 Task: Find connections with filter location Nanjangūd with filter topic #homebuyers with filter profile language Spanish with filter current company MSN Laboratories with filter school Veer Kunwar Singh University, Arrah with filter industry Mental Health Care with filter service category Financial Reporting with filter keywords title Virtual Assistant
Action: Mouse moved to (607, 98)
Screenshot: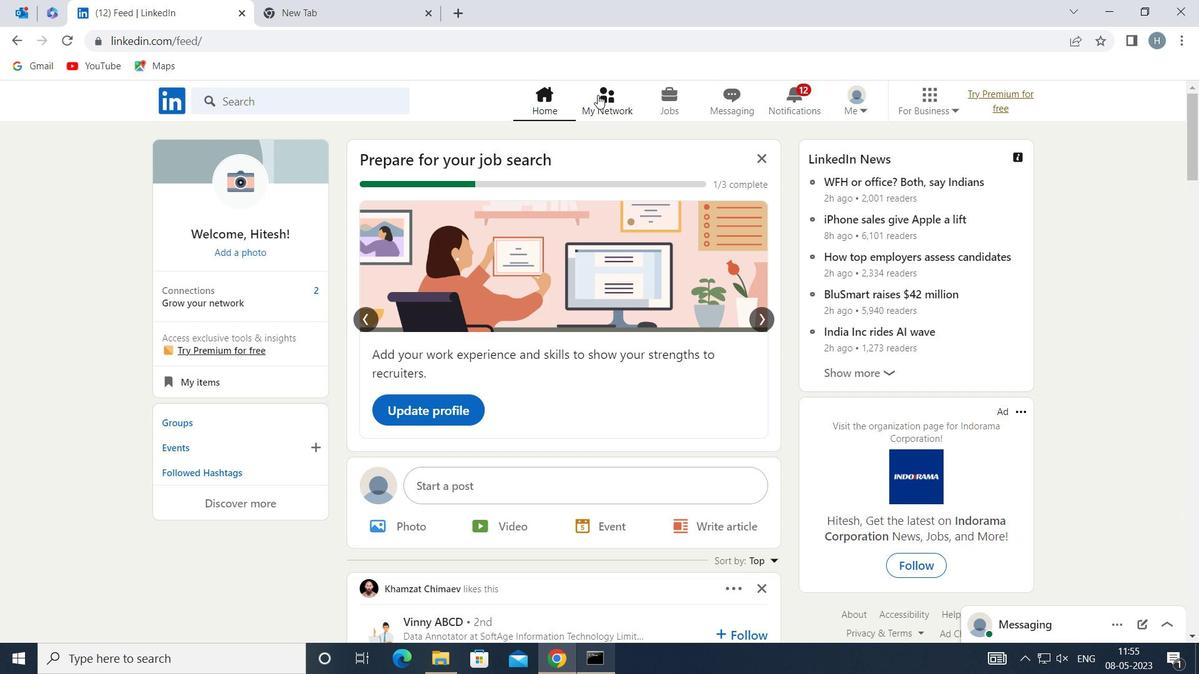 
Action: Mouse pressed left at (607, 98)
Screenshot: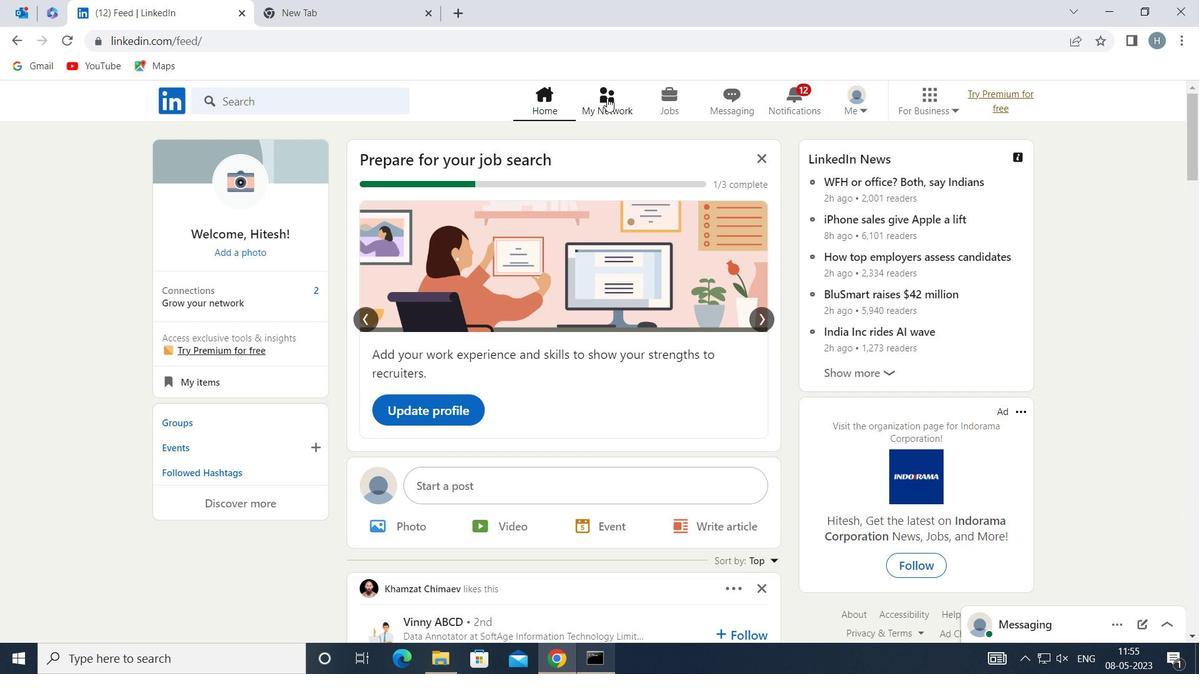
Action: Mouse moved to (346, 188)
Screenshot: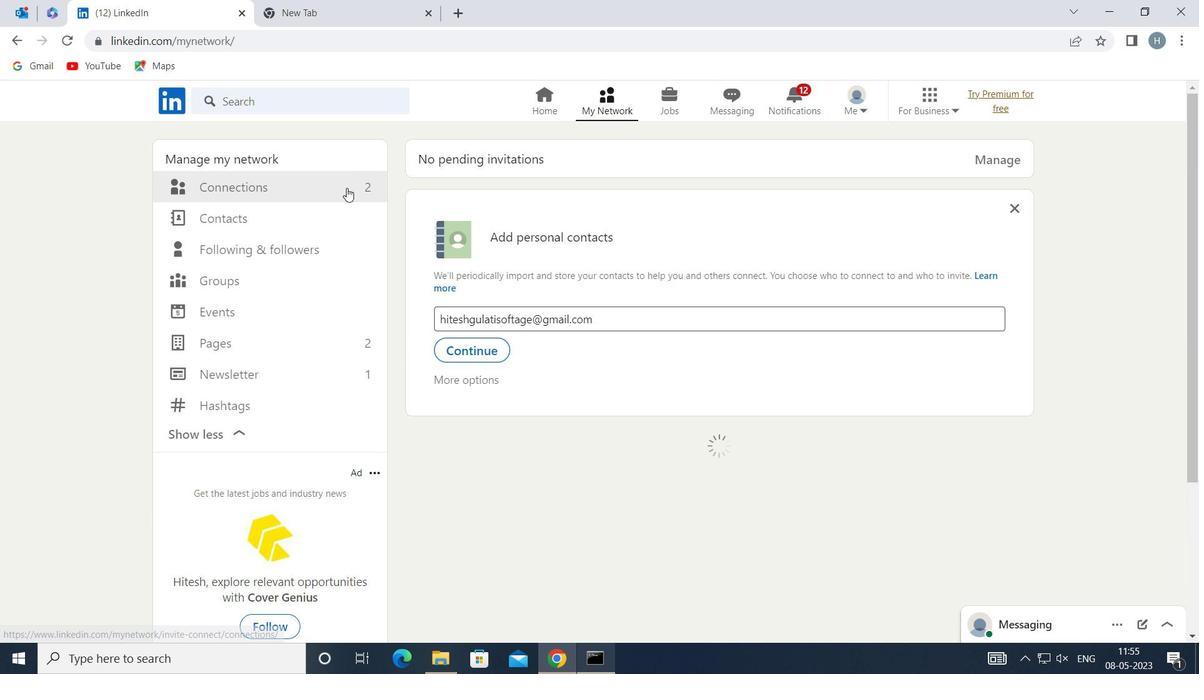 
Action: Mouse pressed left at (346, 188)
Screenshot: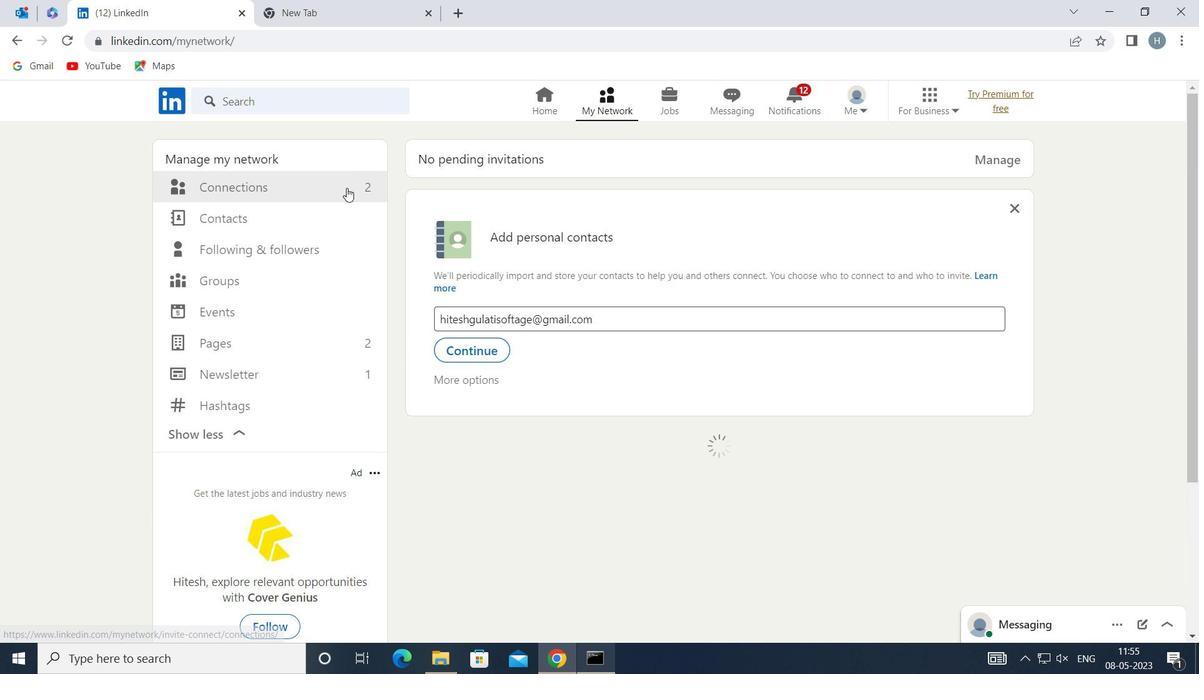 
Action: Mouse moved to (709, 189)
Screenshot: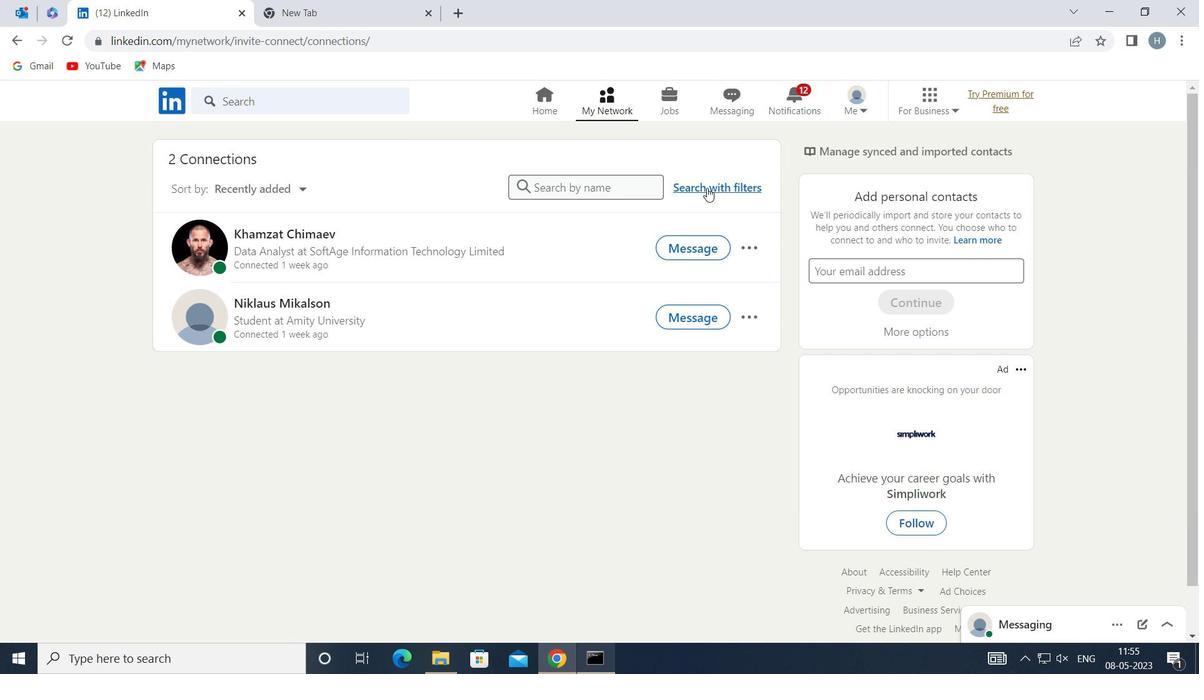 
Action: Mouse pressed left at (709, 189)
Screenshot: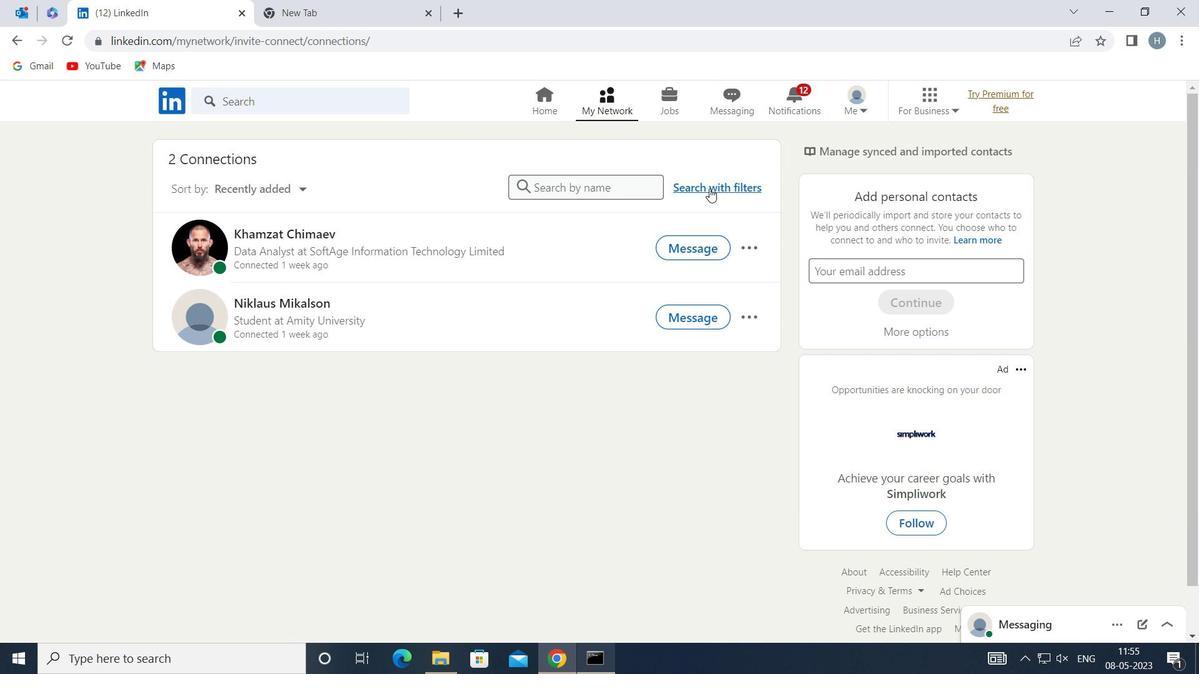 
Action: Mouse moved to (657, 144)
Screenshot: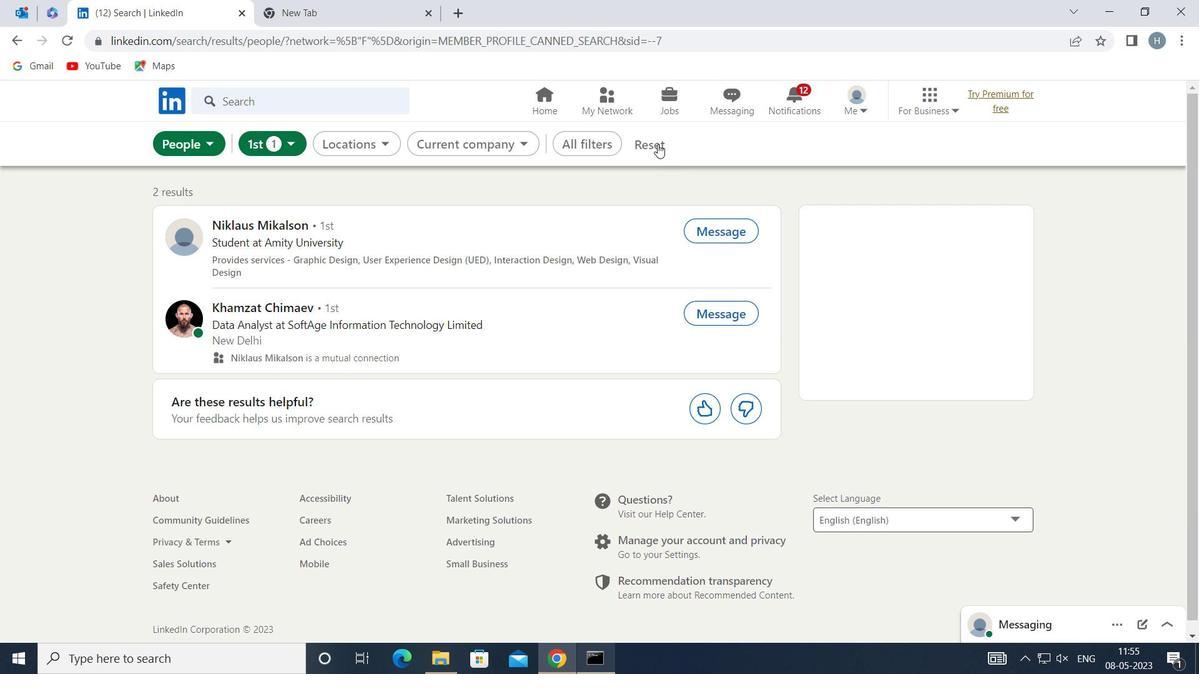 
Action: Mouse pressed left at (657, 144)
Screenshot: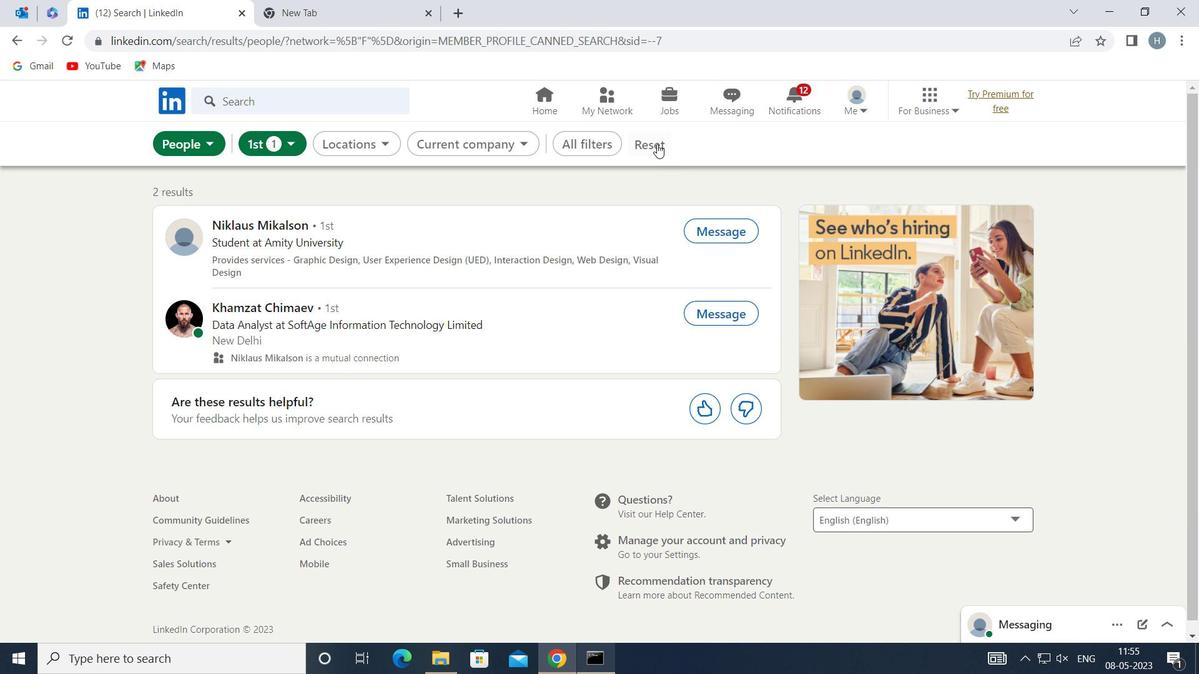 
Action: Mouse moved to (642, 143)
Screenshot: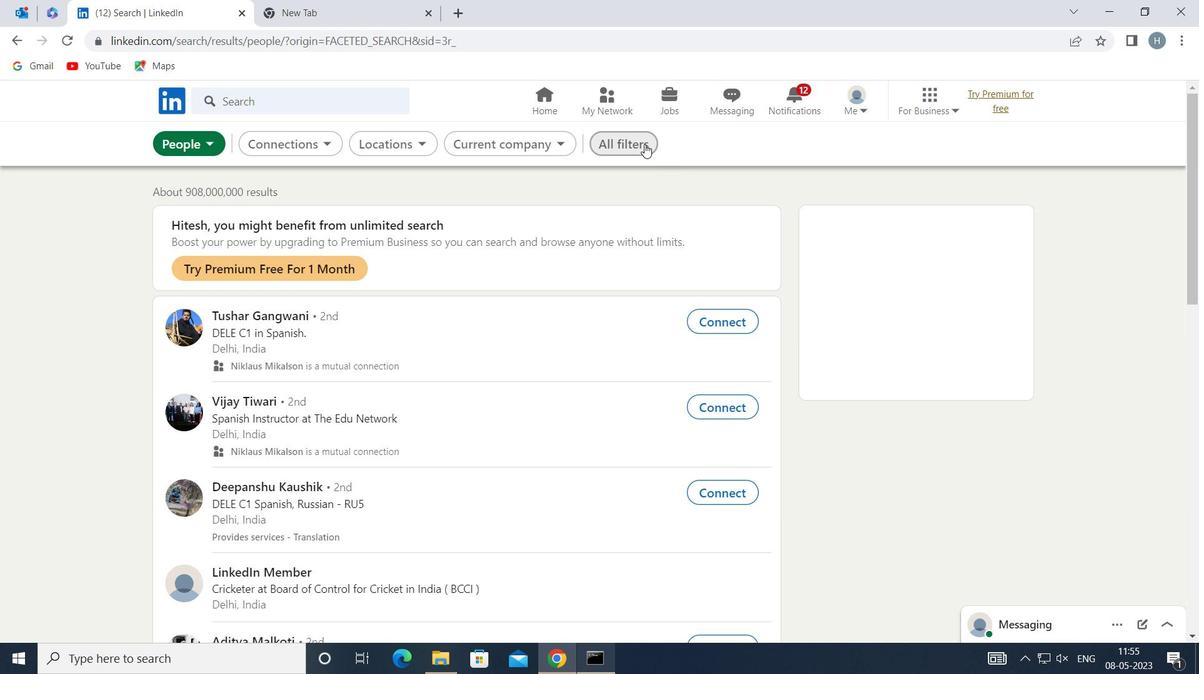 
Action: Mouse pressed left at (642, 143)
Screenshot: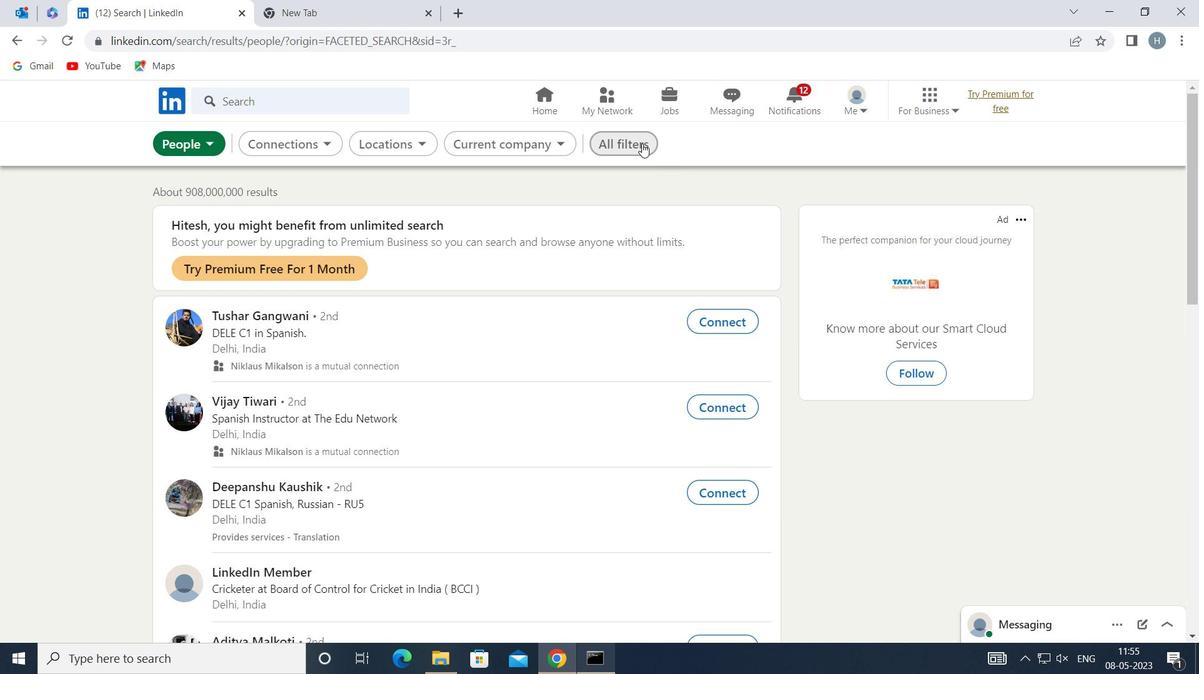 
Action: Mouse moved to (998, 340)
Screenshot: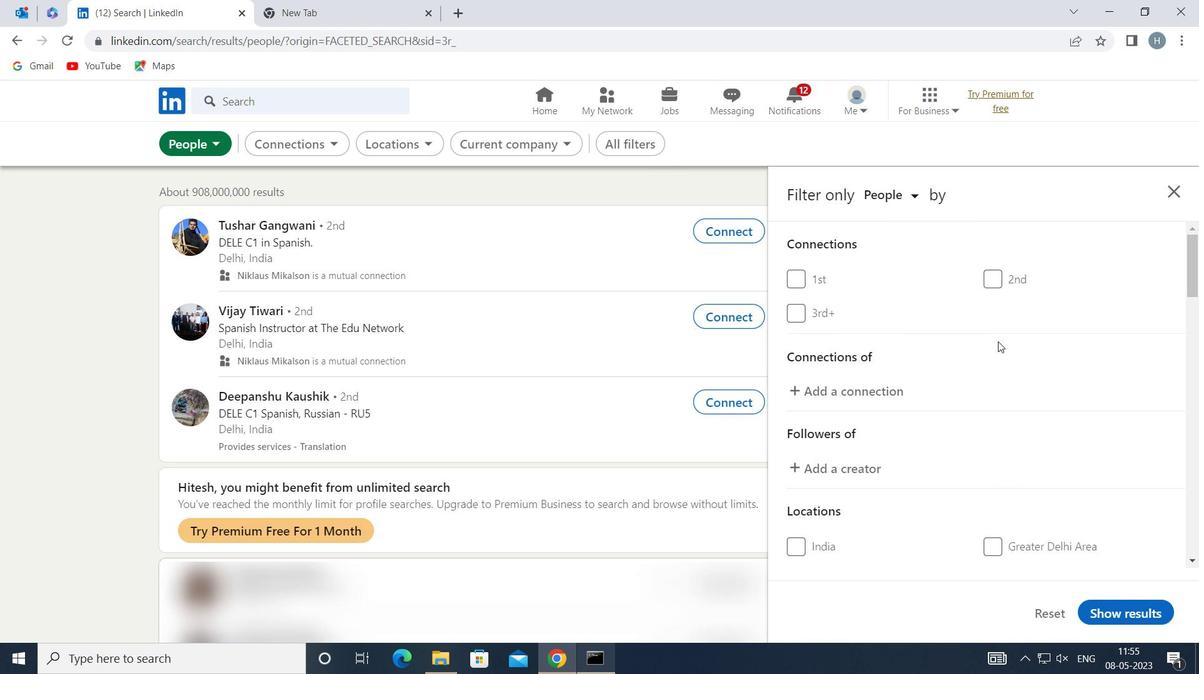 
Action: Mouse scrolled (998, 339) with delta (0, 0)
Screenshot: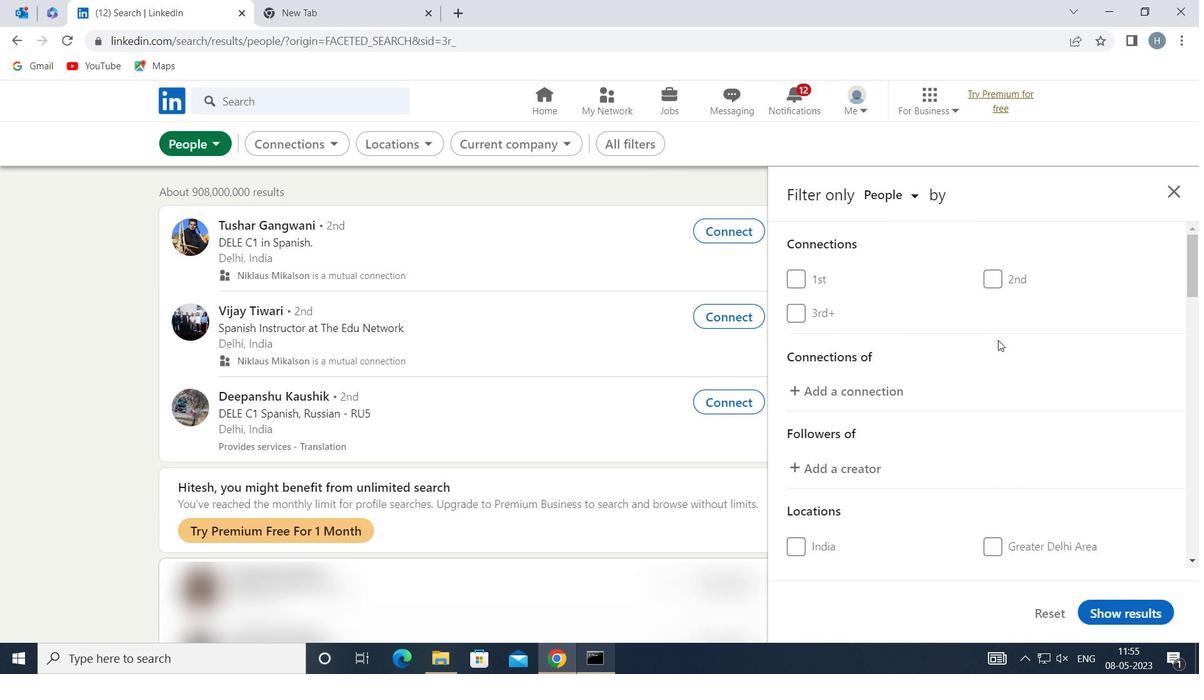 
Action: Mouse scrolled (998, 339) with delta (0, 0)
Screenshot: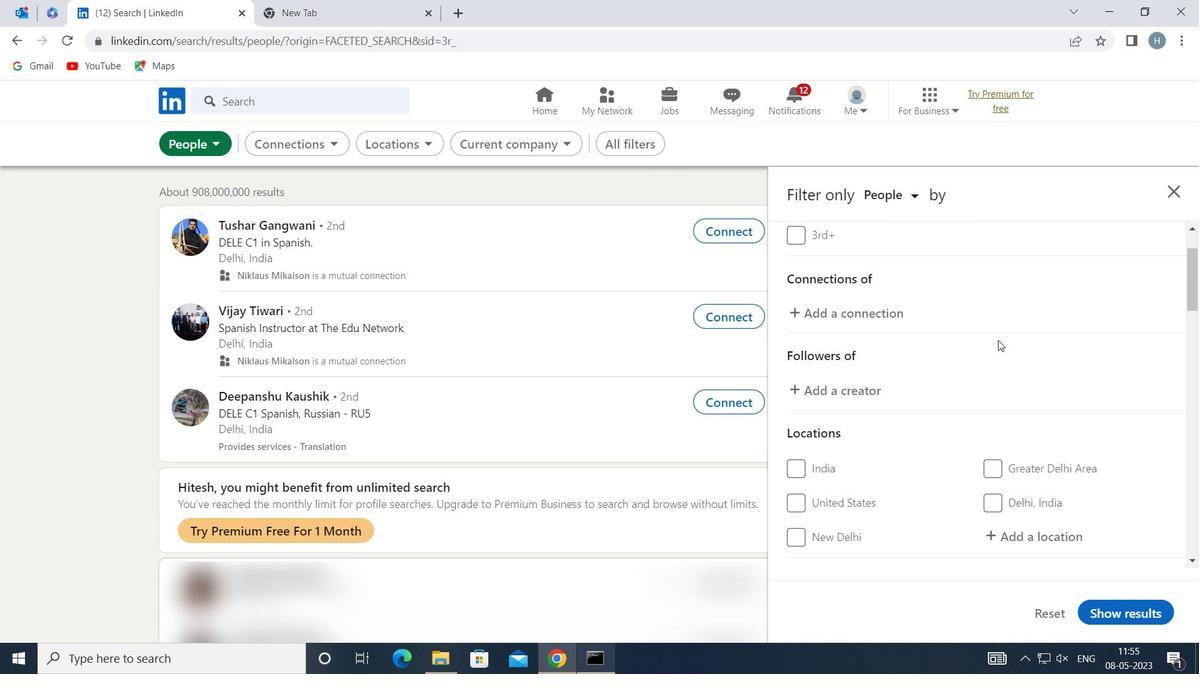 
Action: Mouse scrolled (998, 339) with delta (0, 0)
Screenshot: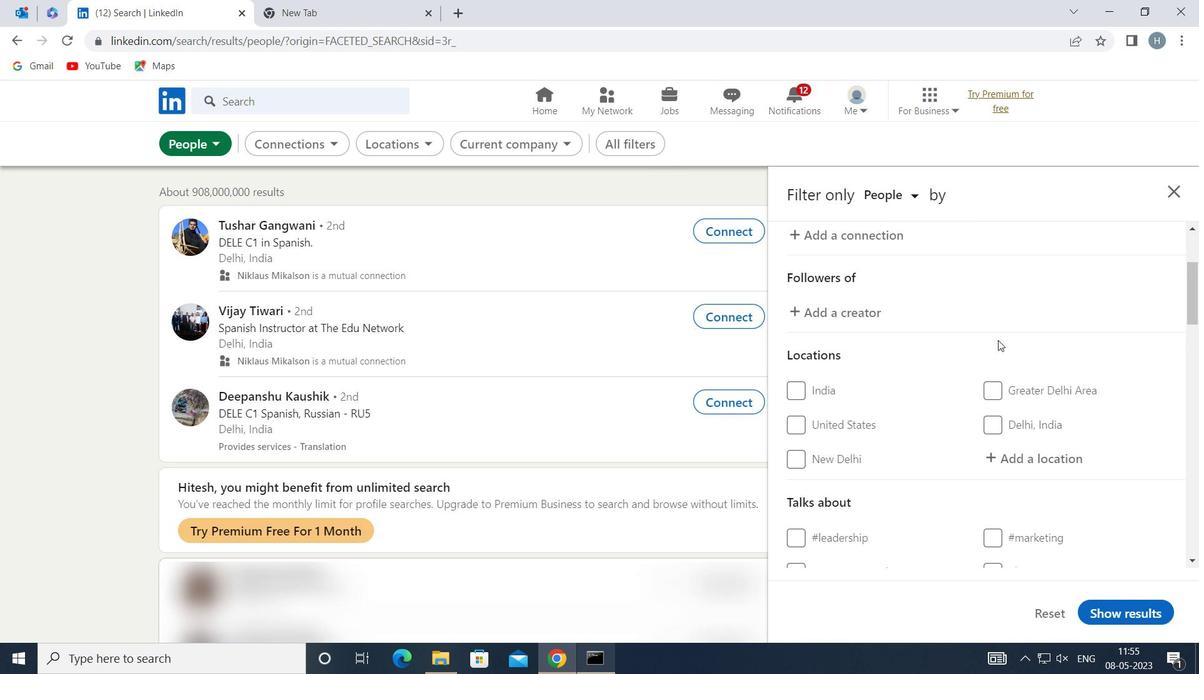 
Action: Mouse moved to (1037, 378)
Screenshot: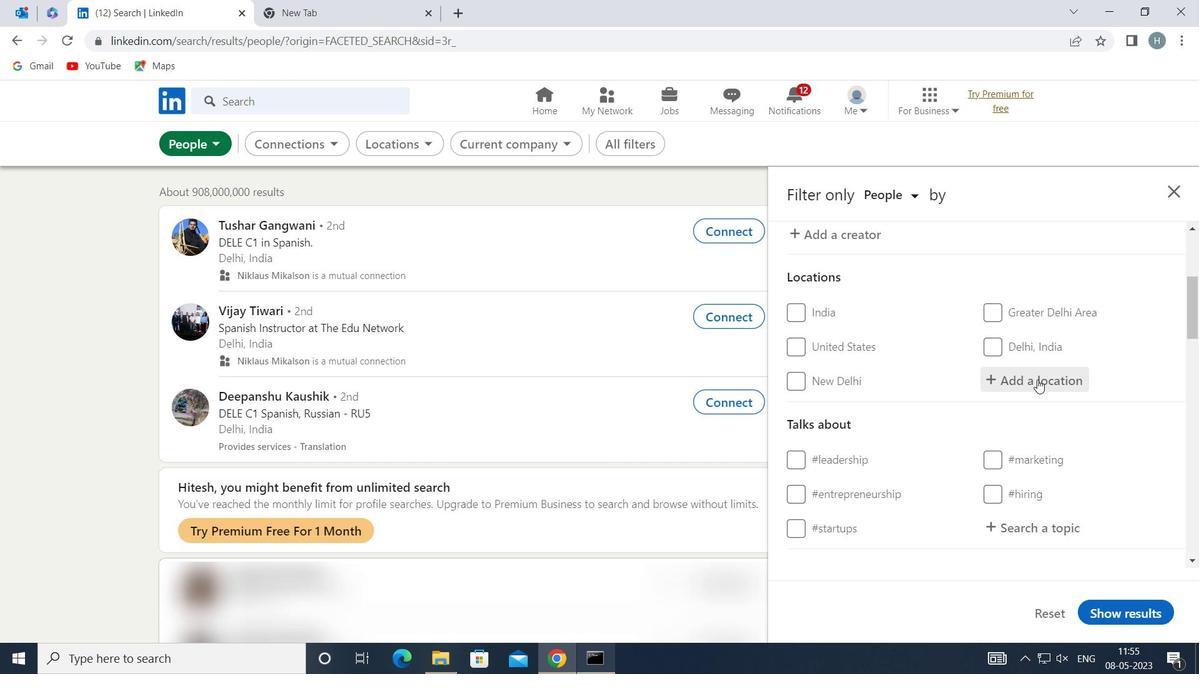 
Action: Mouse pressed left at (1037, 378)
Screenshot: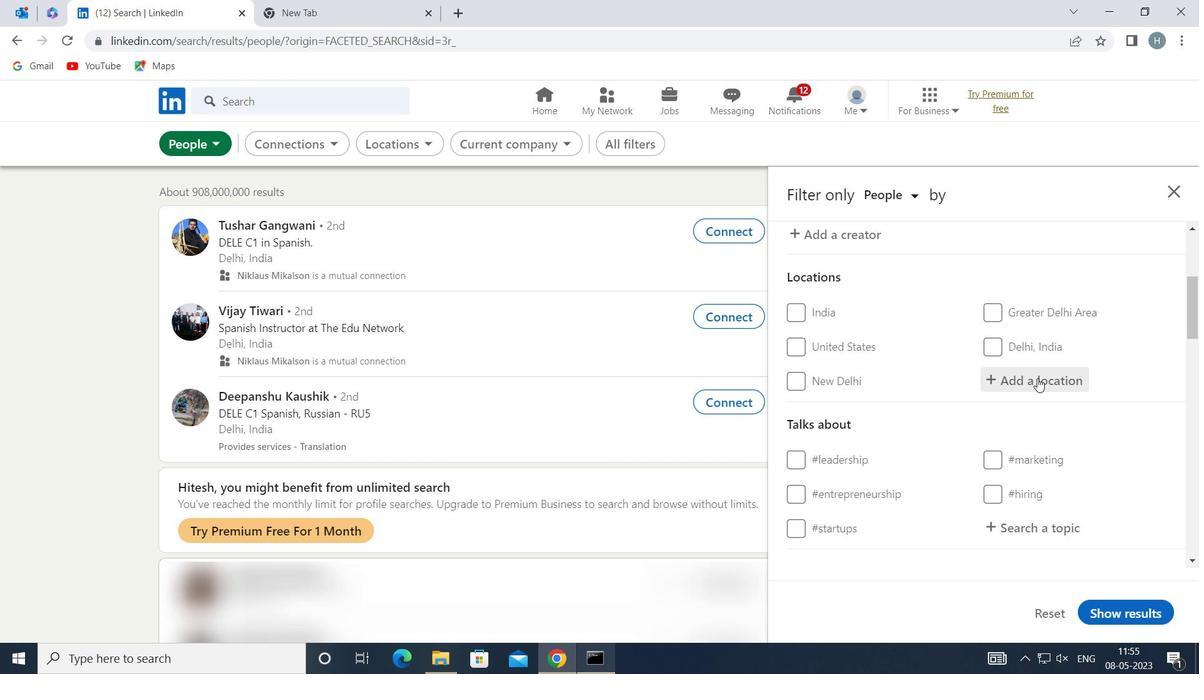 
Action: Key pressed <Key.shift>NANJANGUD
Screenshot: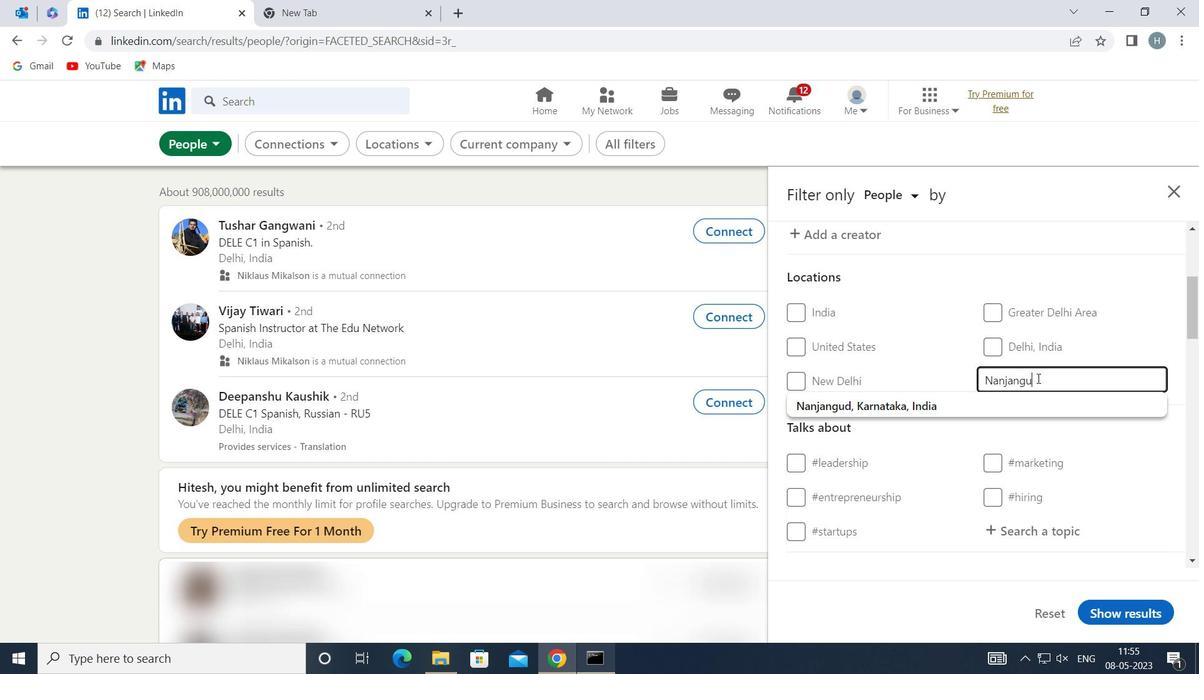 
Action: Mouse moved to (1030, 397)
Screenshot: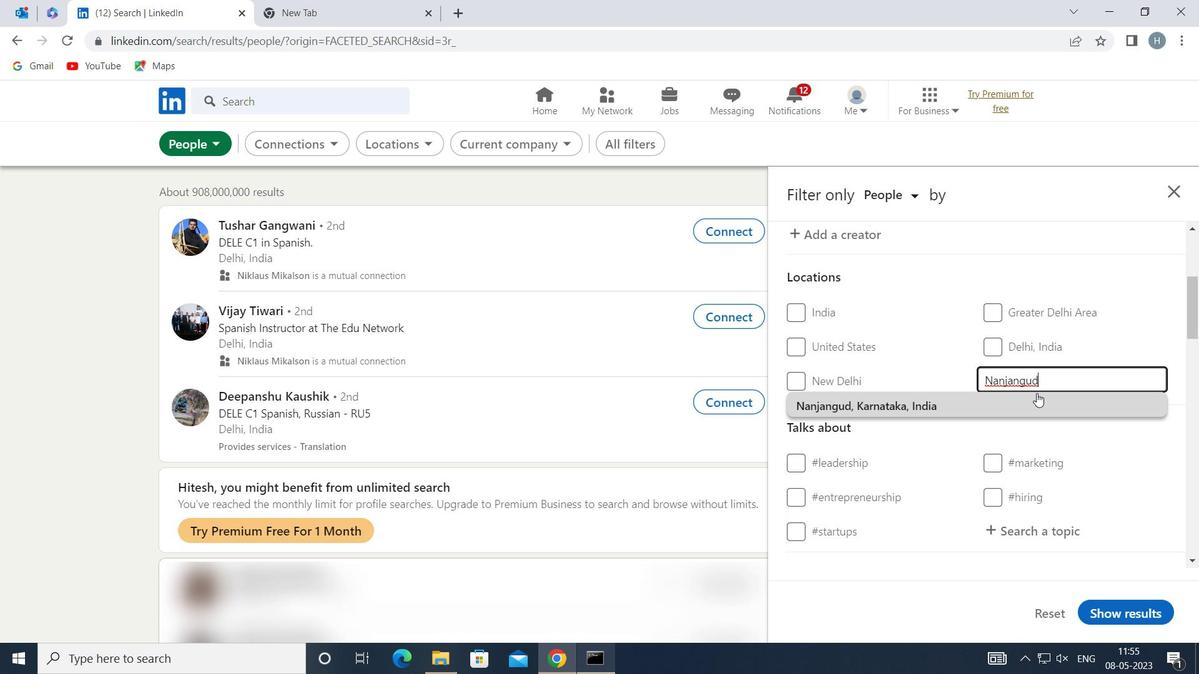 
Action: Mouse pressed left at (1030, 397)
Screenshot: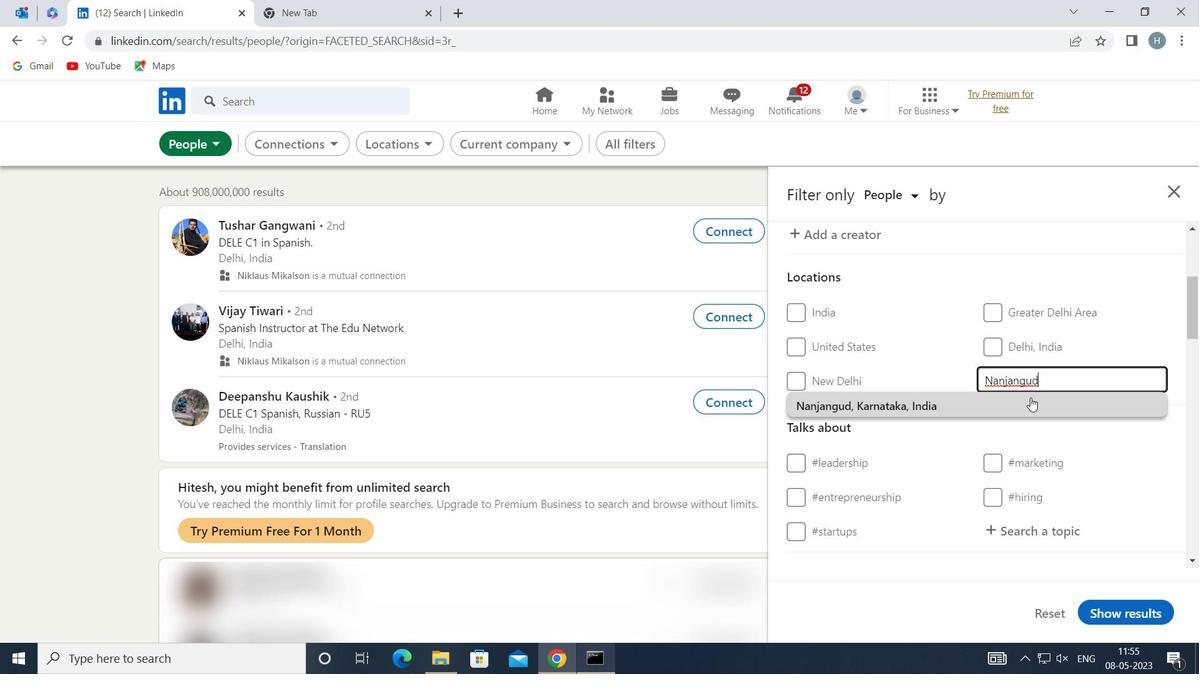 
Action: Mouse moved to (1022, 410)
Screenshot: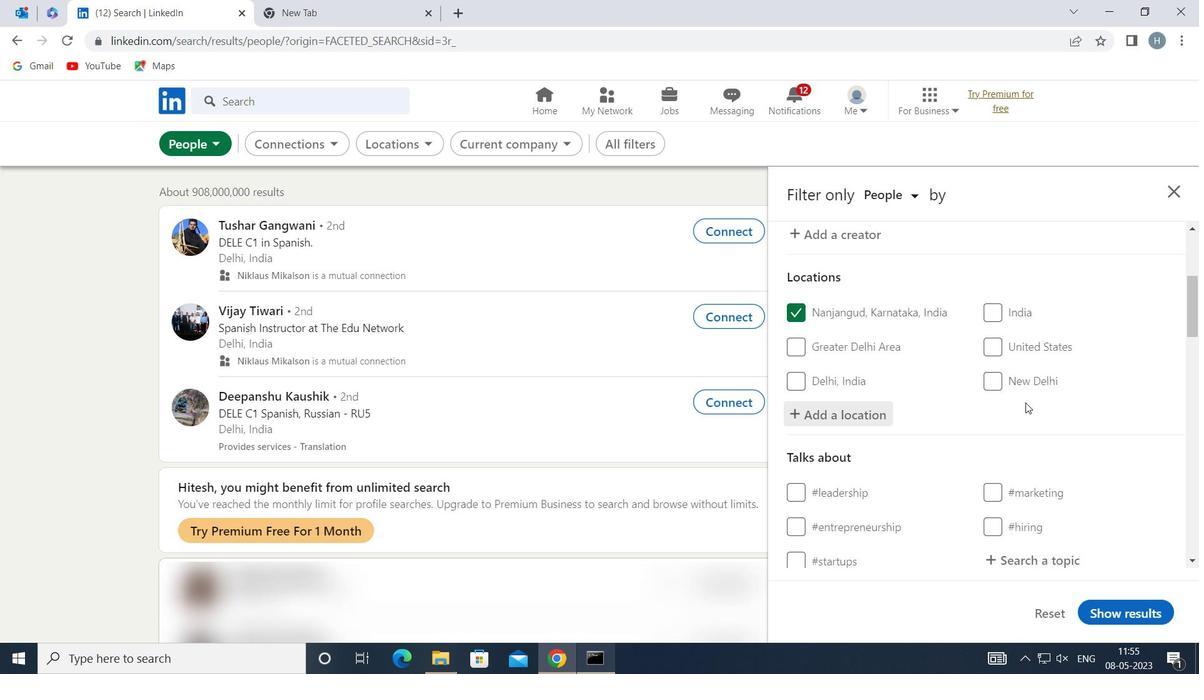 
Action: Mouse scrolled (1022, 410) with delta (0, 0)
Screenshot: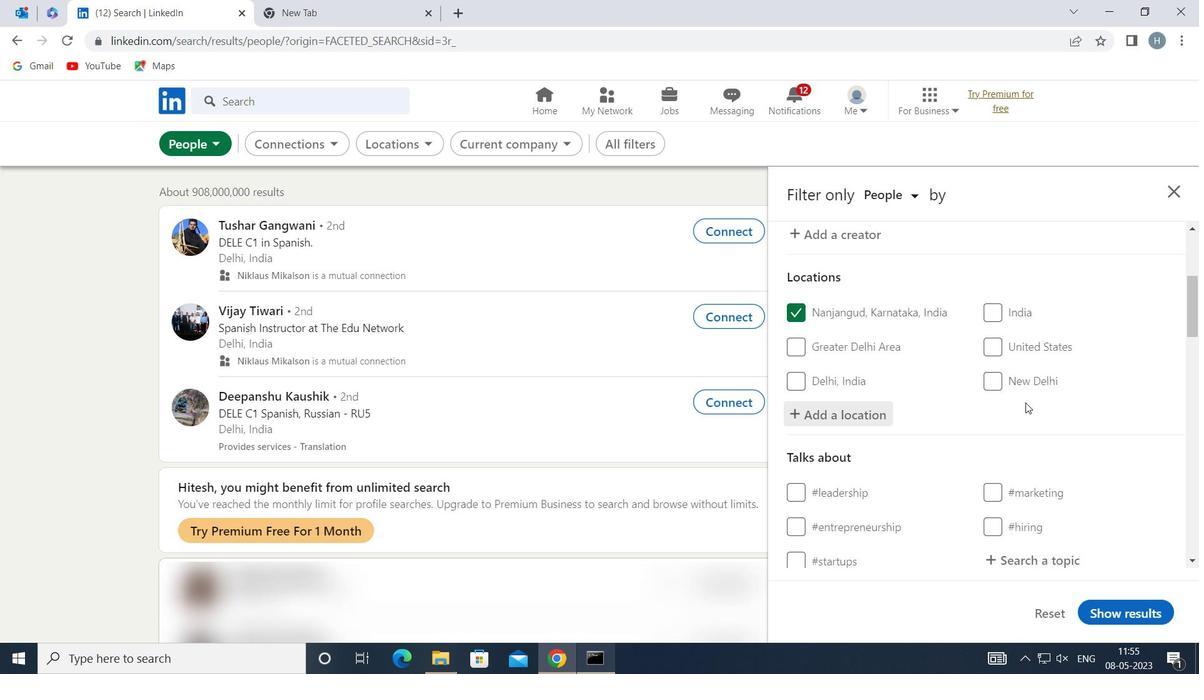 
Action: Mouse moved to (1021, 412)
Screenshot: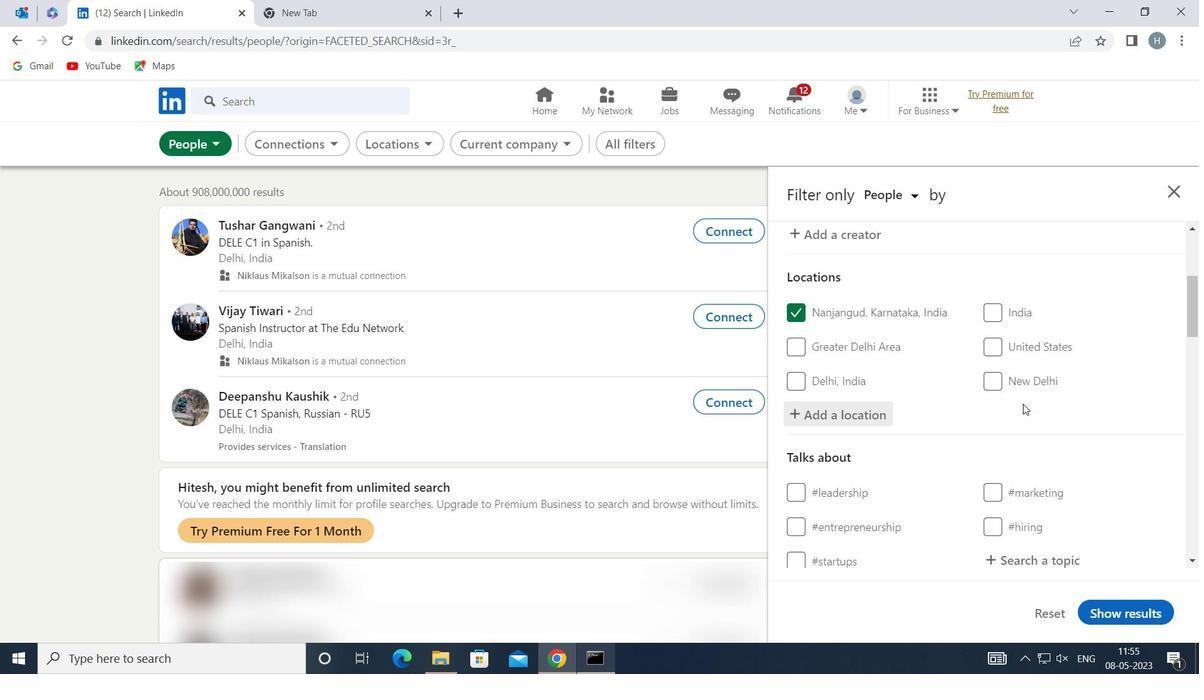 
Action: Mouse scrolled (1021, 411) with delta (0, 0)
Screenshot: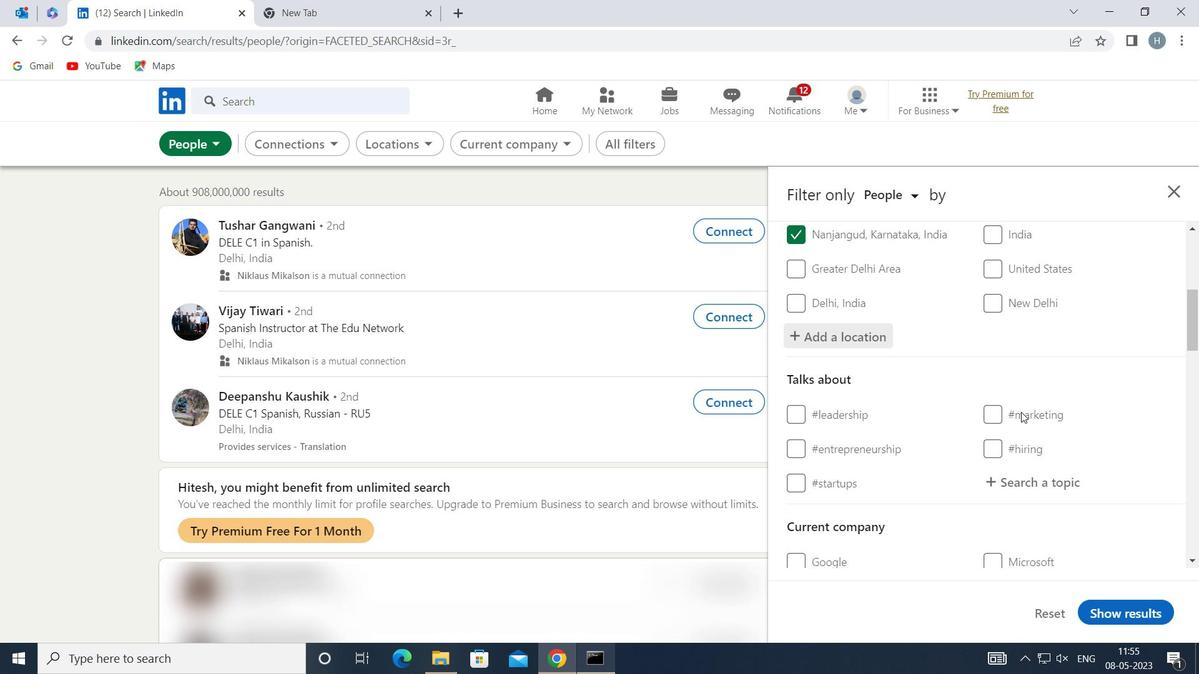 
Action: Mouse moved to (1029, 400)
Screenshot: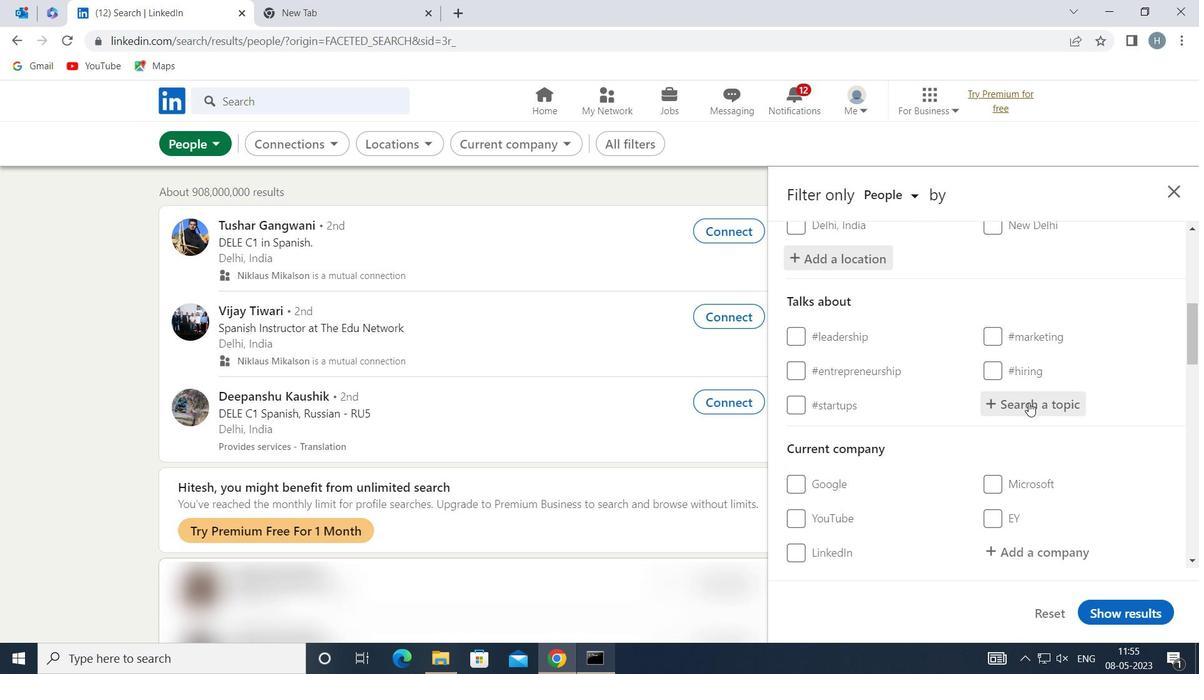 
Action: Mouse pressed left at (1029, 400)
Screenshot: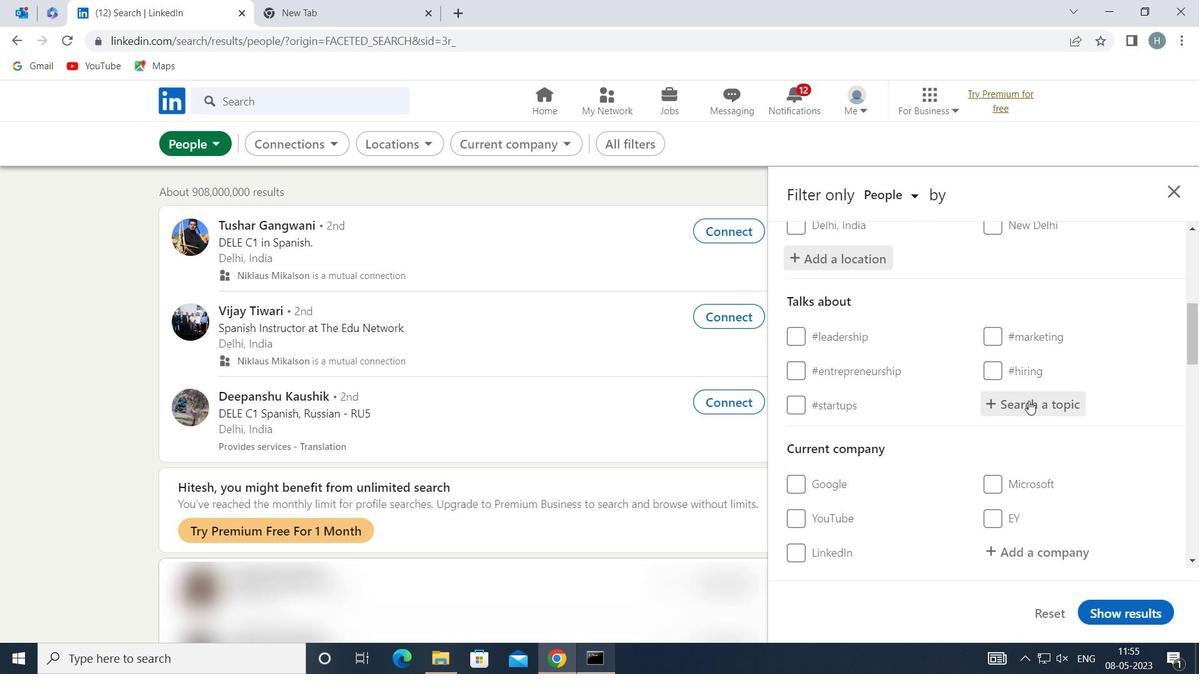 
Action: Key pressed HOMEBUYERS
Screenshot: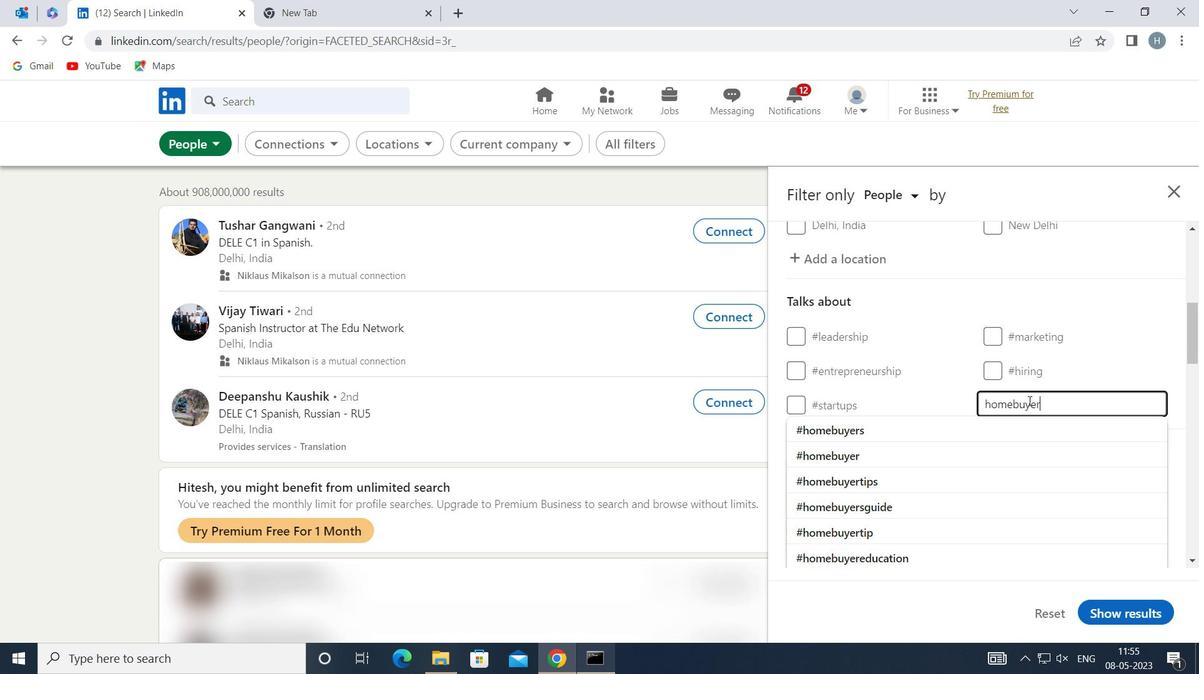 
Action: Mouse moved to (984, 425)
Screenshot: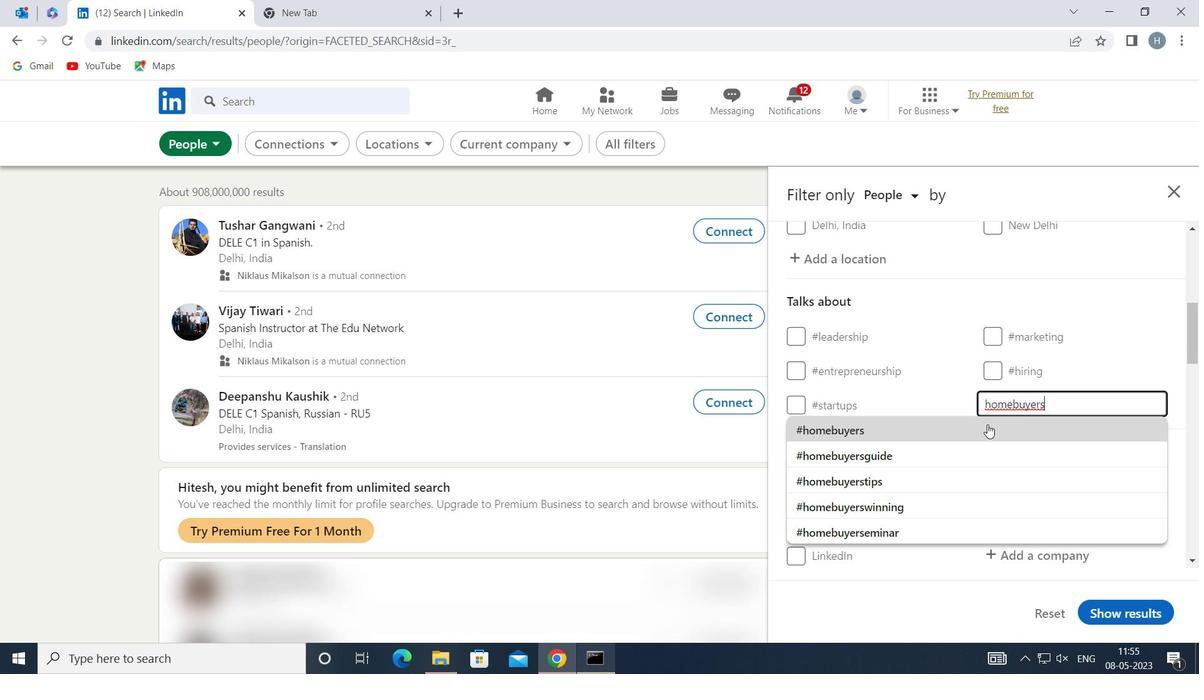 
Action: Mouse pressed left at (984, 425)
Screenshot: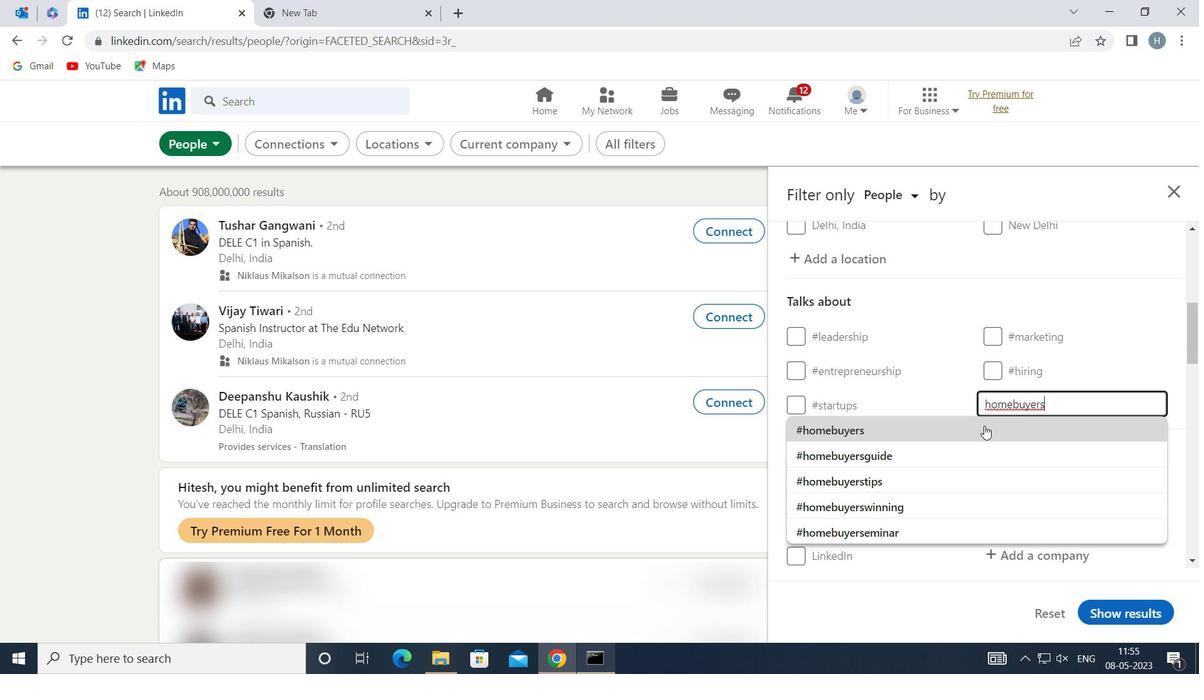 
Action: Mouse moved to (961, 429)
Screenshot: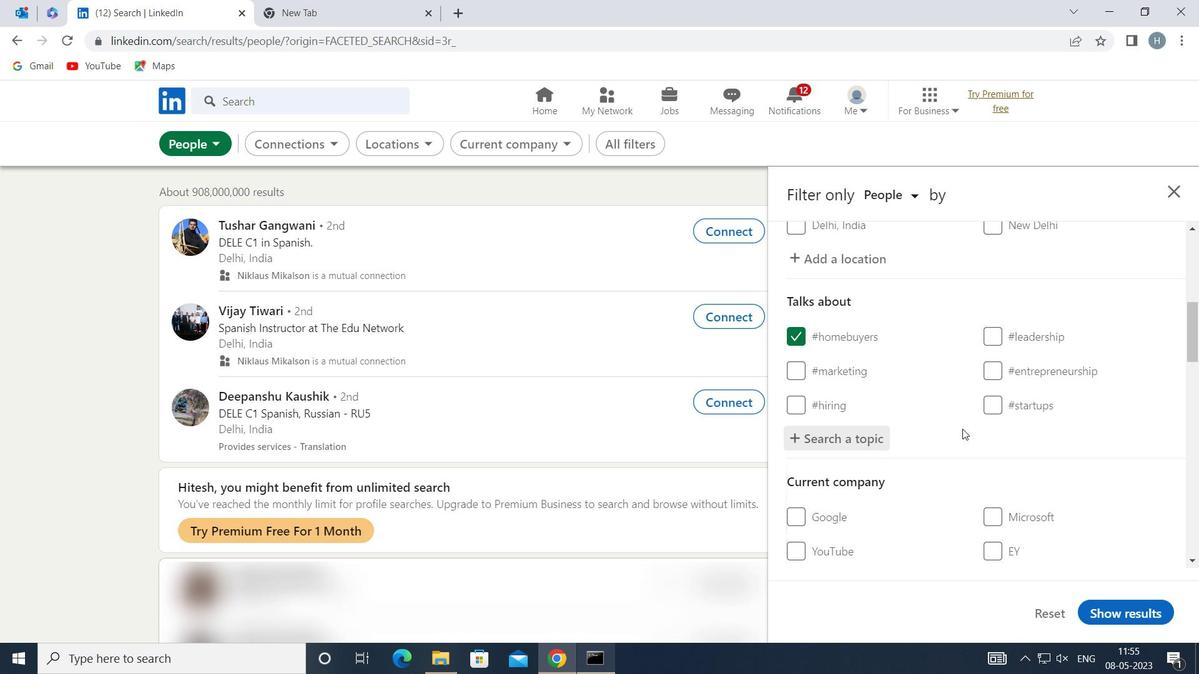 
Action: Mouse scrolled (961, 429) with delta (0, 0)
Screenshot: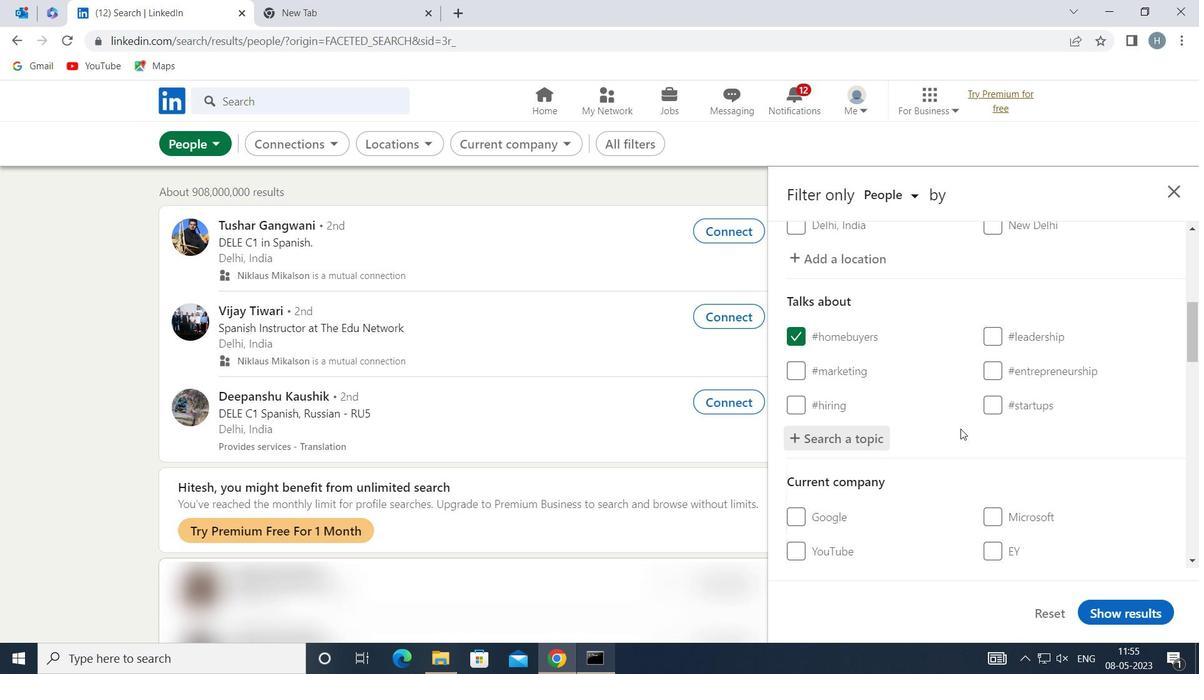 
Action: Mouse moved to (960, 429)
Screenshot: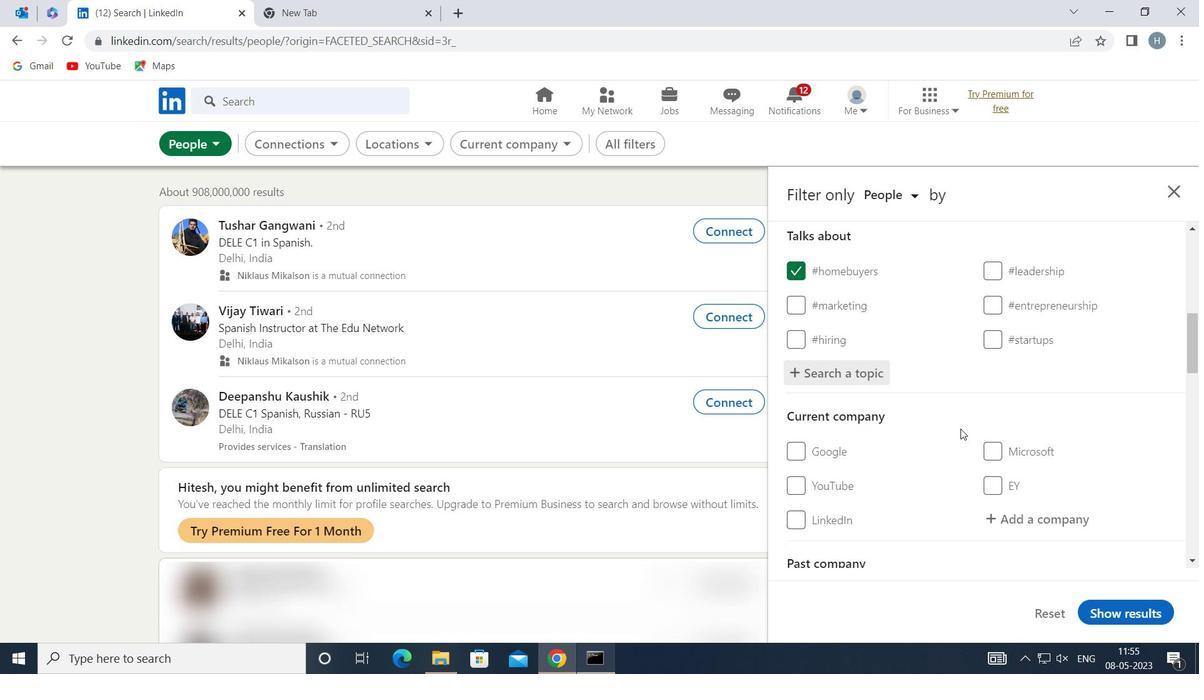 
Action: Mouse scrolled (960, 429) with delta (0, 0)
Screenshot: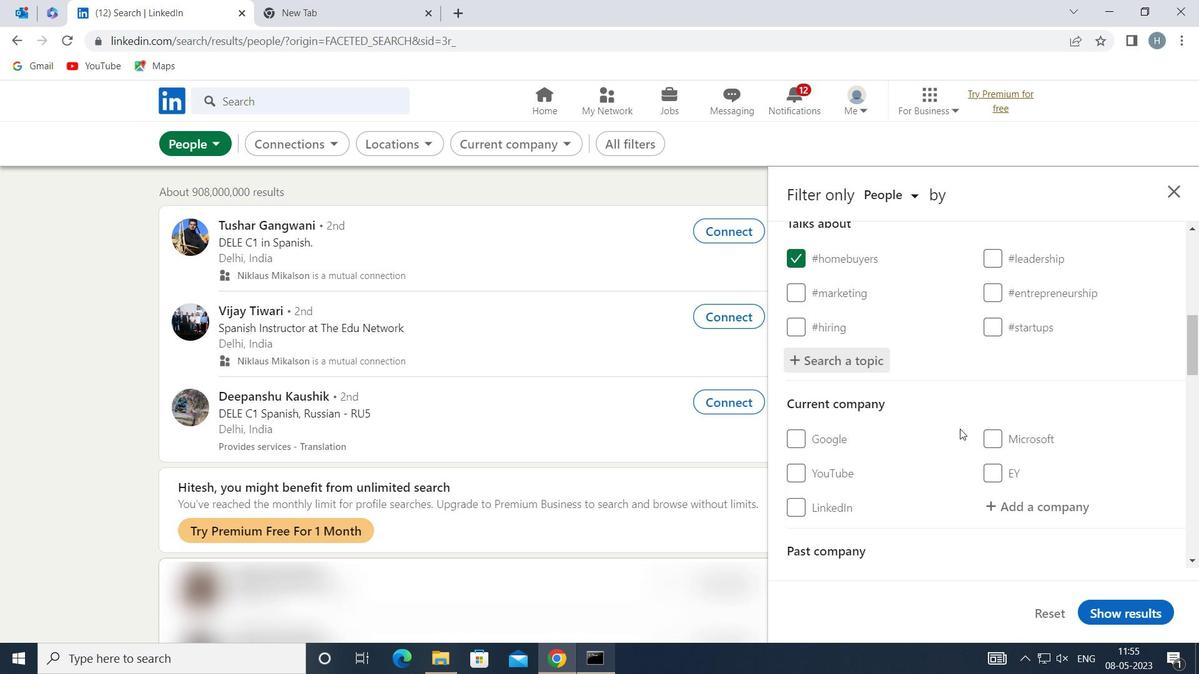
Action: Mouse scrolled (960, 429) with delta (0, 0)
Screenshot: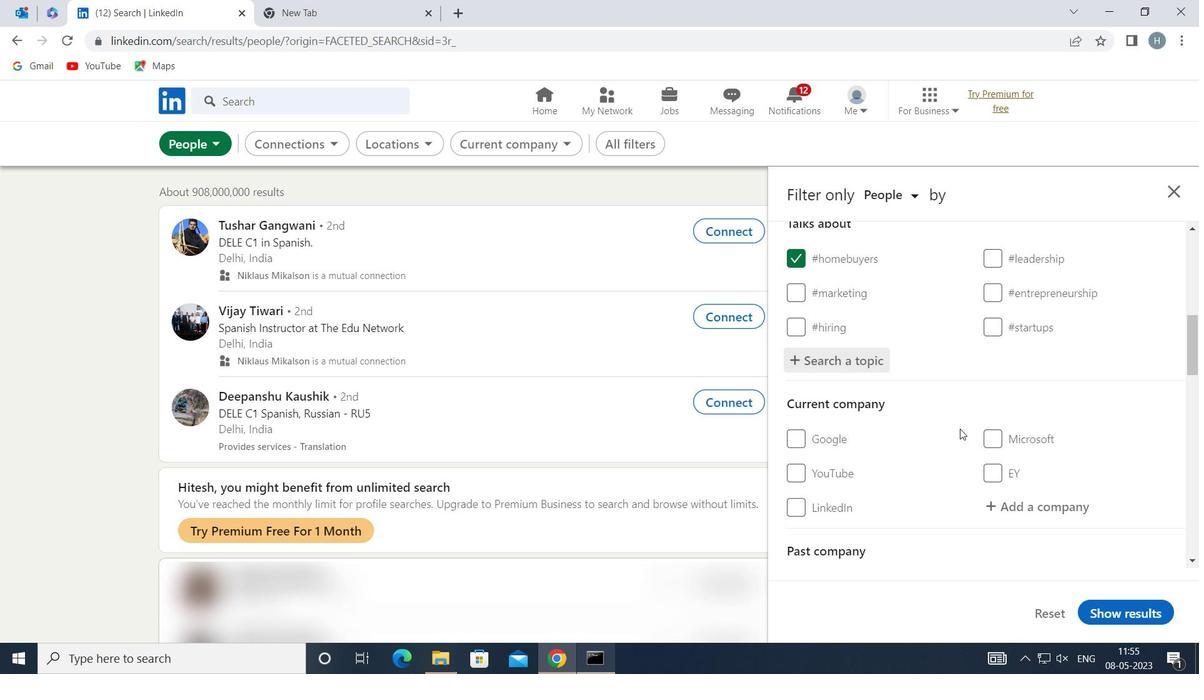 
Action: Mouse moved to (959, 429)
Screenshot: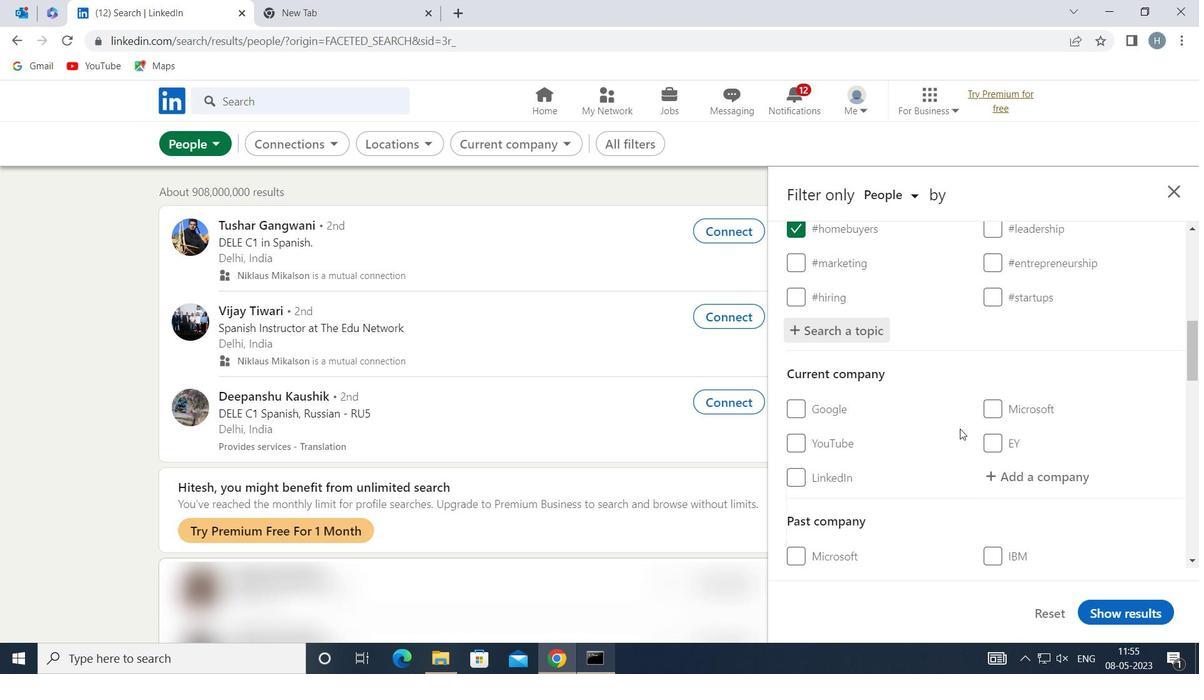 
Action: Mouse scrolled (959, 428) with delta (0, 0)
Screenshot: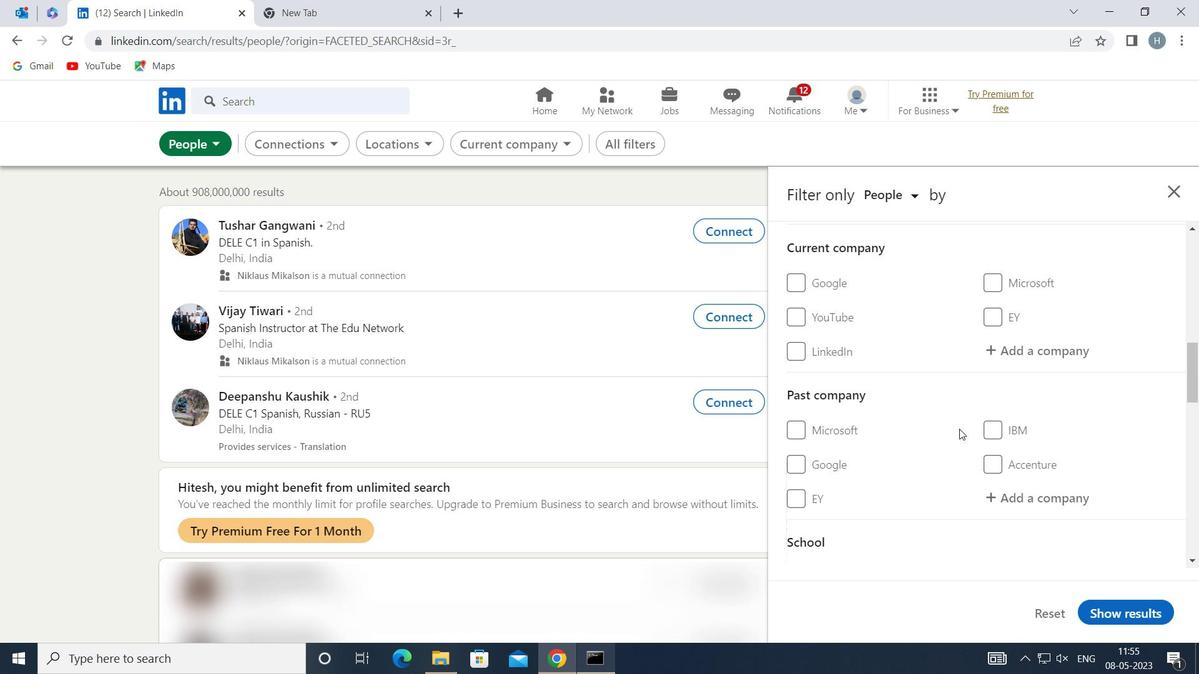 
Action: Mouse scrolled (959, 428) with delta (0, 0)
Screenshot: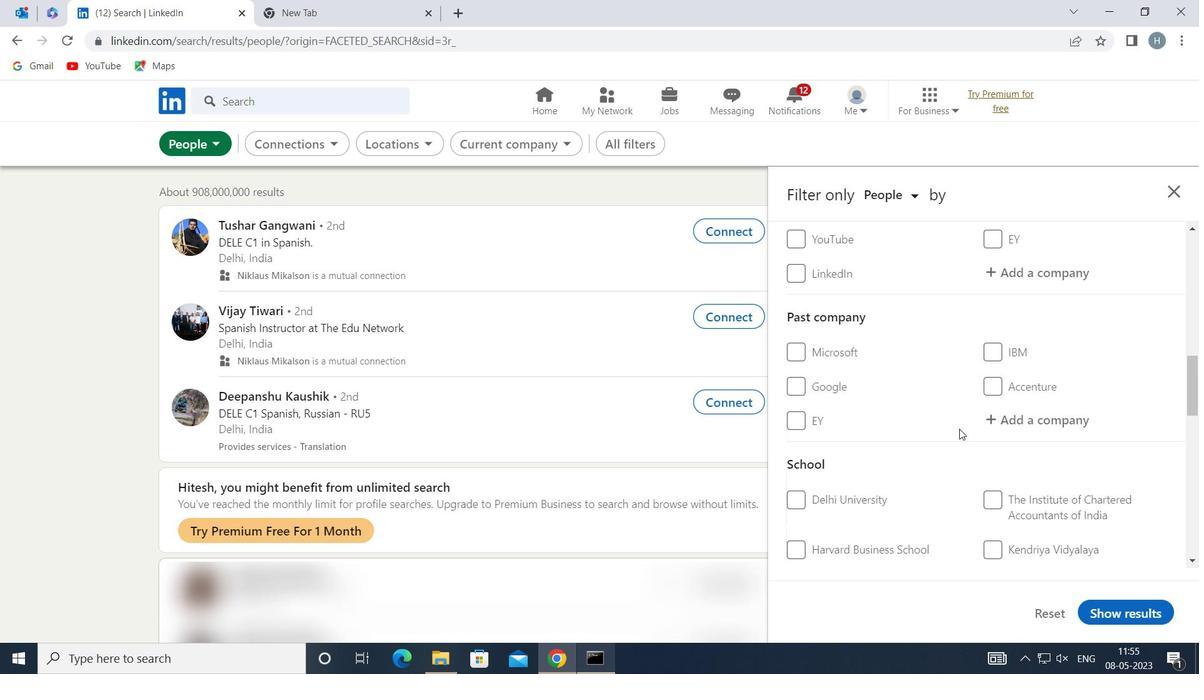 
Action: Mouse scrolled (959, 428) with delta (0, 0)
Screenshot: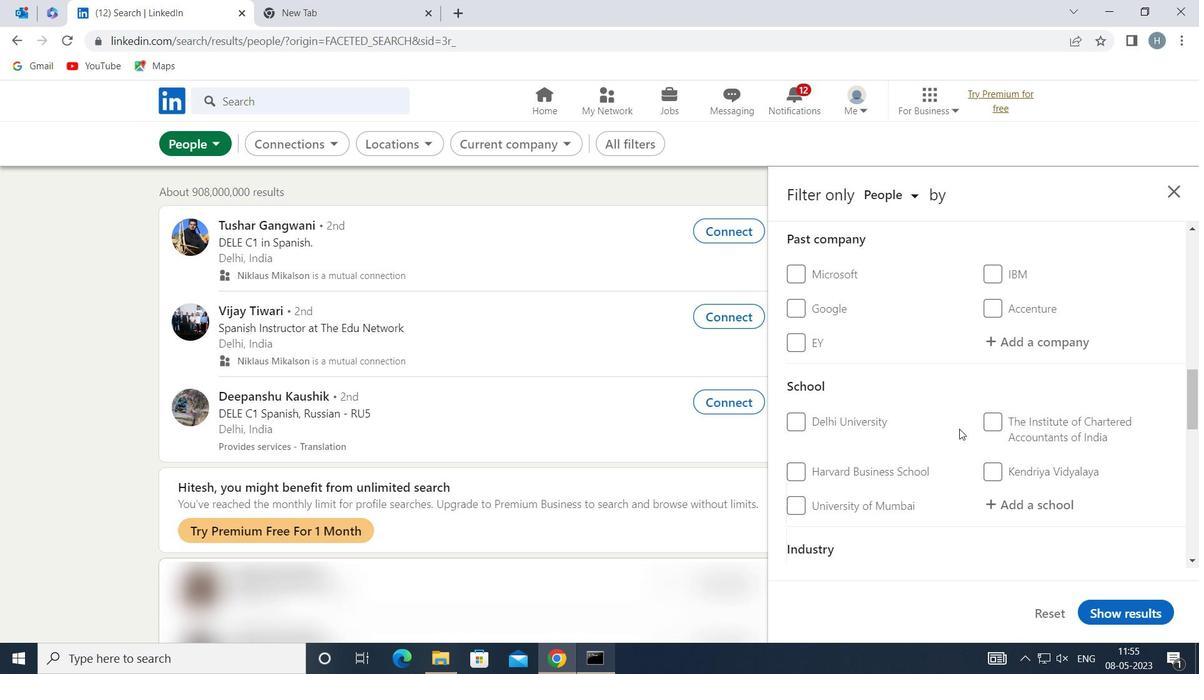 
Action: Mouse scrolled (959, 428) with delta (0, 0)
Screenshot: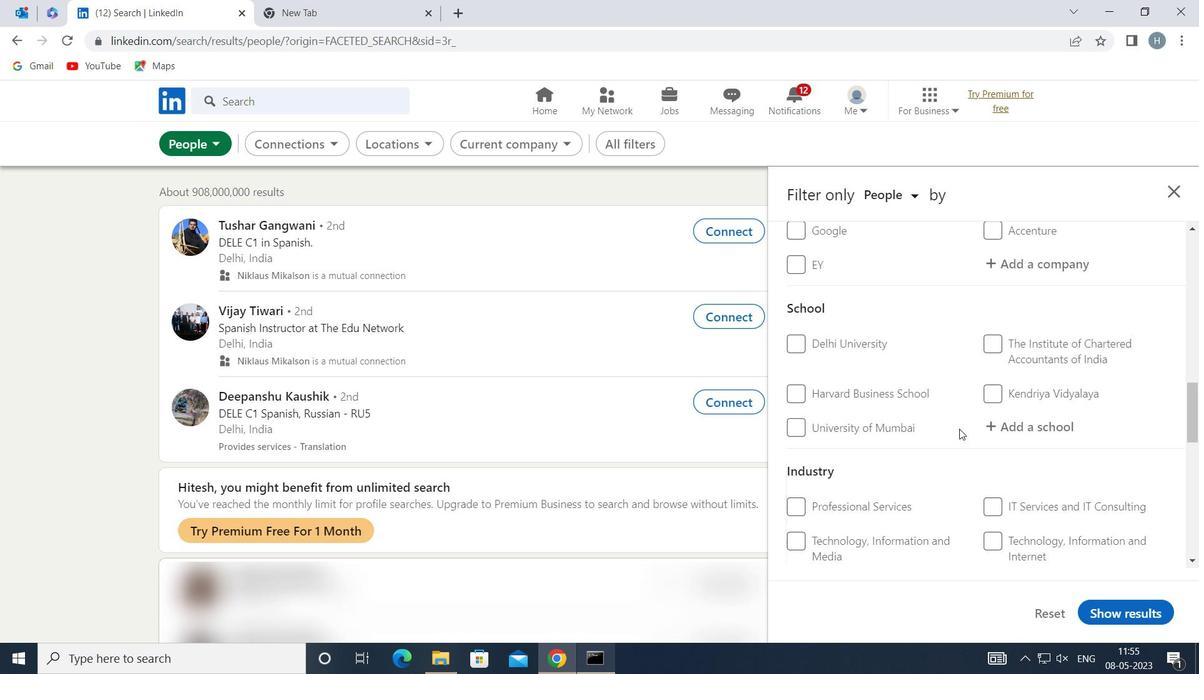 
Action: Mouse scrolled (959, 428) with delta (0, 0)
Screenshot: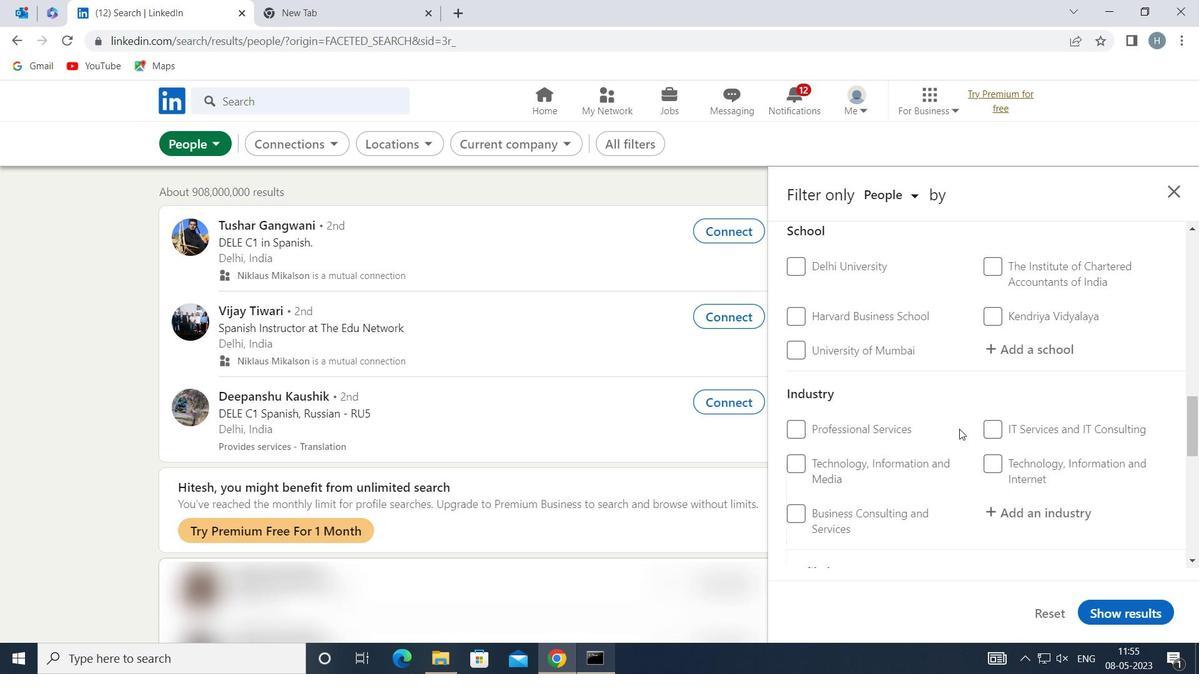 
Action: Mouse scrolled (959, 428) with delta (0, 0)
Screenshot: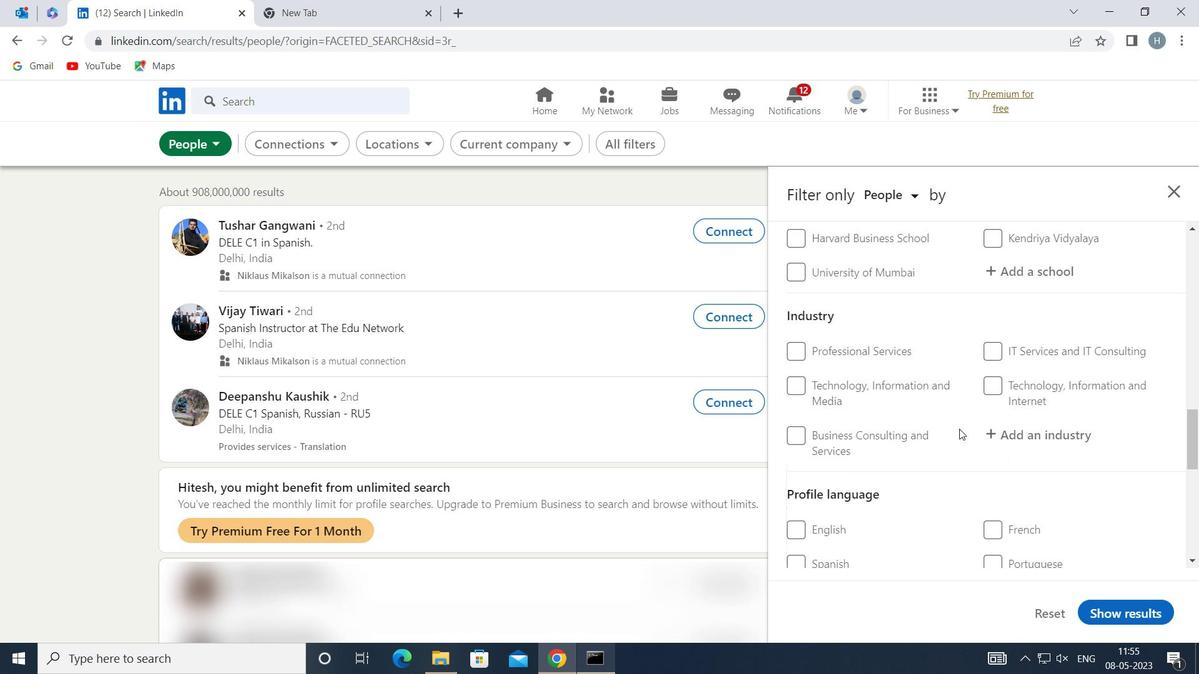 
Action: Mouse moved to (835, 482)
Screenshot: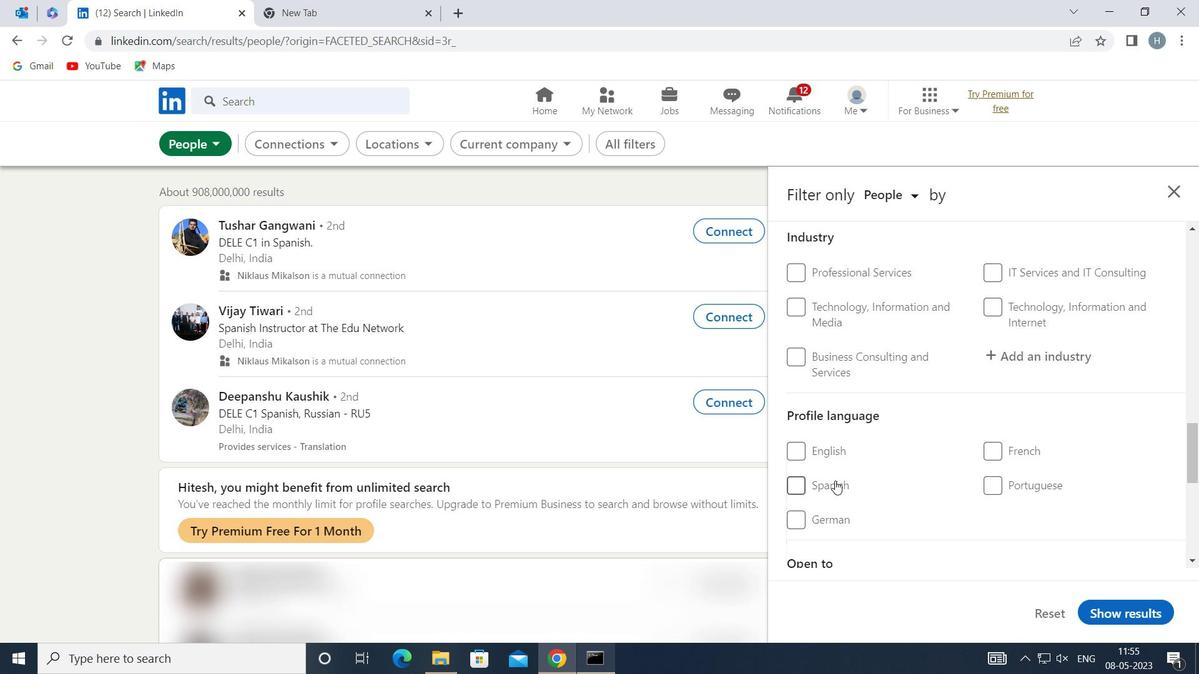 
Action: Mouse pressed left at (835, 482)
Screenshot: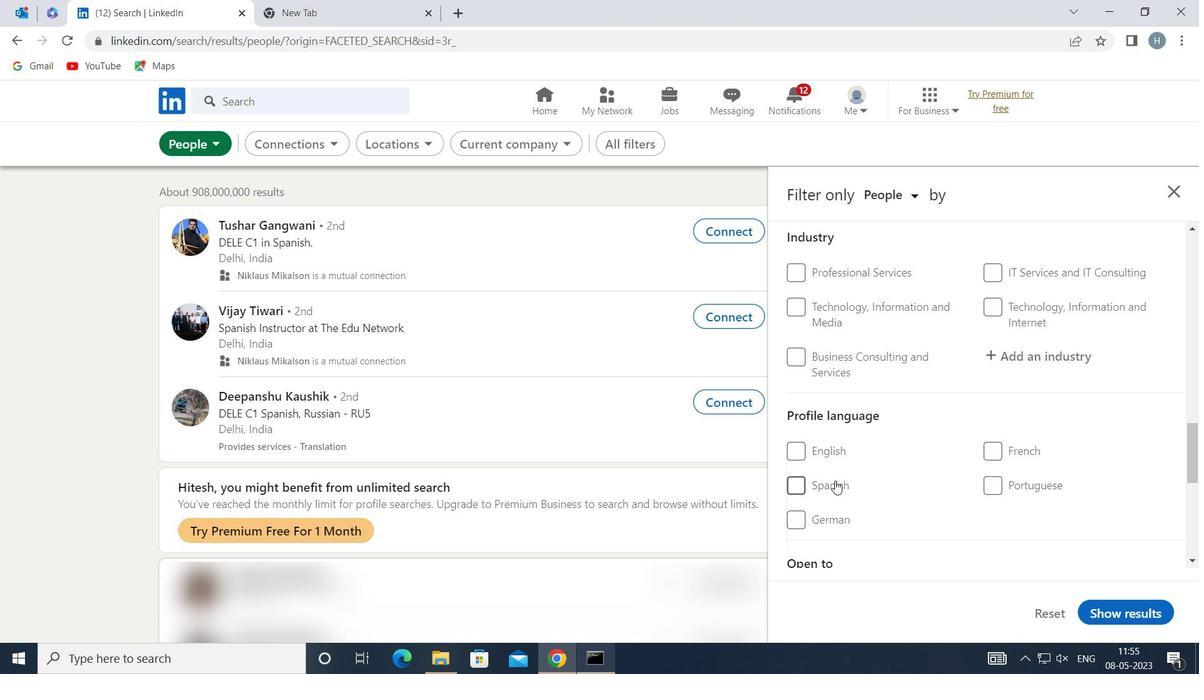 
Action: Mouse moved to (915, 468)
Screenshot: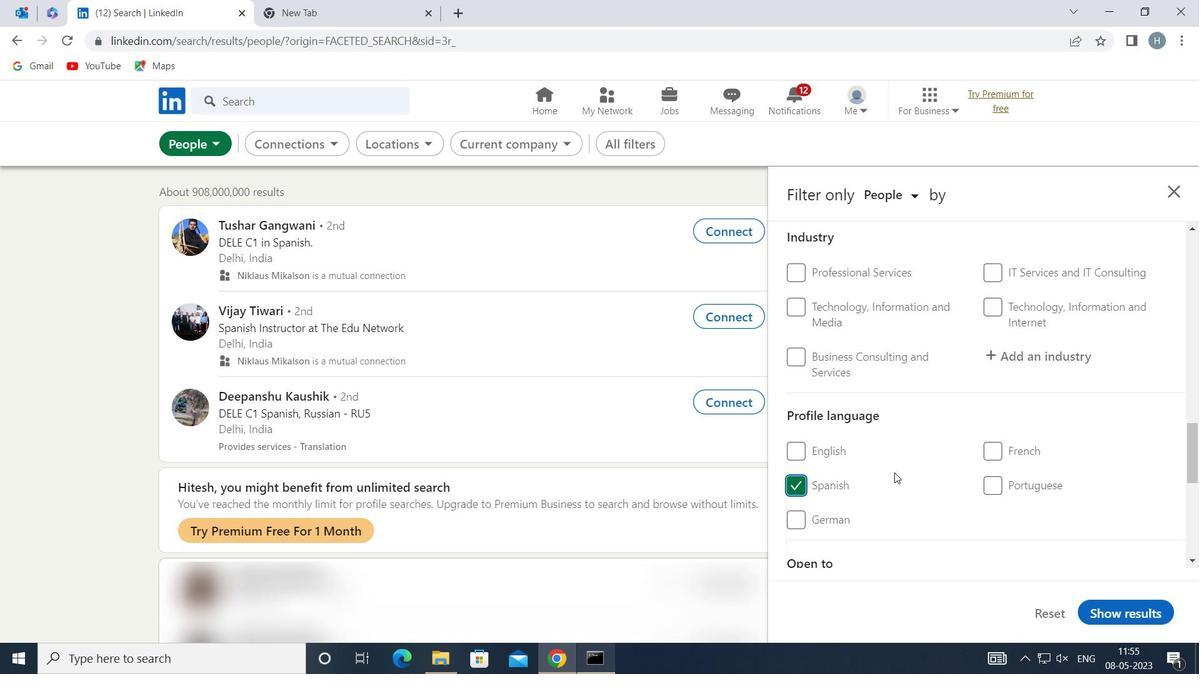 
Action: Mouse scrolled (915, 469) with delta (0, 0)
Screenshot: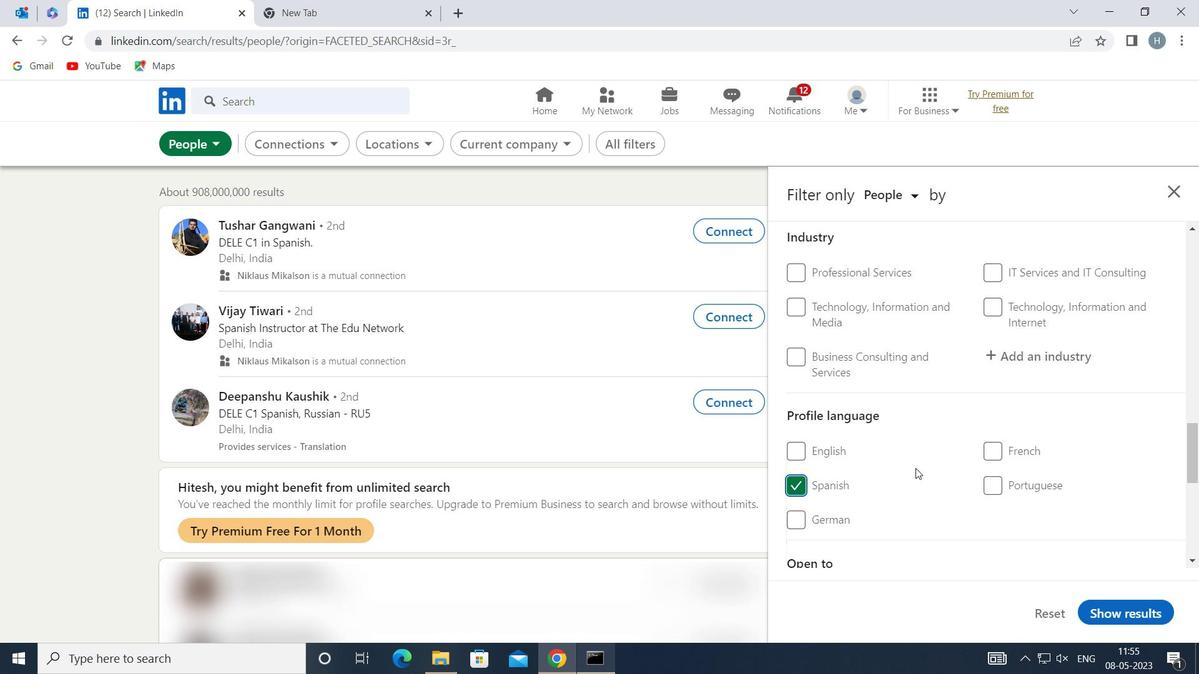 
Action: Mouse scrolled (915, 469) with delta (0, 0)
Screenshot: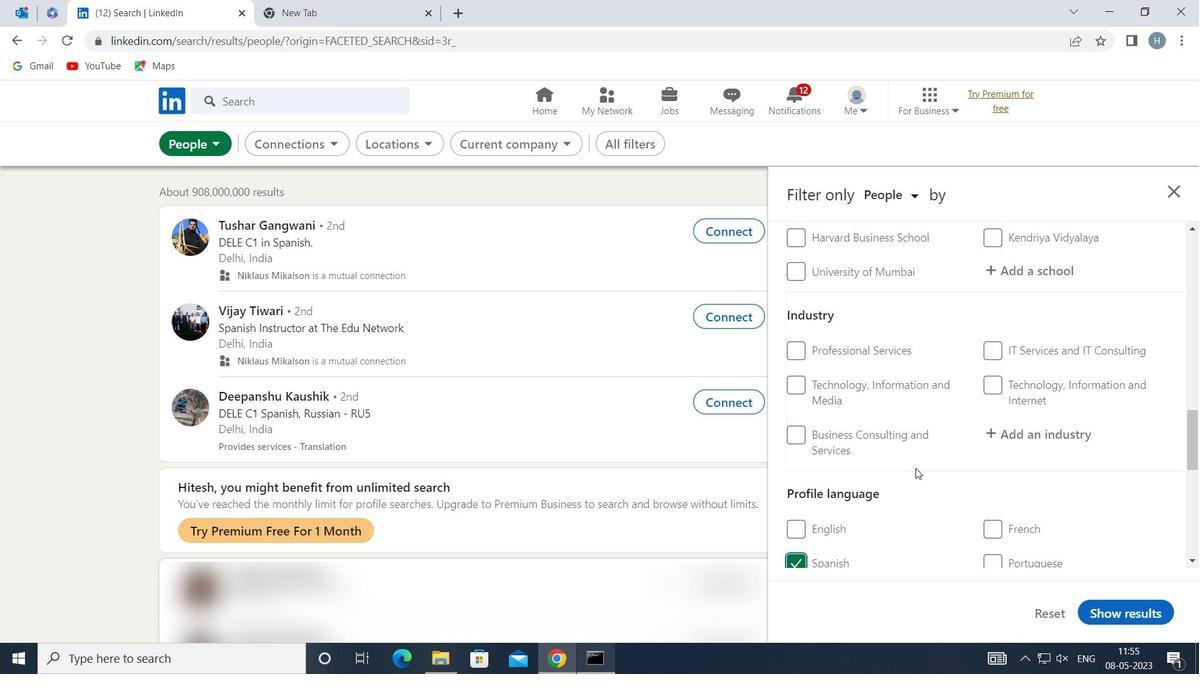 
Action: Mouse scrolled (915, 469) with delta (0, 0)
Screenshot: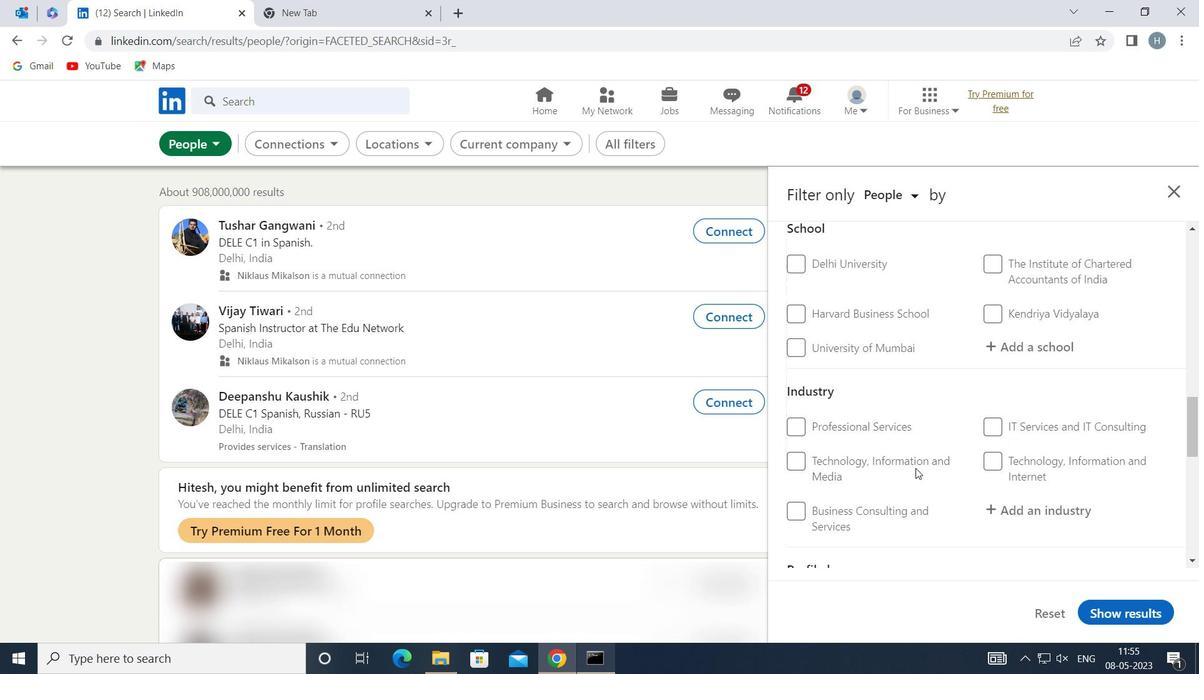 
Action: Mouse scrolled (915, 469) with delta (0, 0)
Screenshot: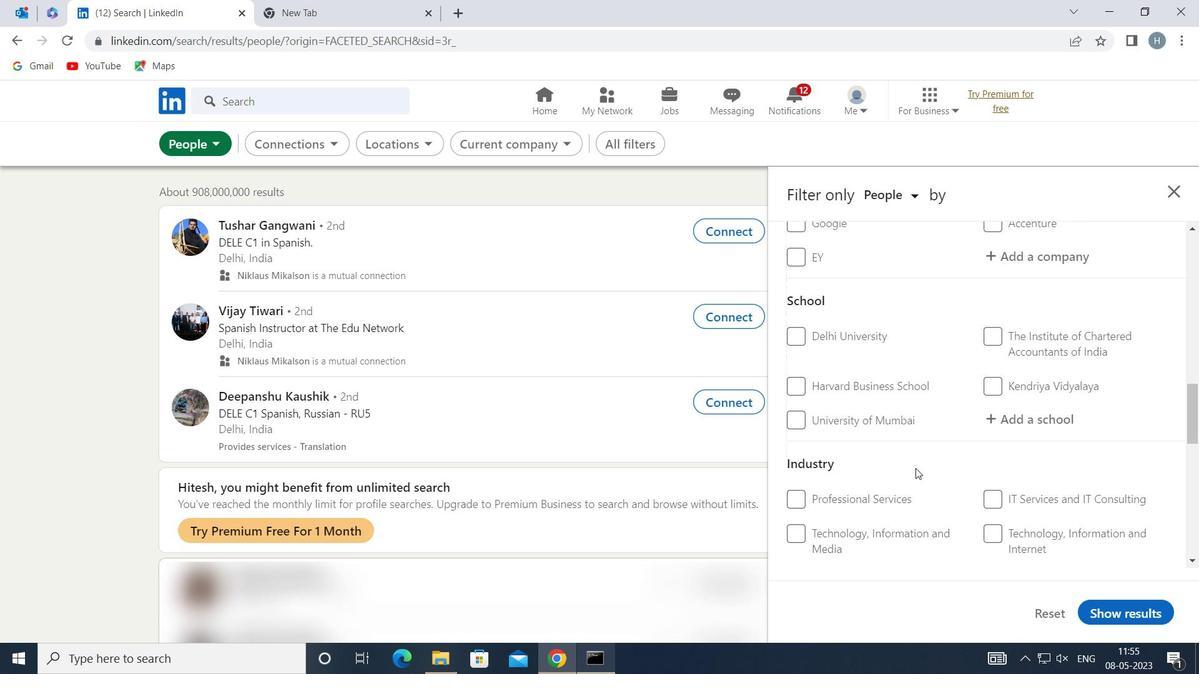 
Action: Mouse scrolled (915, 469) with delta (0, 0)
Screenshot: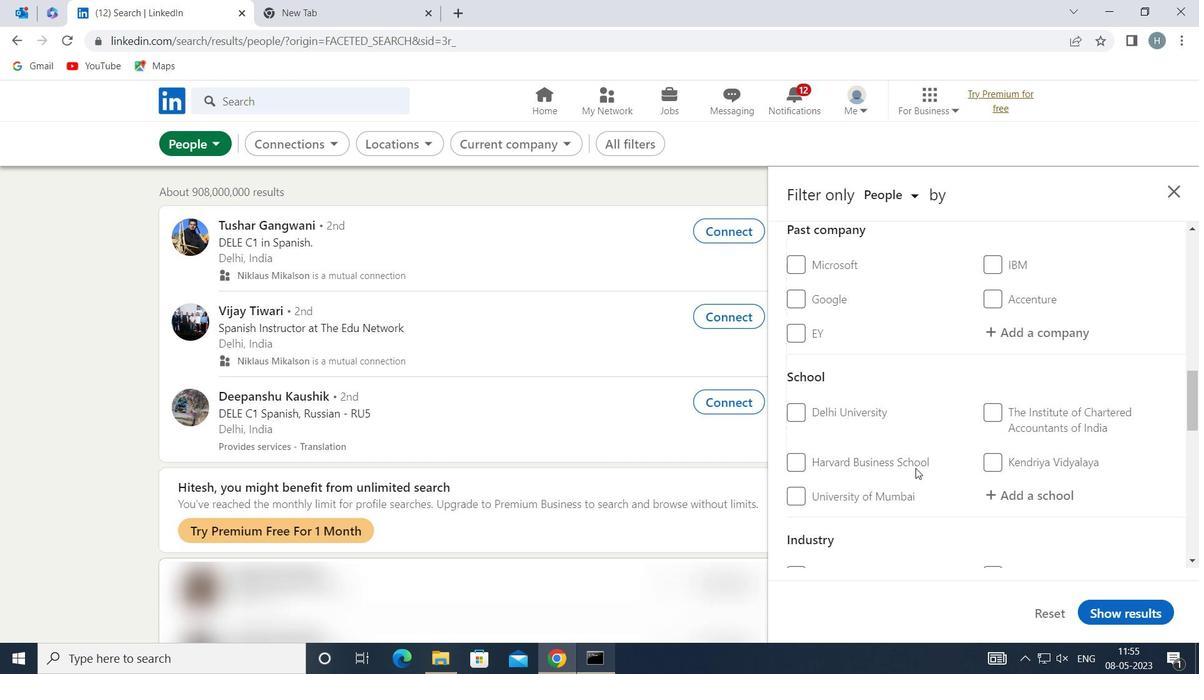 
Action: Mouse scrolled (915, 469) with delta (0, 0)
Screenshot: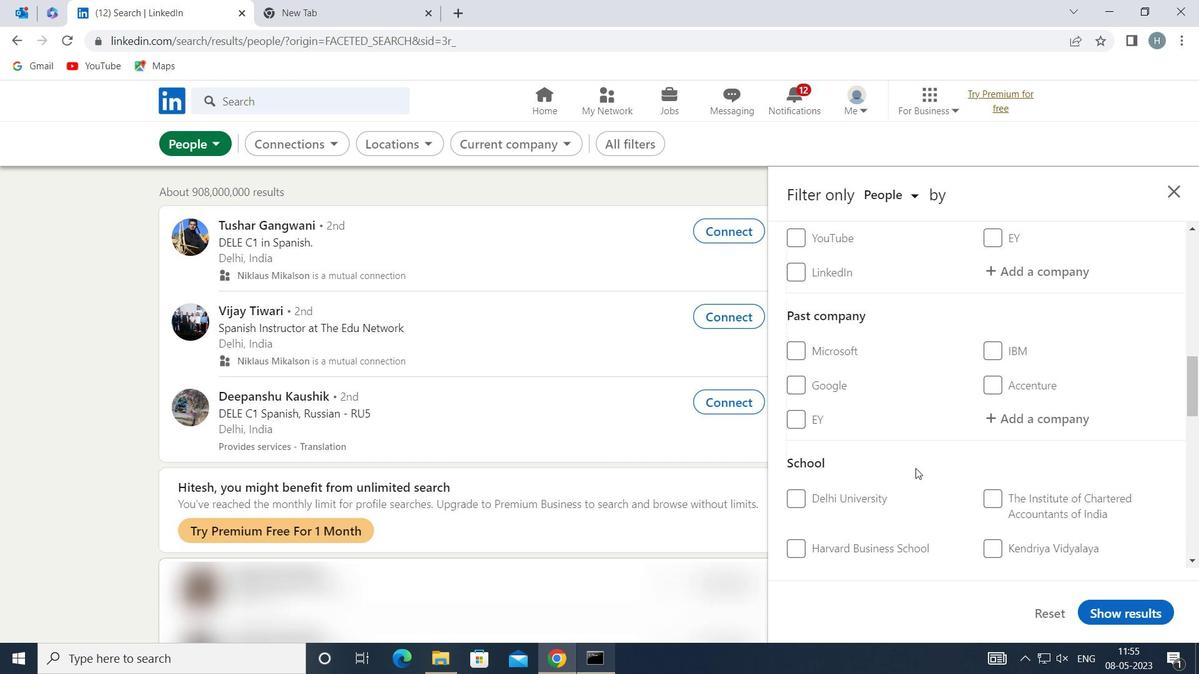 
Action: Mouse scrolled (915, 469) with delta (0, 0)
Screenshot: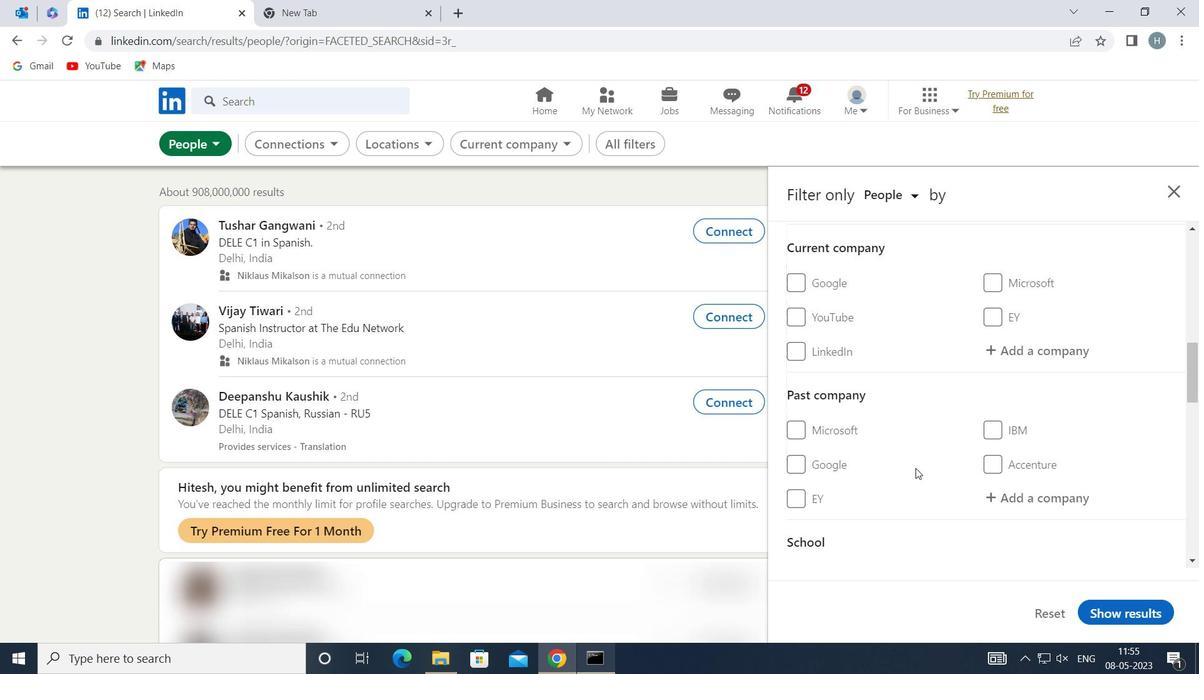 
Action: Mouse moved to (1034, 424)
Screenshot: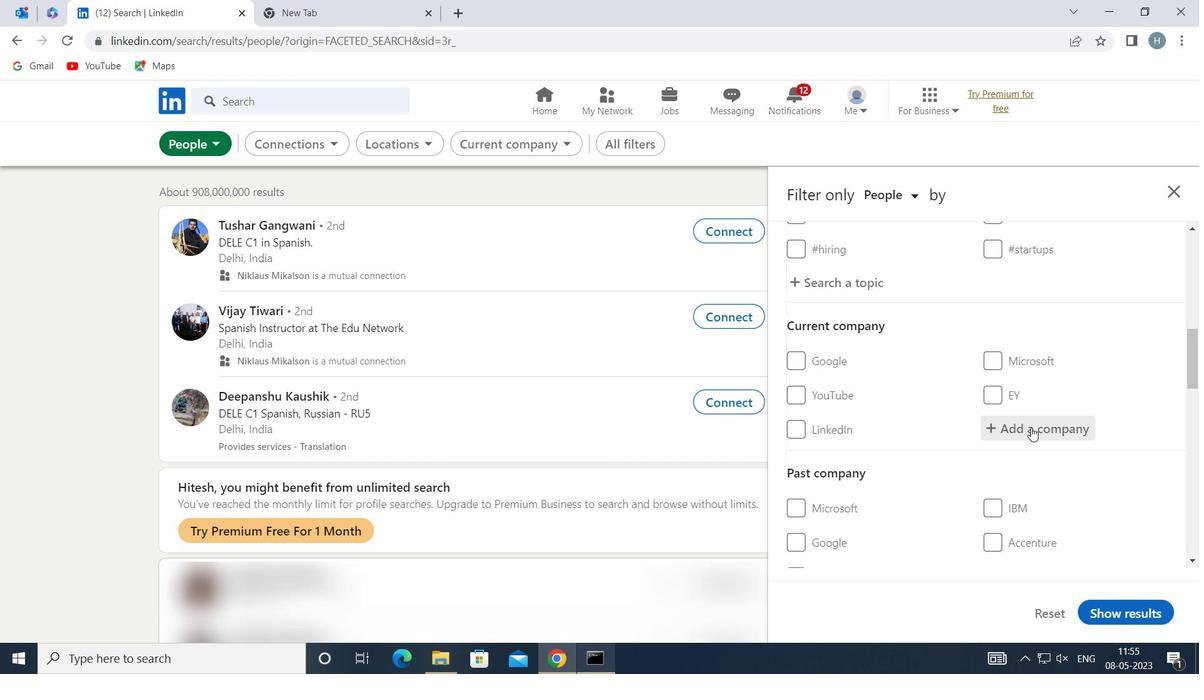 
Action: Mouse pressed left at (1034, 424)
Screenshot: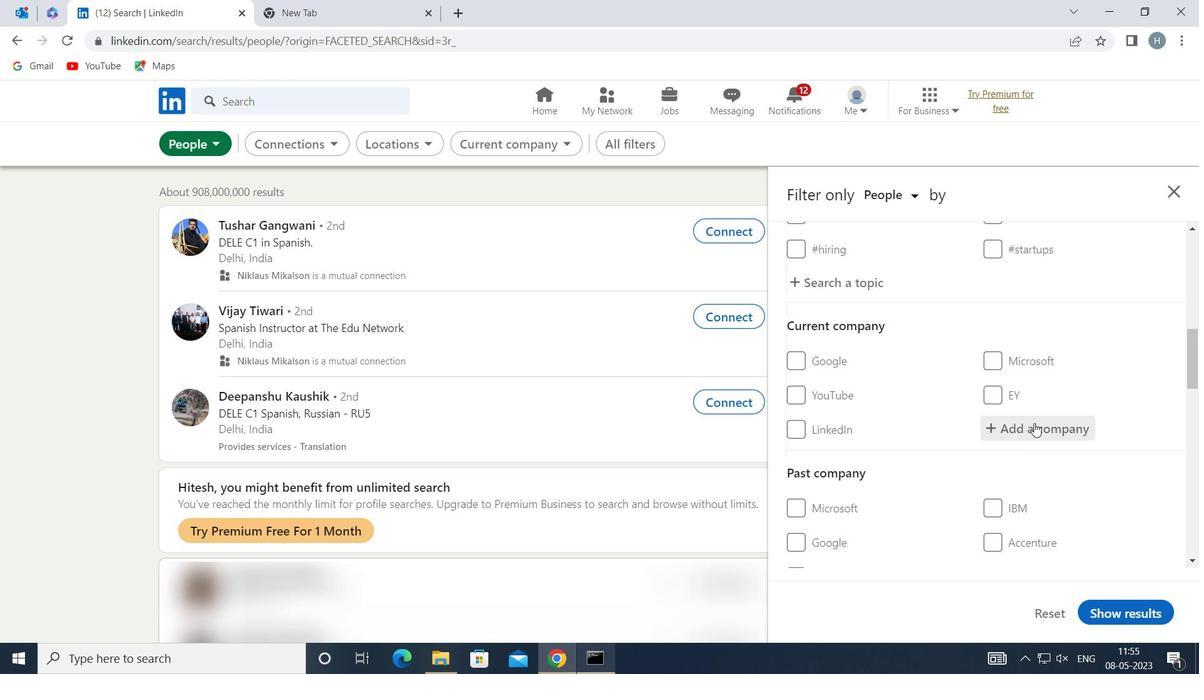 
Action: Mouse moved to (1034, 423)
Screenshot: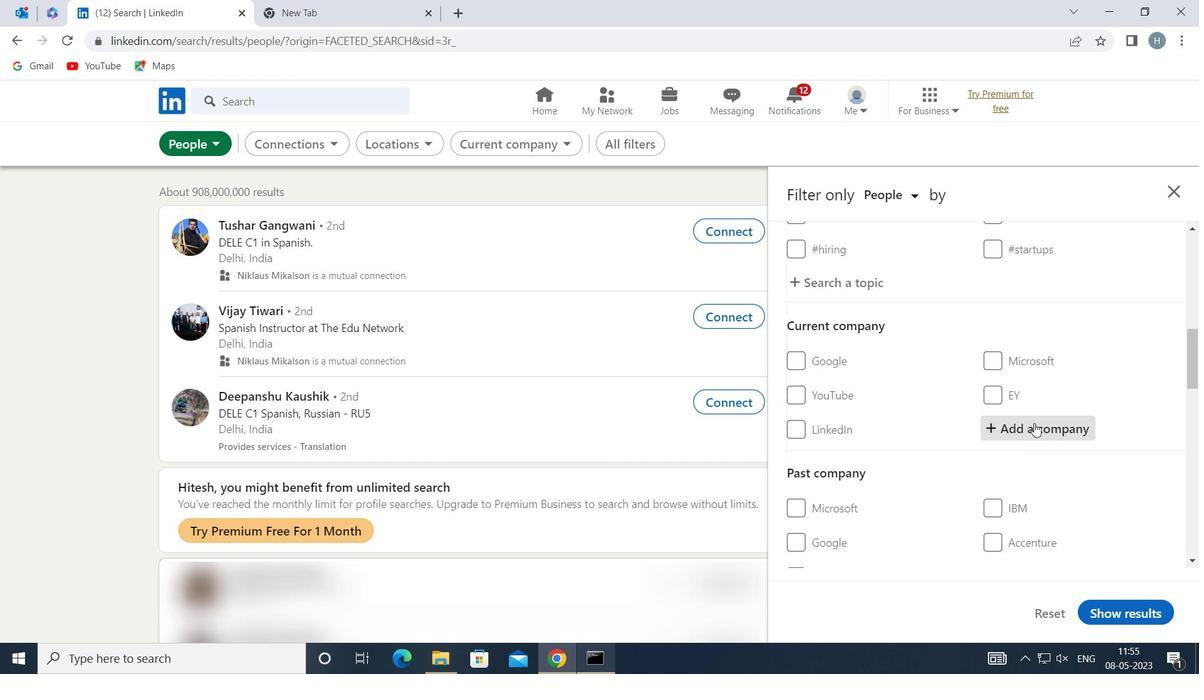 
Action: Key pressed <Key.shift><Key.shift><Key.shift><Key.shift><Key.shift><Key.shift><Key.shift><Key.shift><Key.shift><Key.shift><Key.shift><Key.shift><Key.shift><Key.shift><Key.shift><Key.shift><Key.shift><Key.shift><Key.shift><Key.shift><Key.shift><Key.shift><Key.shift><Key.shift><Key.shift><Key.shift>MSN<Key.space>LABORA
Screenshot: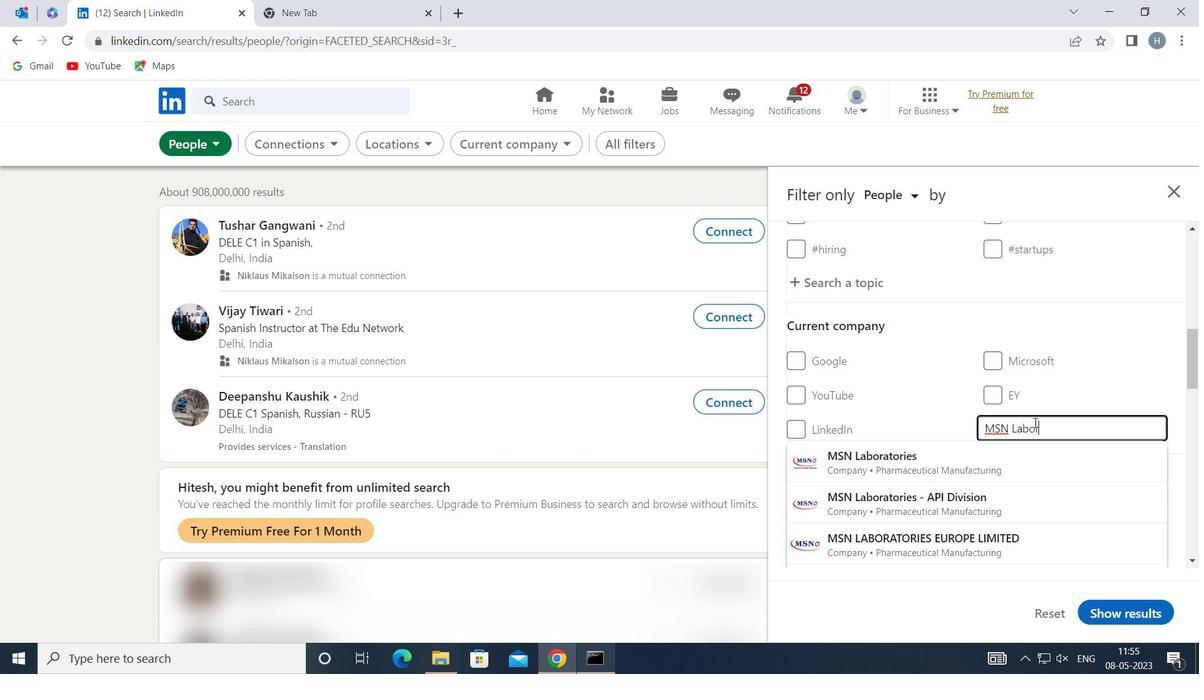 
Action: Mouse moved to (1007, 455)
Screenshot: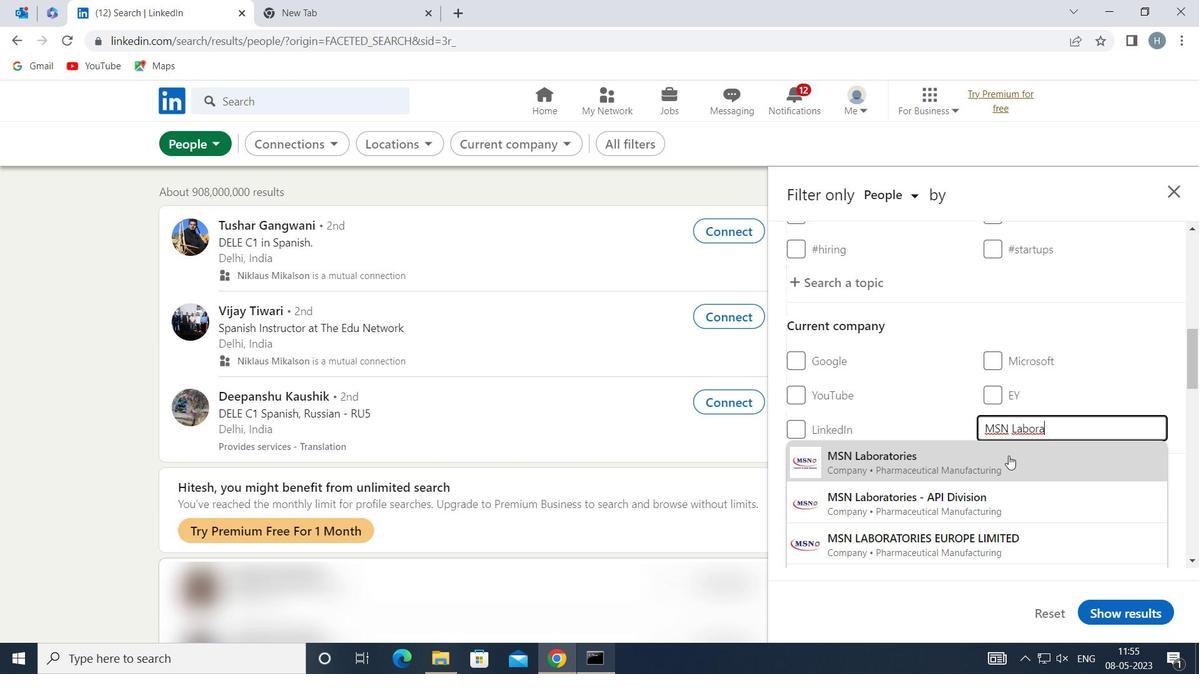 
Action: Mouse pressed left at (1007, 455)
Screenshot: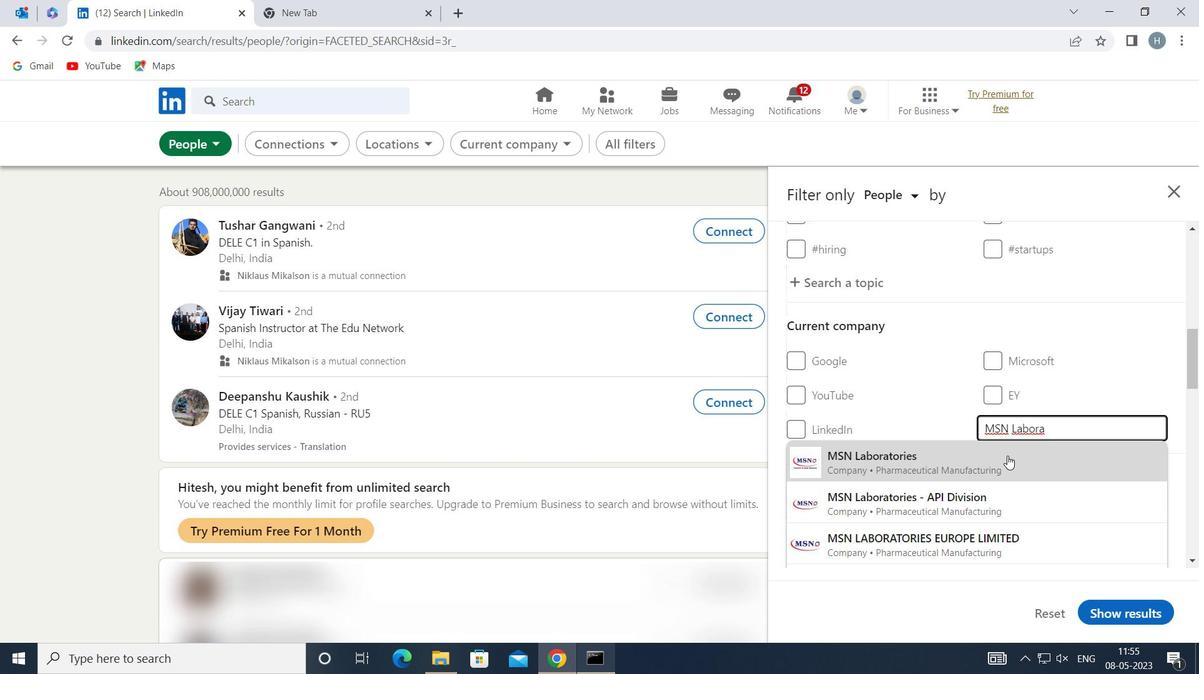 
Action: Mouse moved to (955, 442)
Screenshot: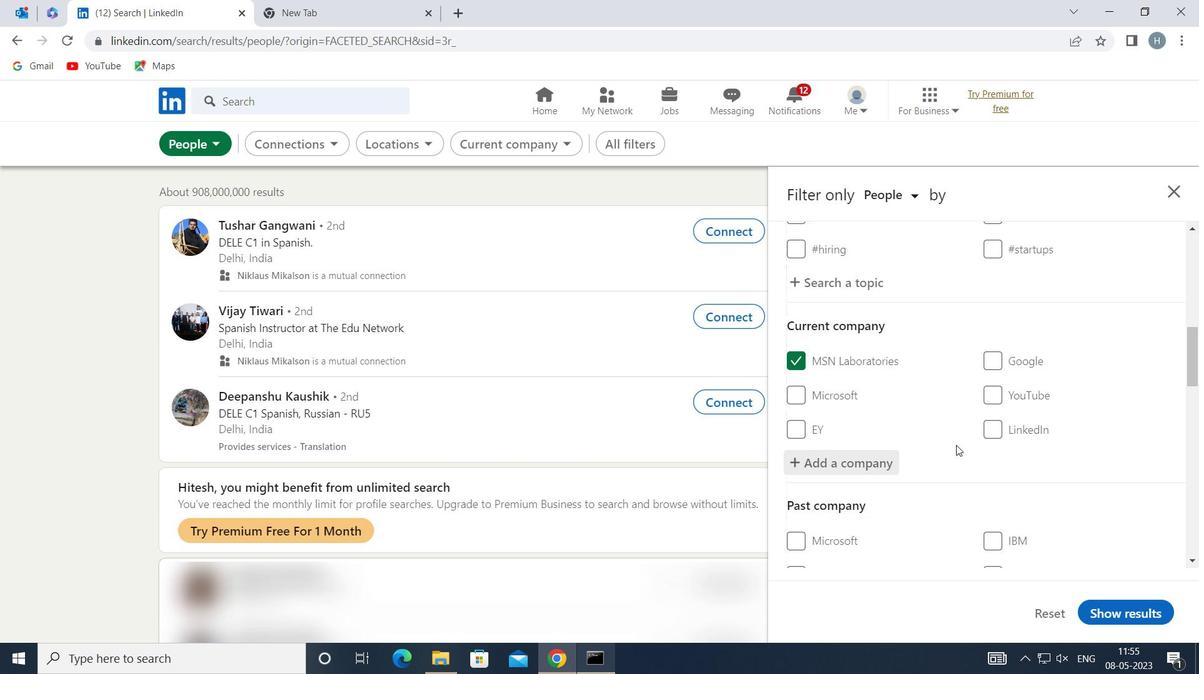 
Action: Mouse scrolled (955, 441) with delta (0, 0)
Screenshot: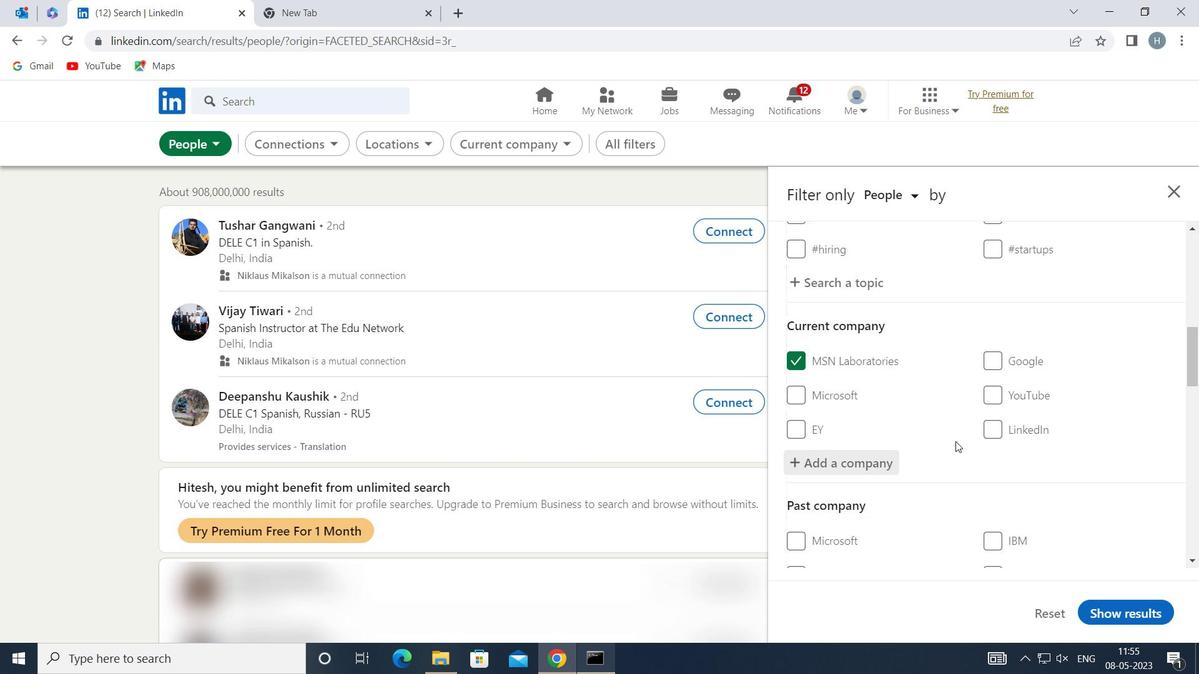 
Action: Mouse moved to (955, 439)
Screenshot: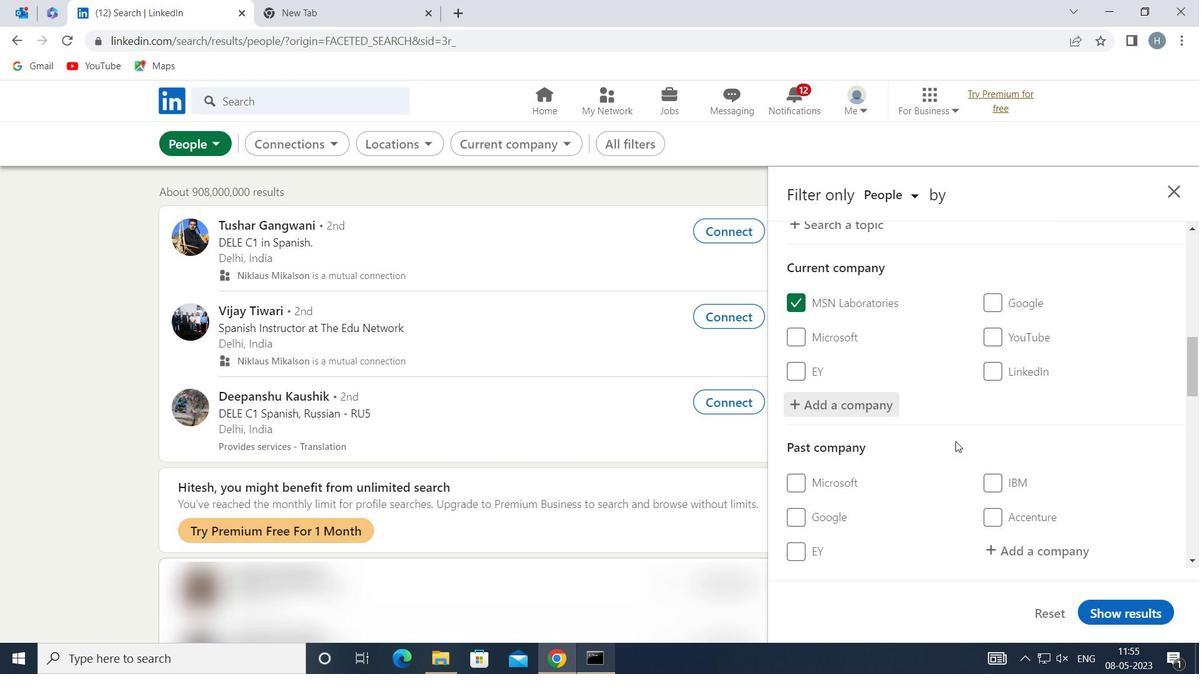 
Action: Mouse scrolled (955, 438) with delta (0, 0)
Screenshot: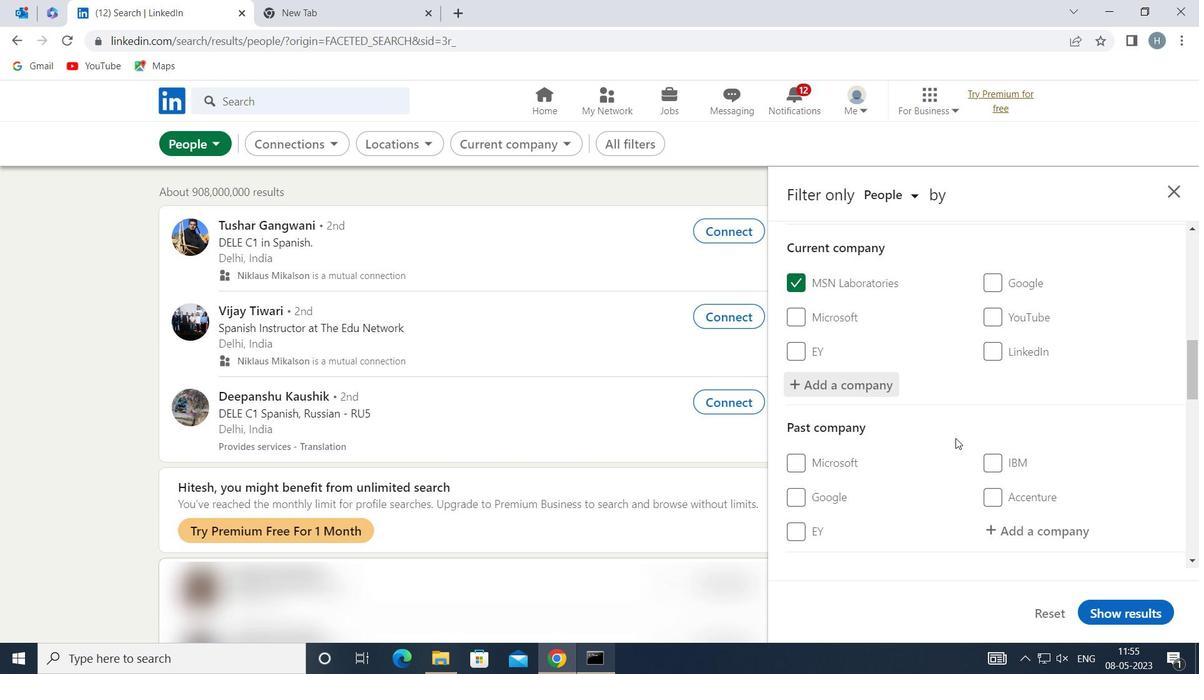 
Action: Mouse scrolled (955, 438) with delta (0, 0)
Screenshot: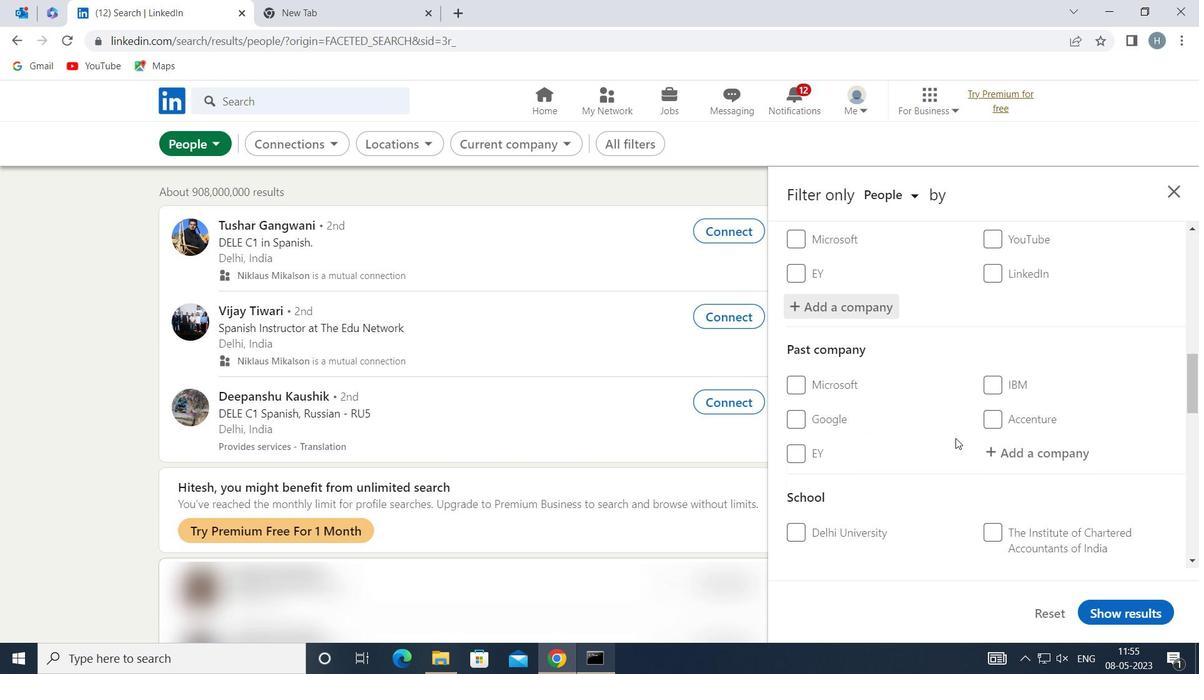 
Action: Mouse scrolled (955, 438) with delta (0, 0)
Screenshot: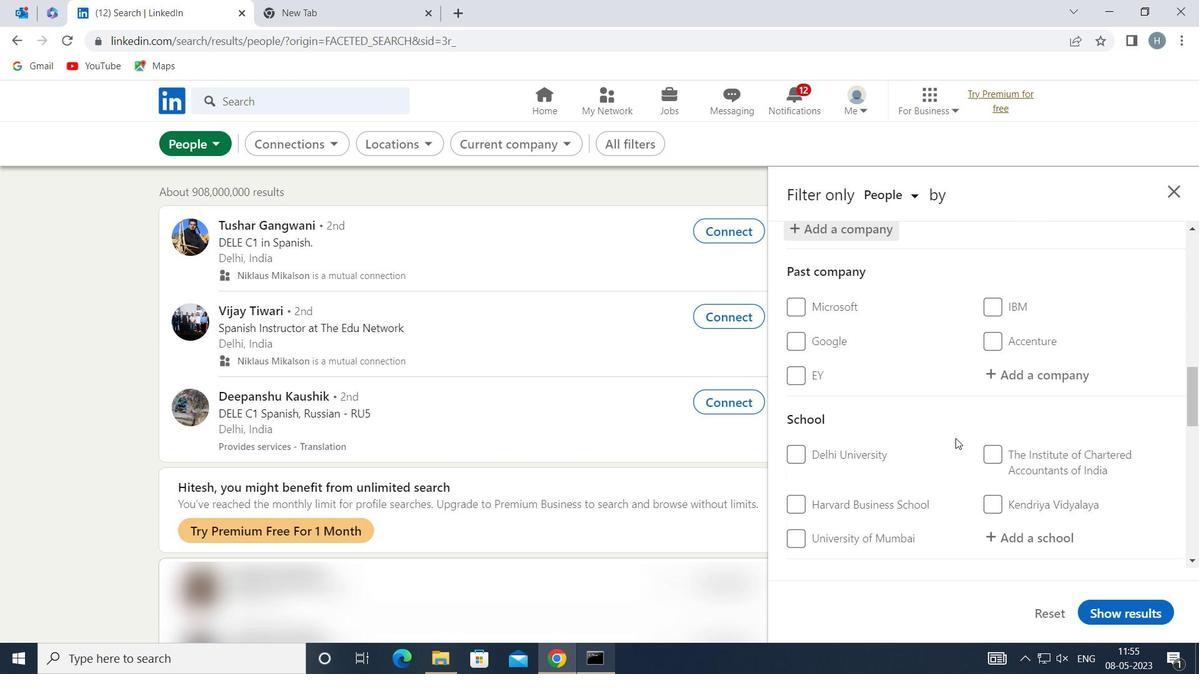 
Action: Mouse moved to (1038, 449)
Screenshot: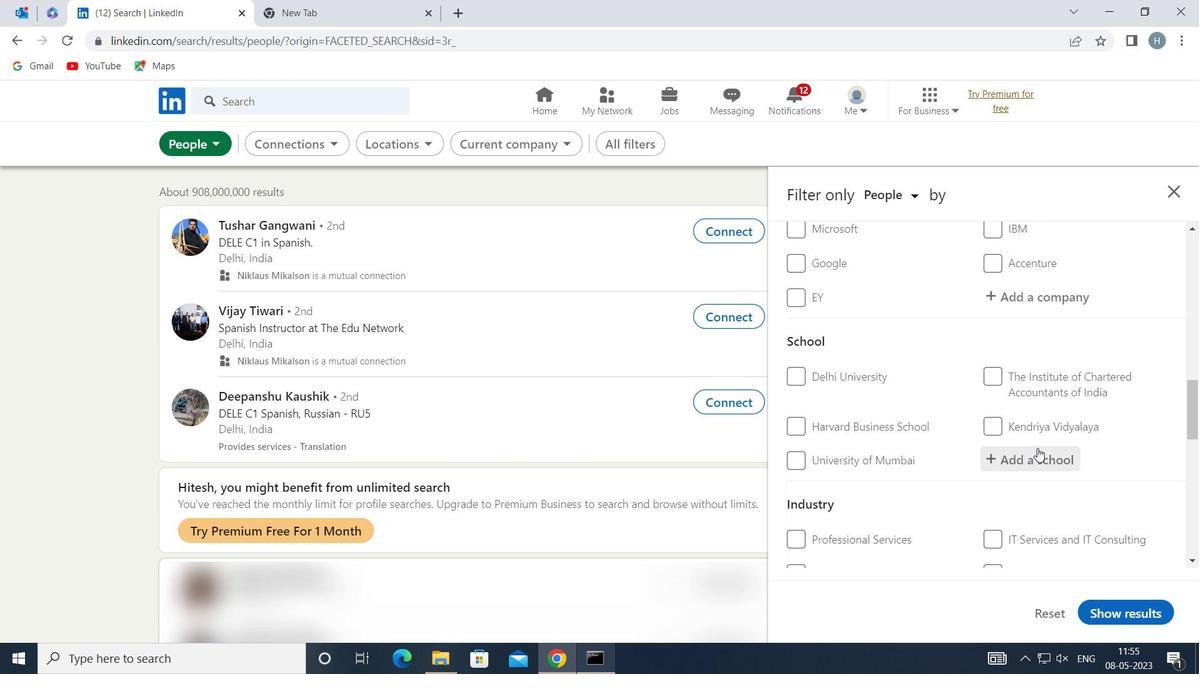 
Action: Mouse pressed left at (1038, 449)
Screenshot: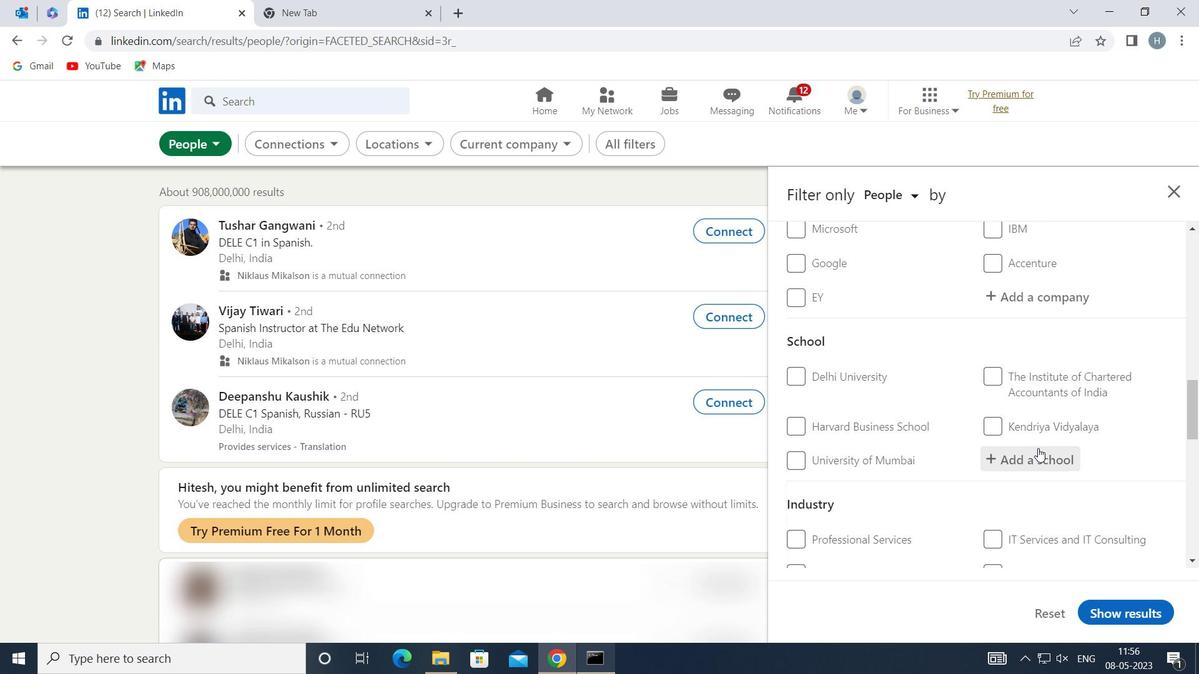 
Action: Mouse moved to (1038, 449)
Screenshot: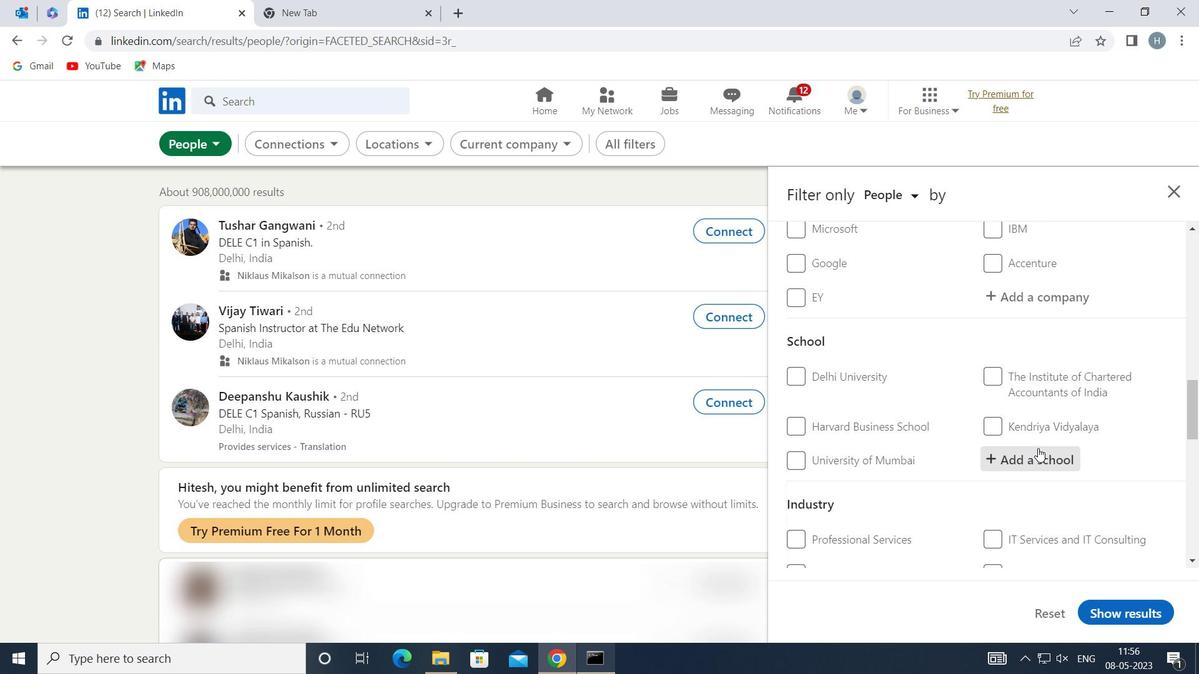 
Action: Key pressed <Key.shift><Key.shift><Key.shift><Key.shift>VEET<Key.backspace>R<Key.space><Key.shift>KUNWAR
Screenshot: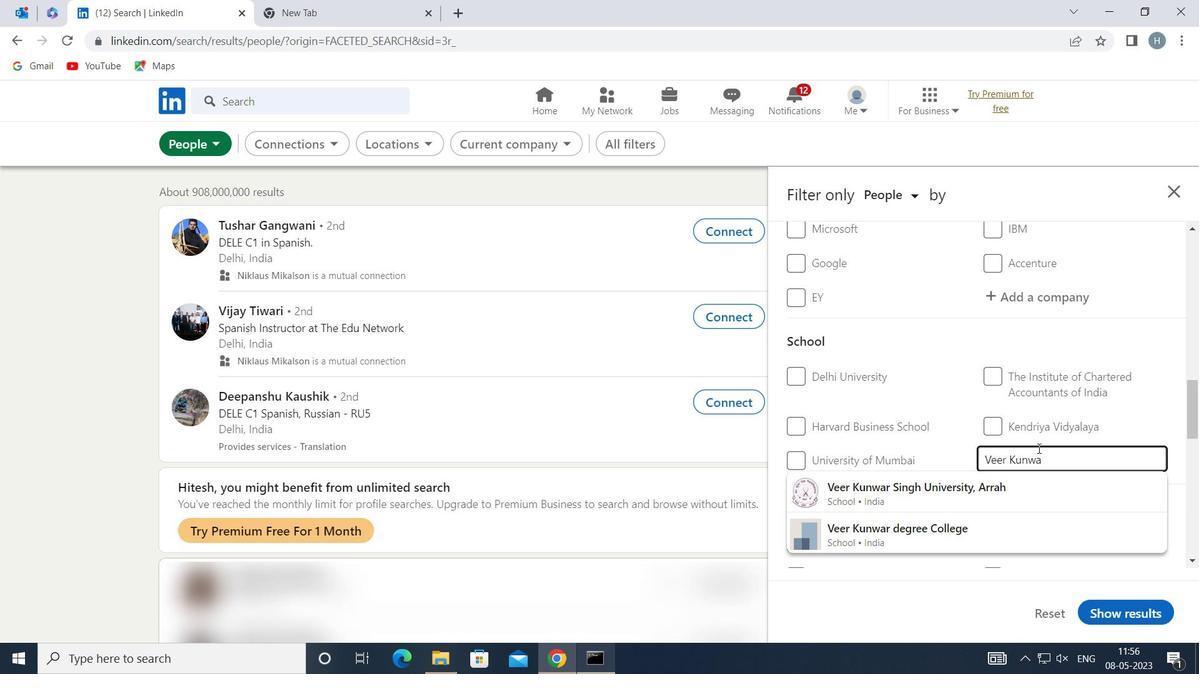 
Action: Mouse moved to (1013, 489)
Screenshot: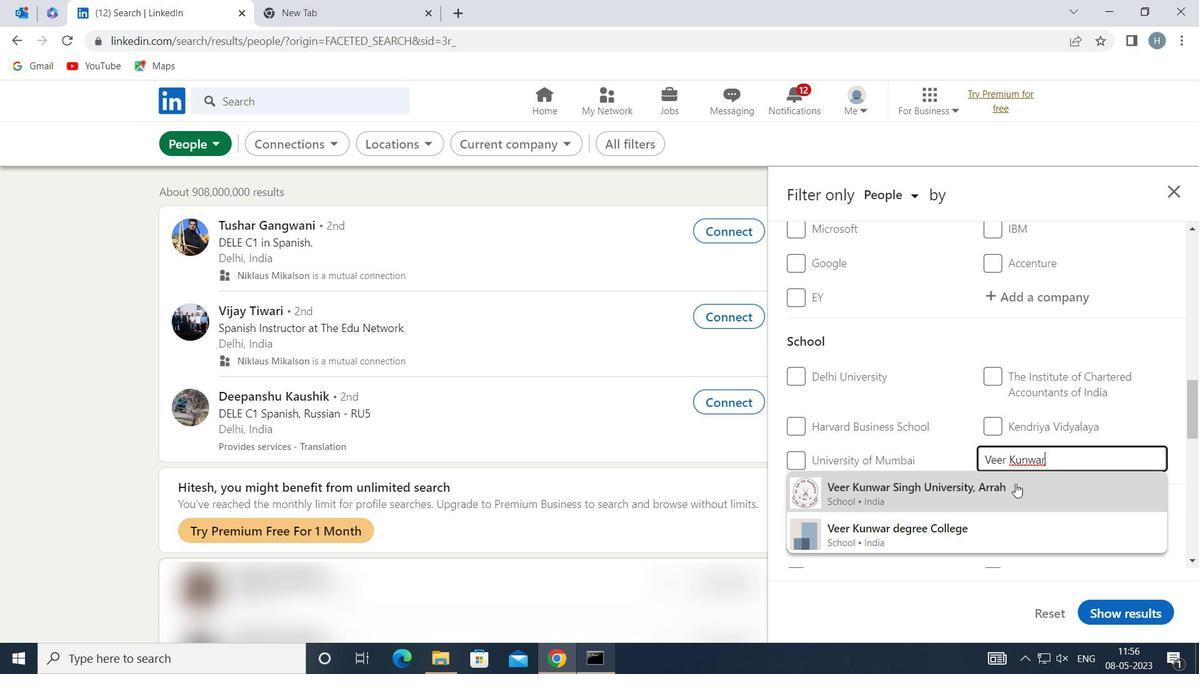 
Action: Mouse pressed left at (1013, 489)
Screenshot: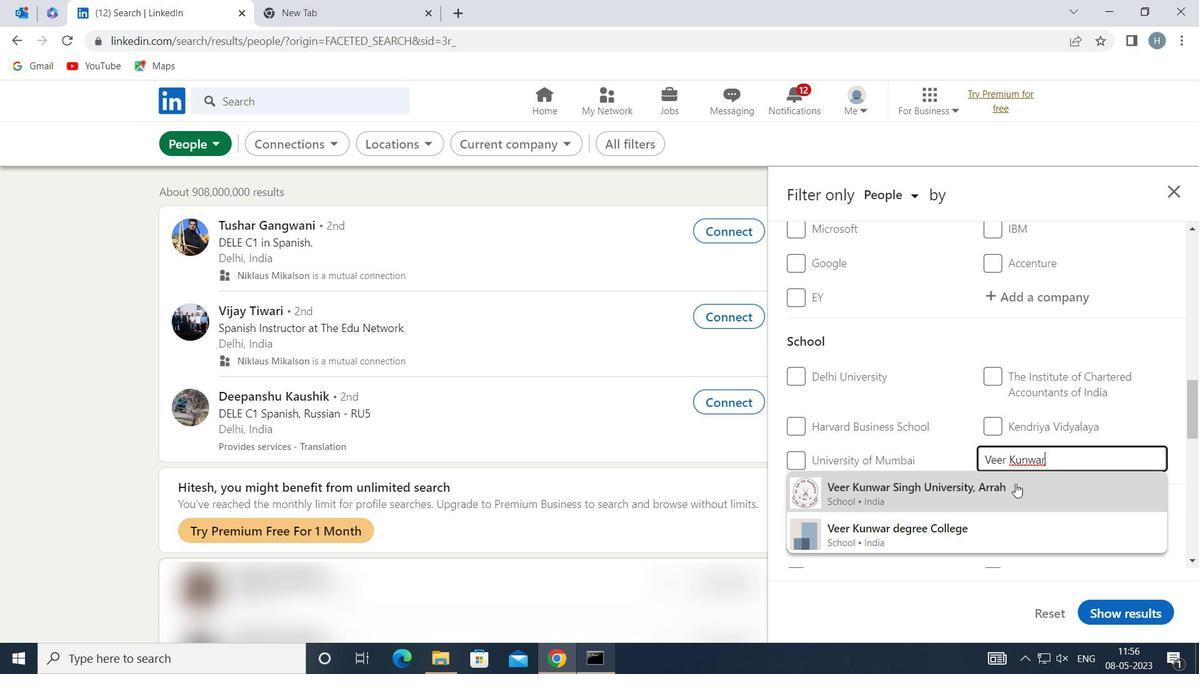 
Action: Mouse moved to (968, 452)
Screenshot: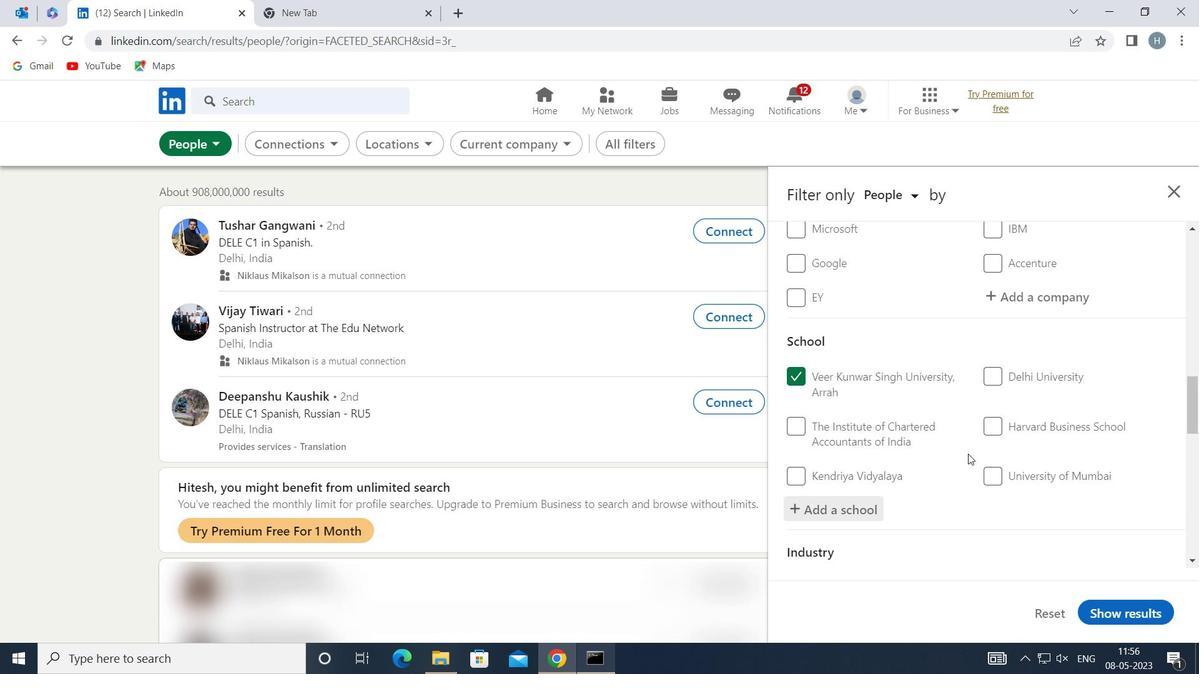 
Action: Mouse scrolled (968, 452) with delta (0, 0)
Screenshot: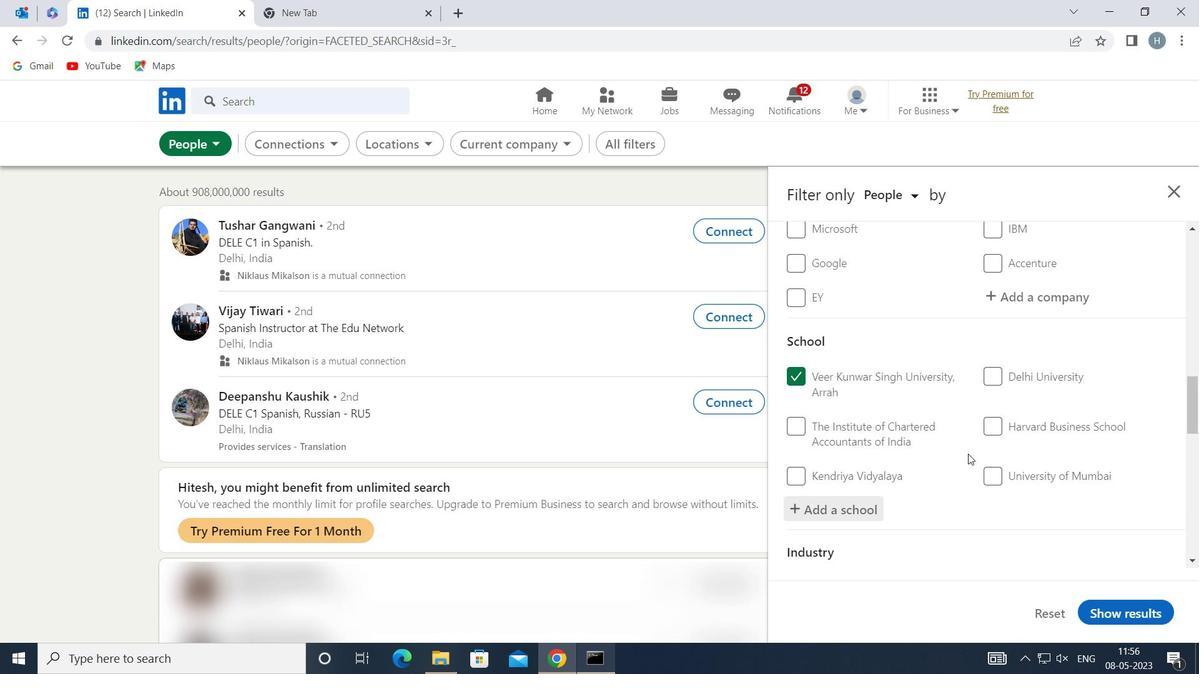 
Action: Mouse moved to (968, 447)
Screenshot: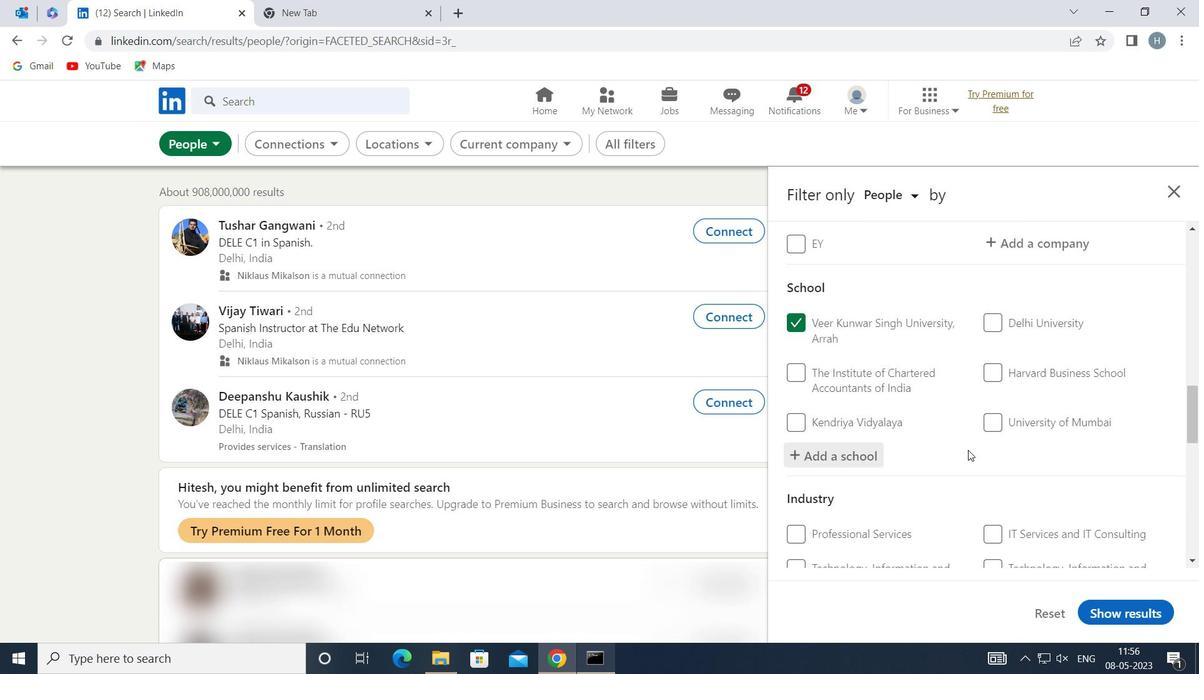 
Action: Mouse scrolled (968, 447) with delta (0, 0)
Screenshot: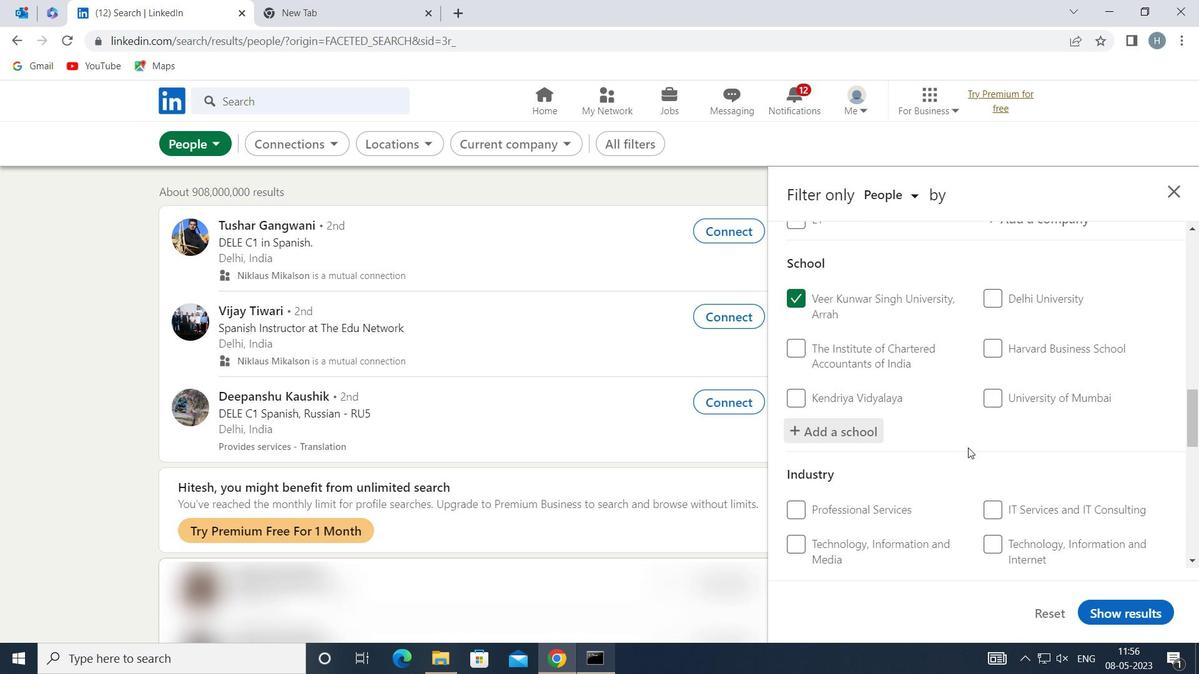
Action: Mouse moved to (966, 445)
Screenshot: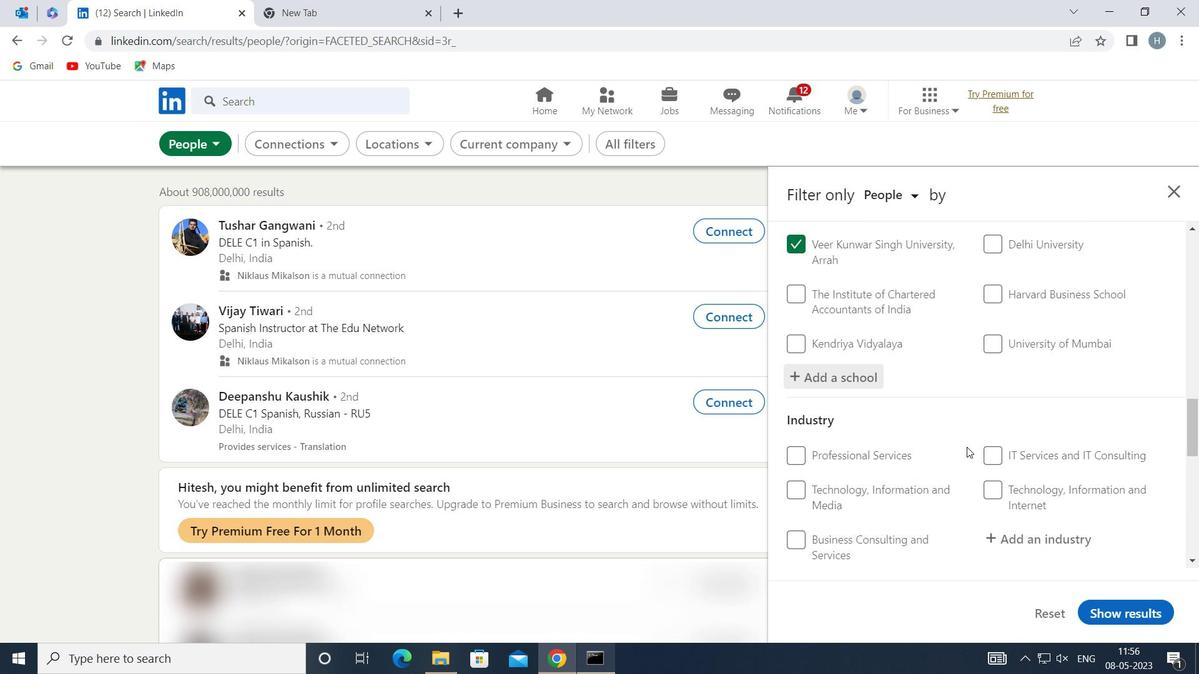 
Action: Mouse scrolled (966, 445) with delta (0, 0)
Screenshot: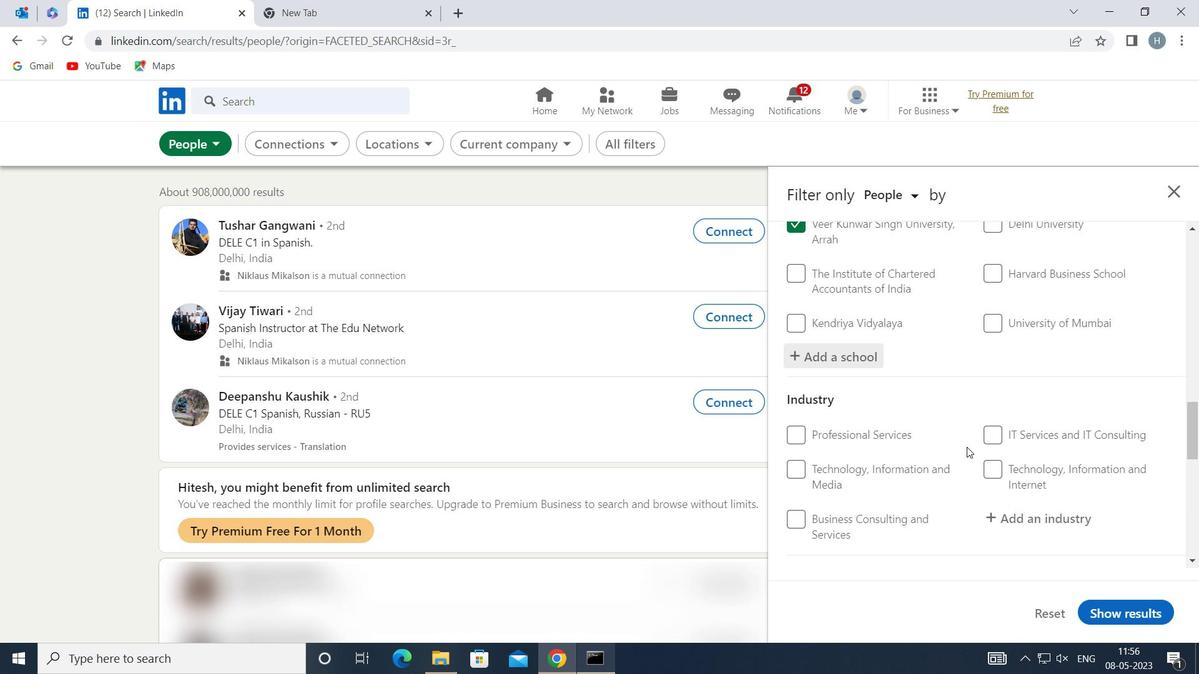 
Action: Mouse moved to (1046, 435)
Screenshot: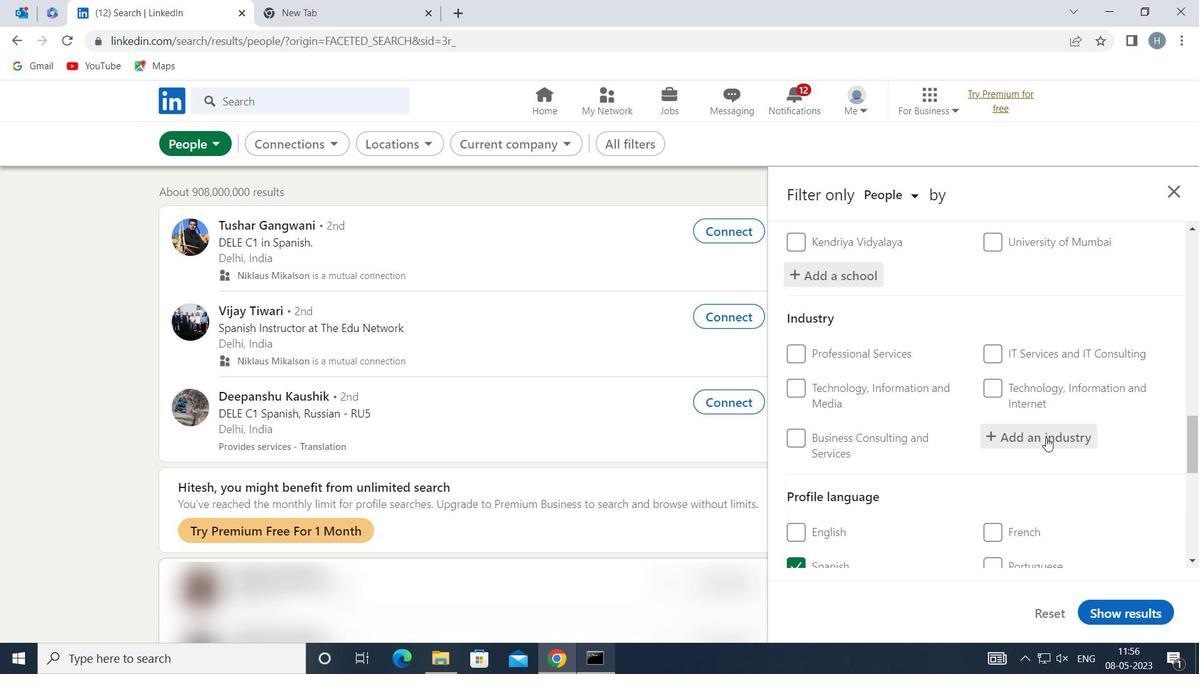 
Action: Mouse pressed left at (1046, 435)
Screenshot: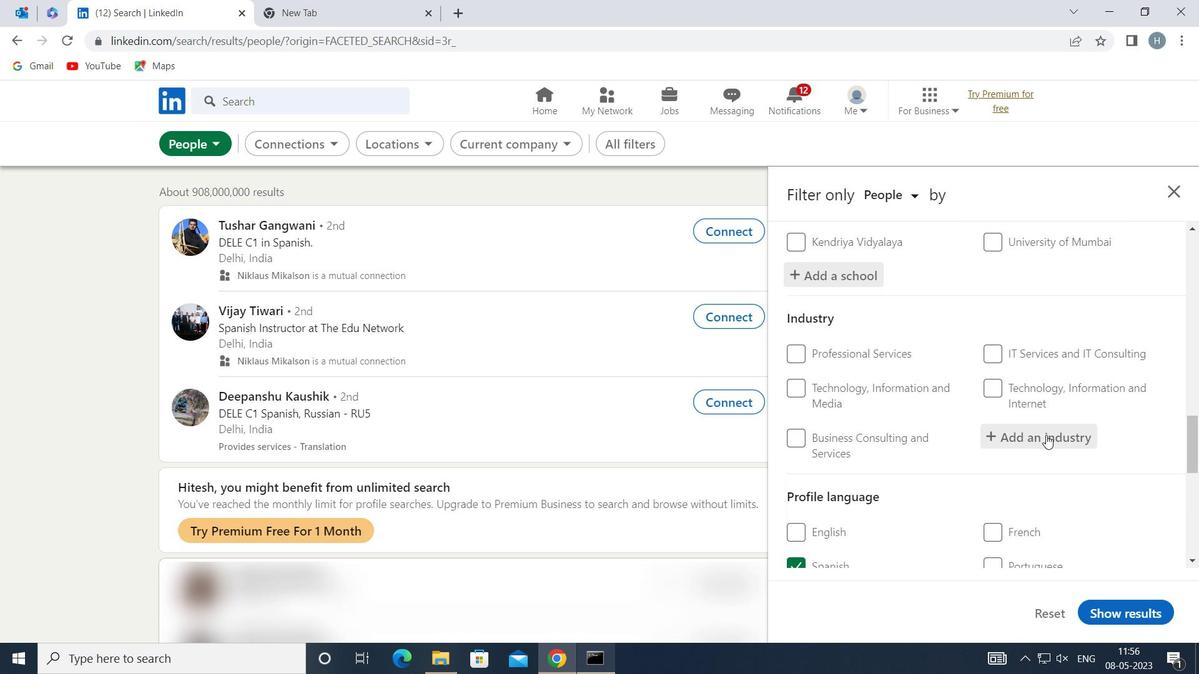 
Action: Key pressed <Key.shift>MENTAL<Key.space><Key.shift>HEALTH<Key.space><Key.shift>C
Screenshot: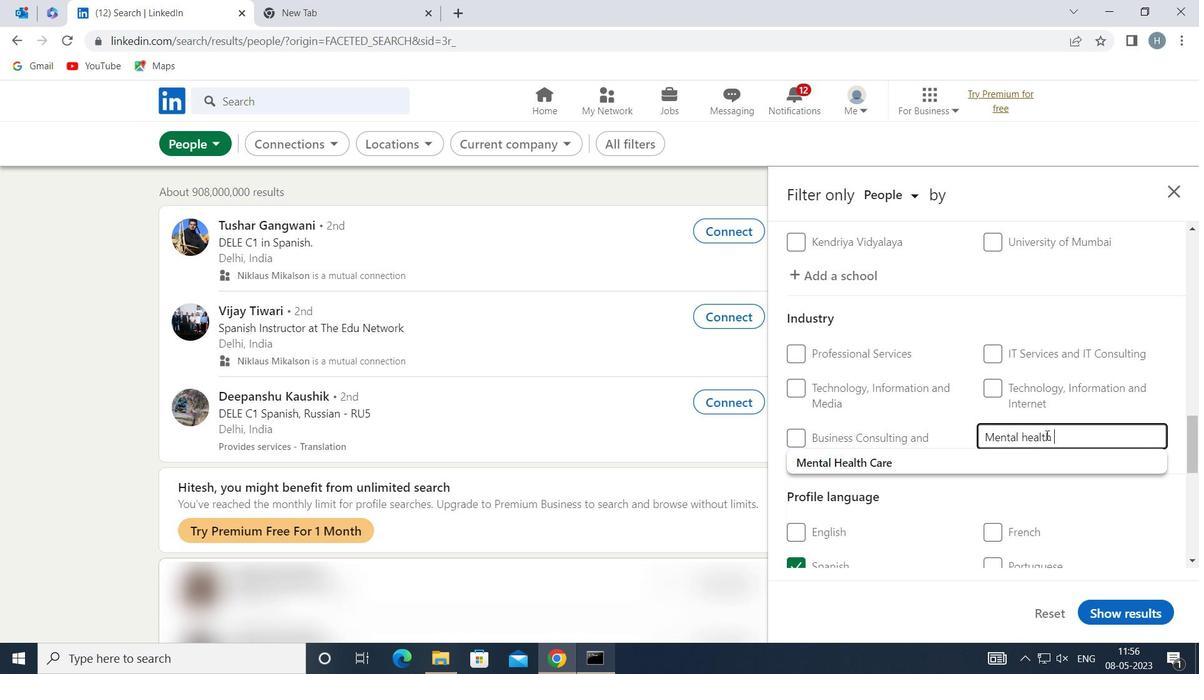 
Action: Mouse moved to (1023, 455)
Screenshot: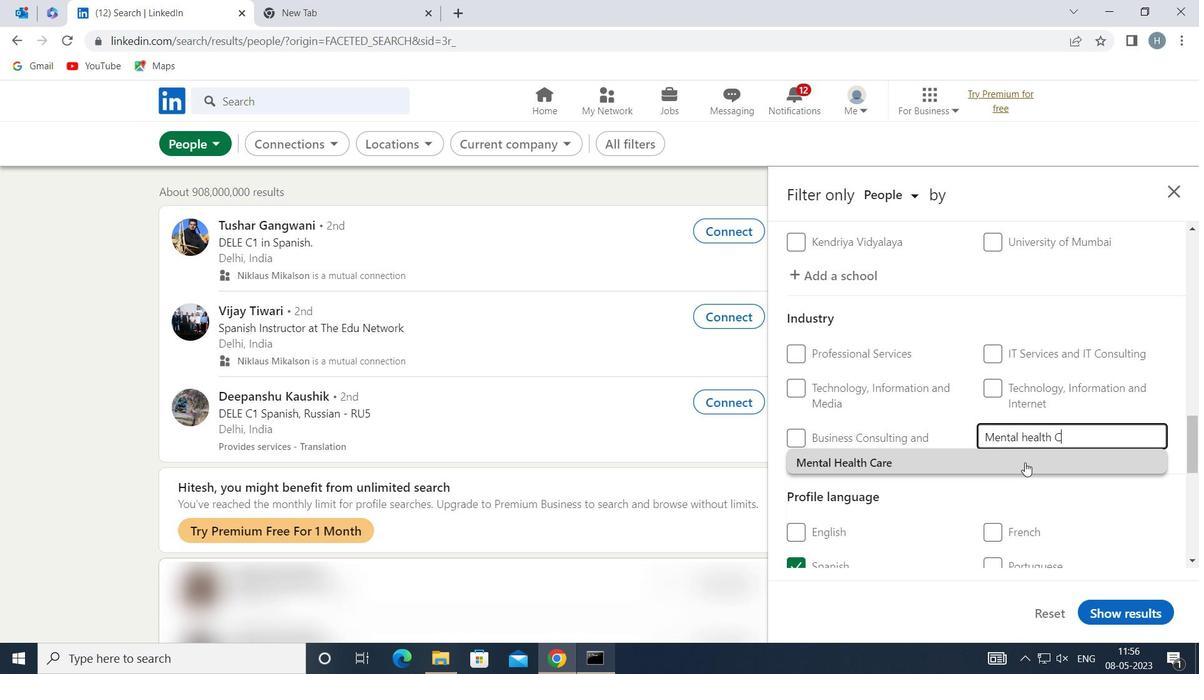 
Action: Mouse pressed left at (1023, 455)
Screenshot: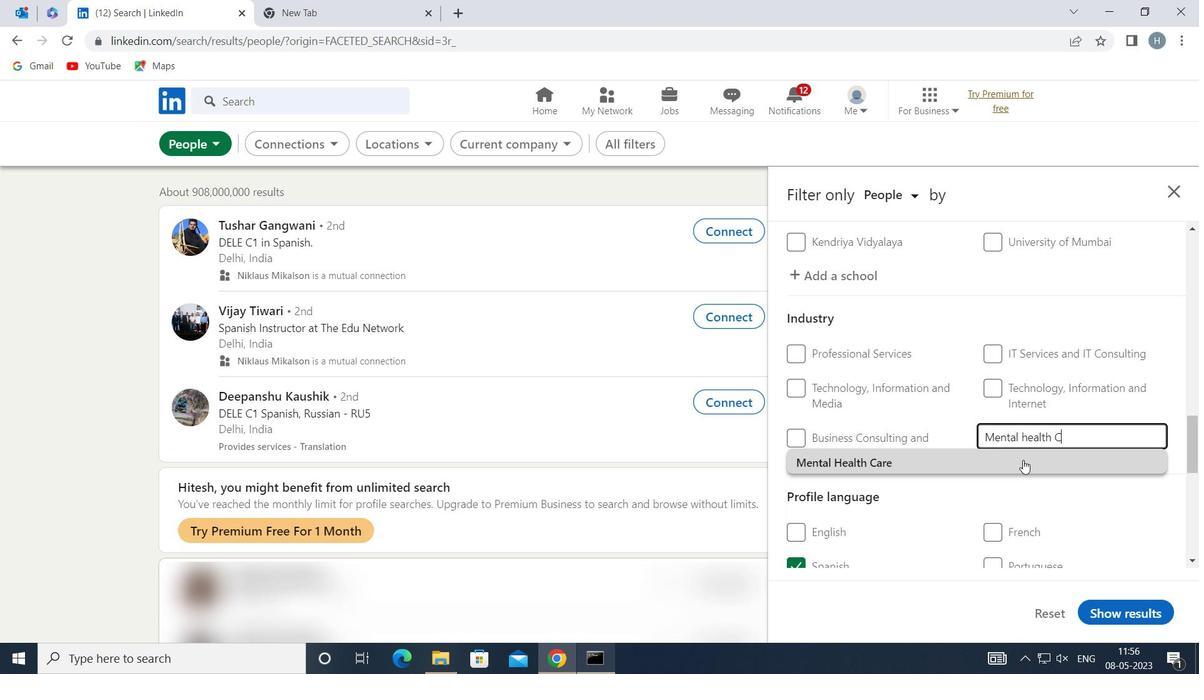 
Action: Mouse moved to (995, 463)
Screenshot: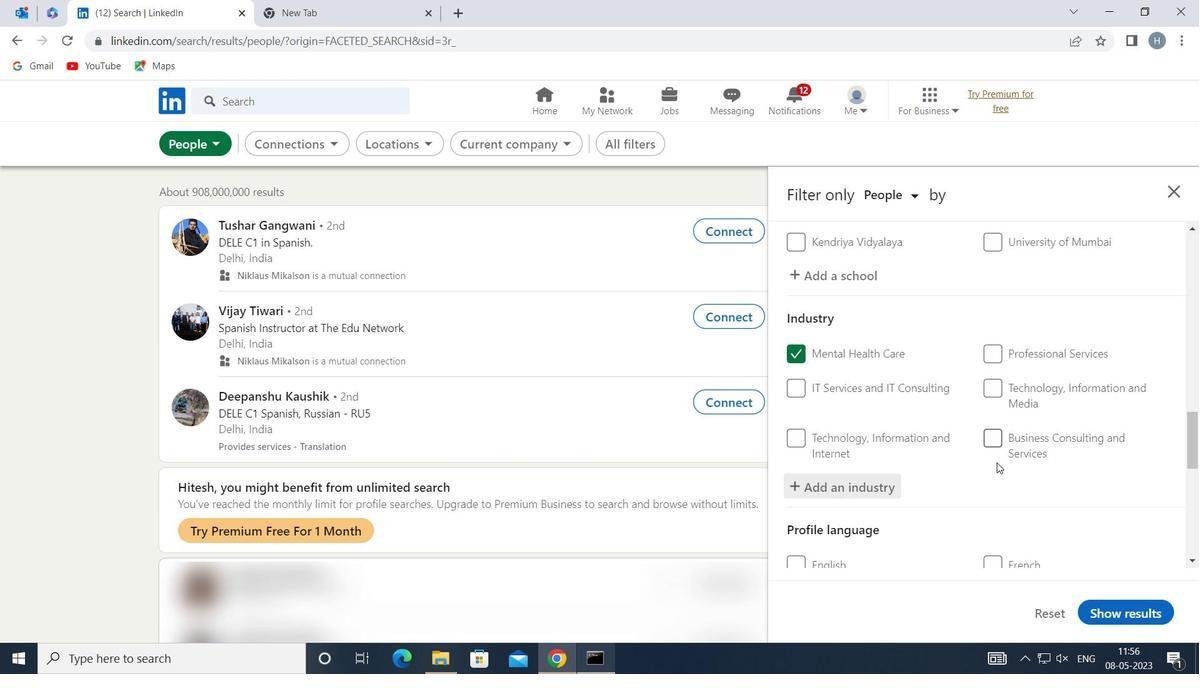 
Action: Mouse scrolled (995, 462) with delta (0, 0)
Screenshot: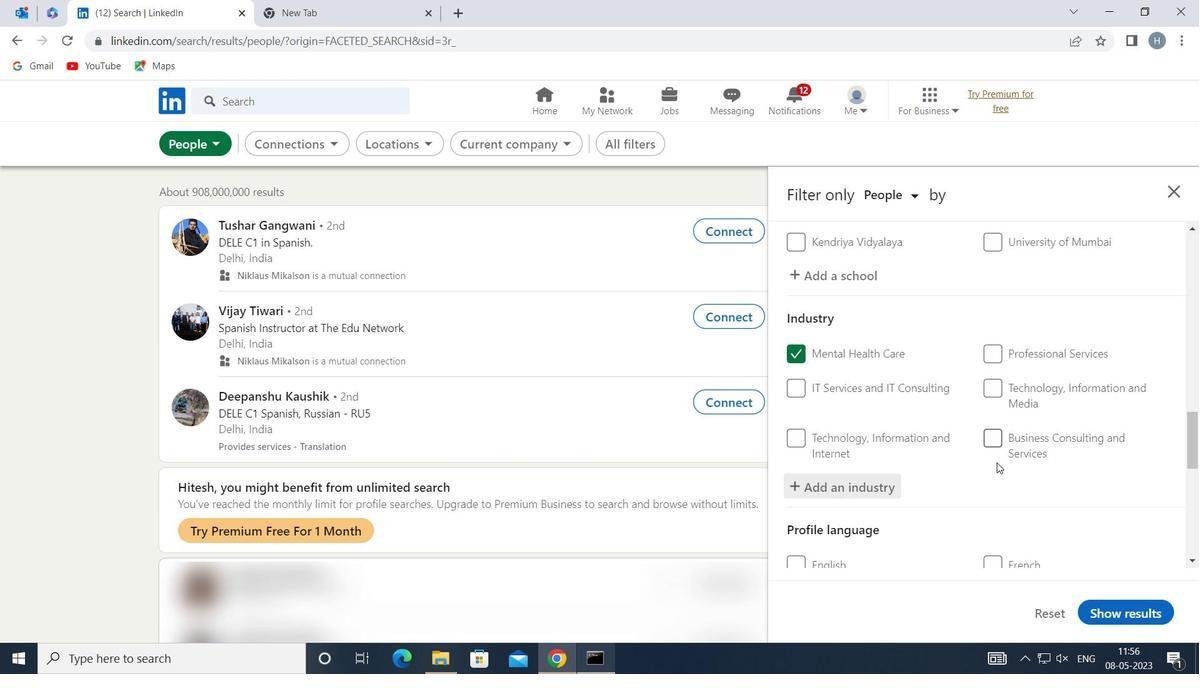 
Action: Mouse scrolled (995, 462) with delta (0, 0)
Screenshot: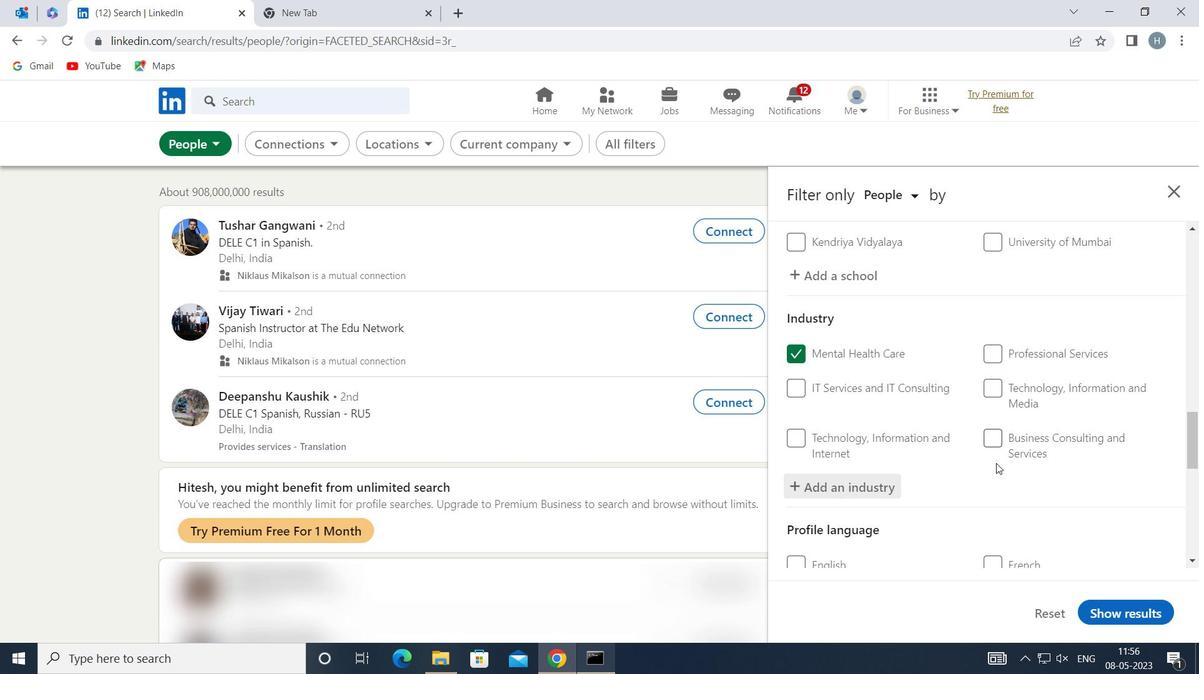
Action: Mouse moved to (992, 462)
Screenshot: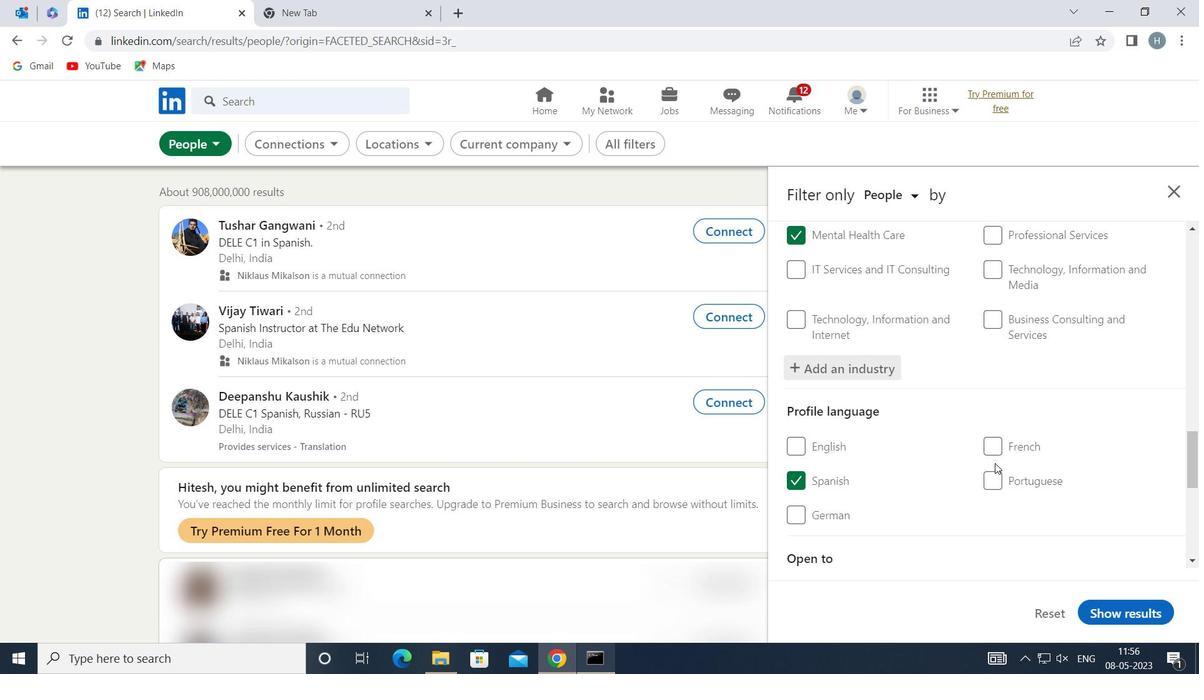 
Action: Mouse scrolled (992, 462) with delta (0, 0)
Screenshot: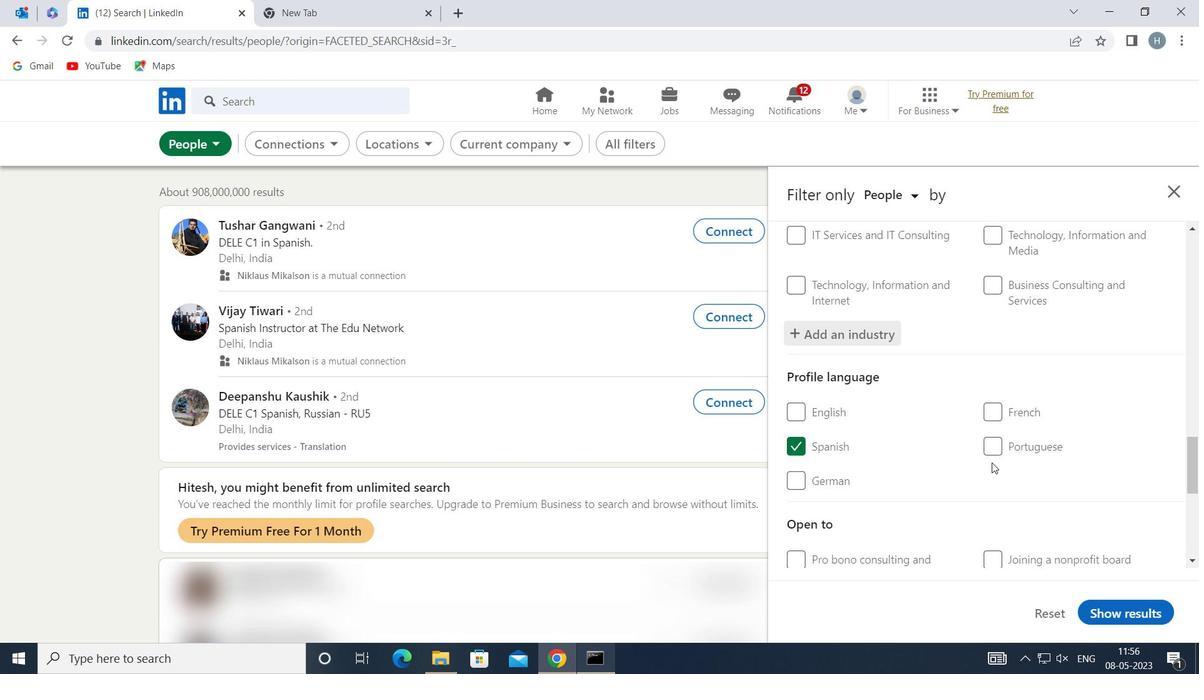 
Action: Mouse moved to (991, 460)
Screenshot: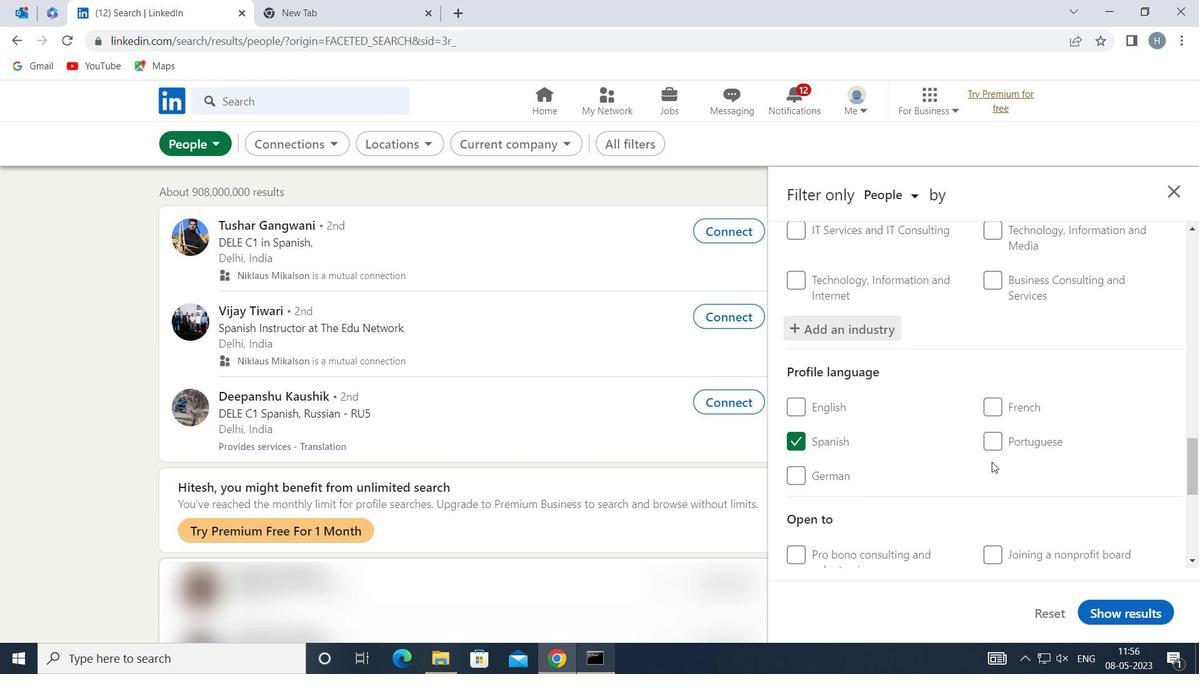 
Action: Mouse scrolled (991, 460) with delta (0, 0)
Screenshot: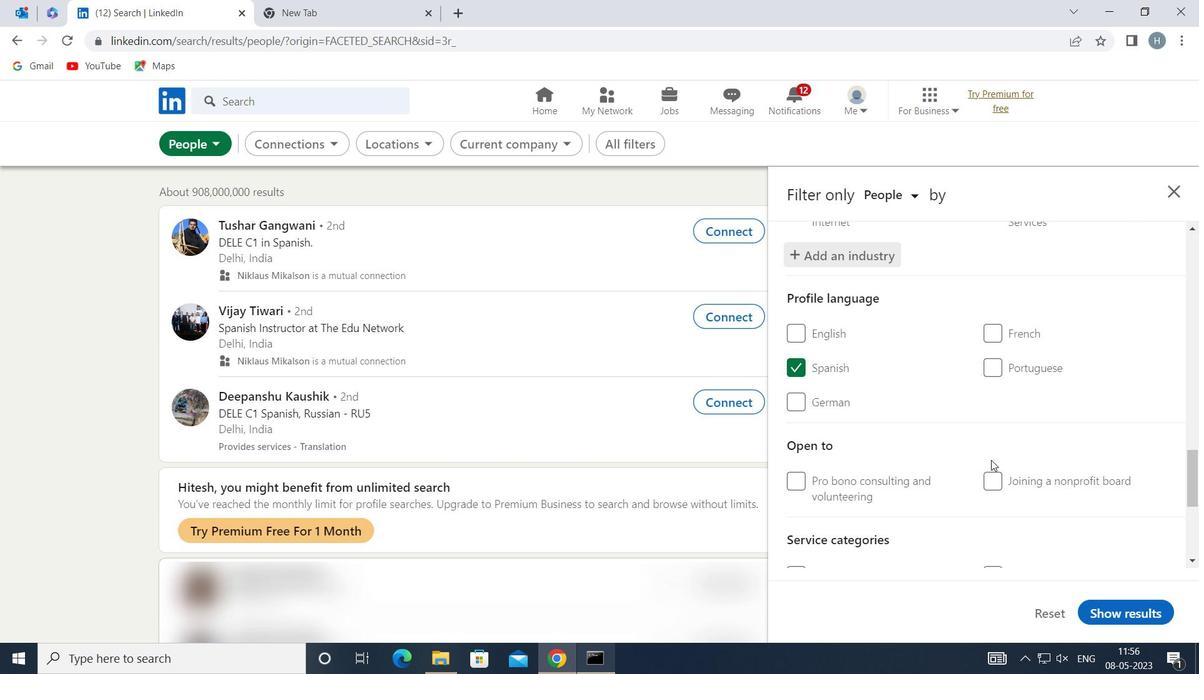 
Action: Mouse scrolled (991, 460) with delta (0, 0)
Screenshot: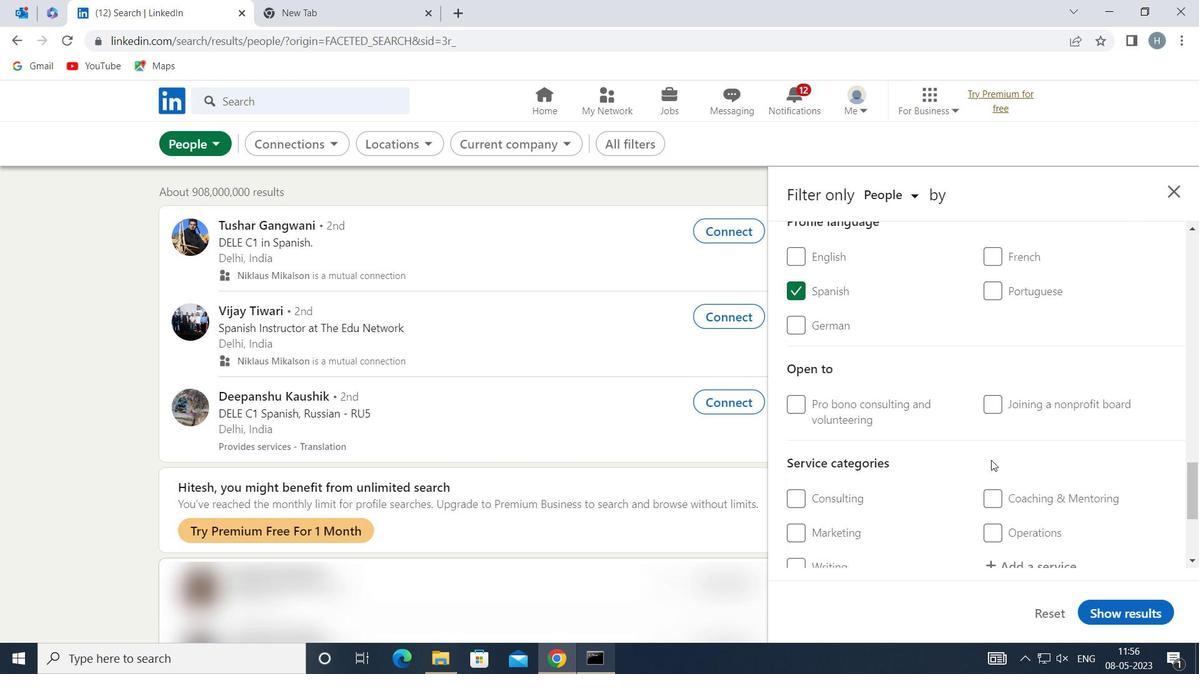 
Action: Mouse moved to (1044, 483)
Screenshot: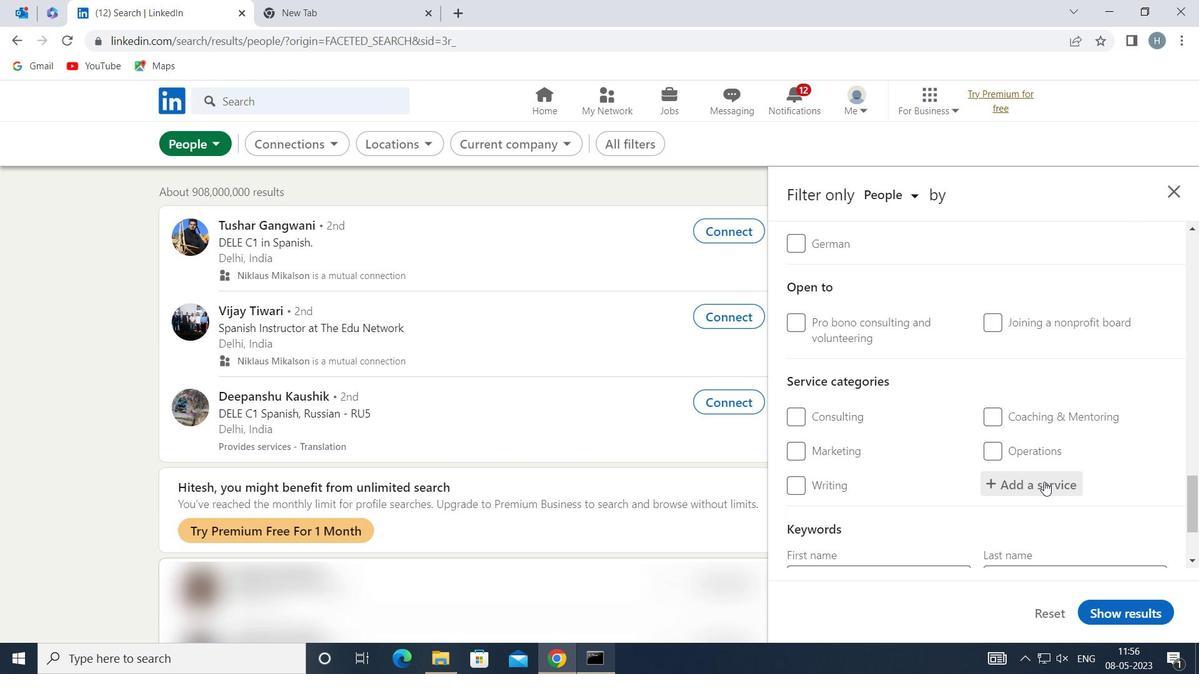 
Action: Mouse pressed left at (1044, 483)
Screenshot: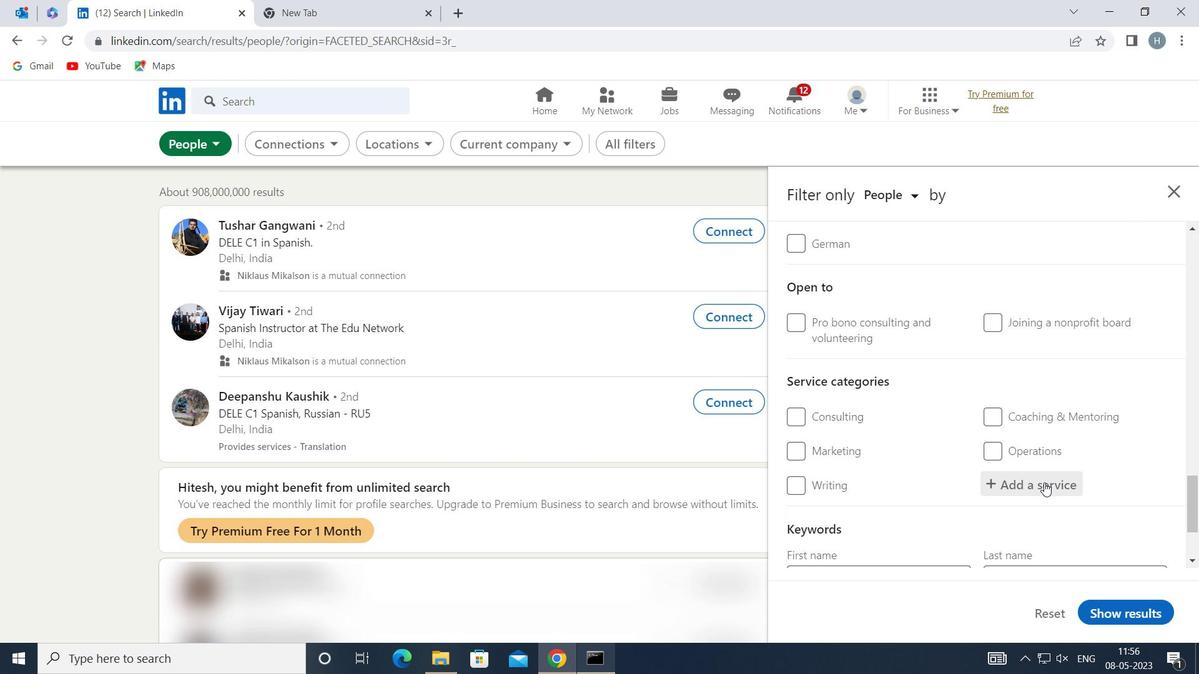 
Action: Mouse moved to (1041, 482)
Screenshot: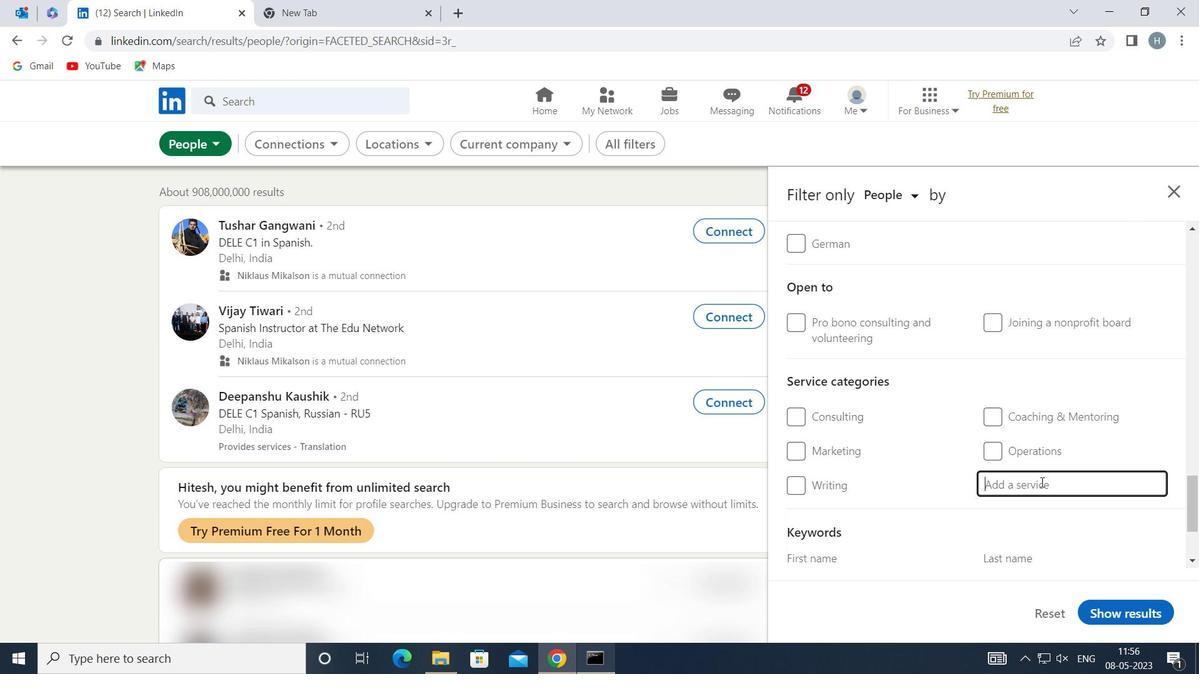 
Action: Key pressed <Key.shift>FINANCIAL<Key.space><Key.shift>REPO
Screenshot: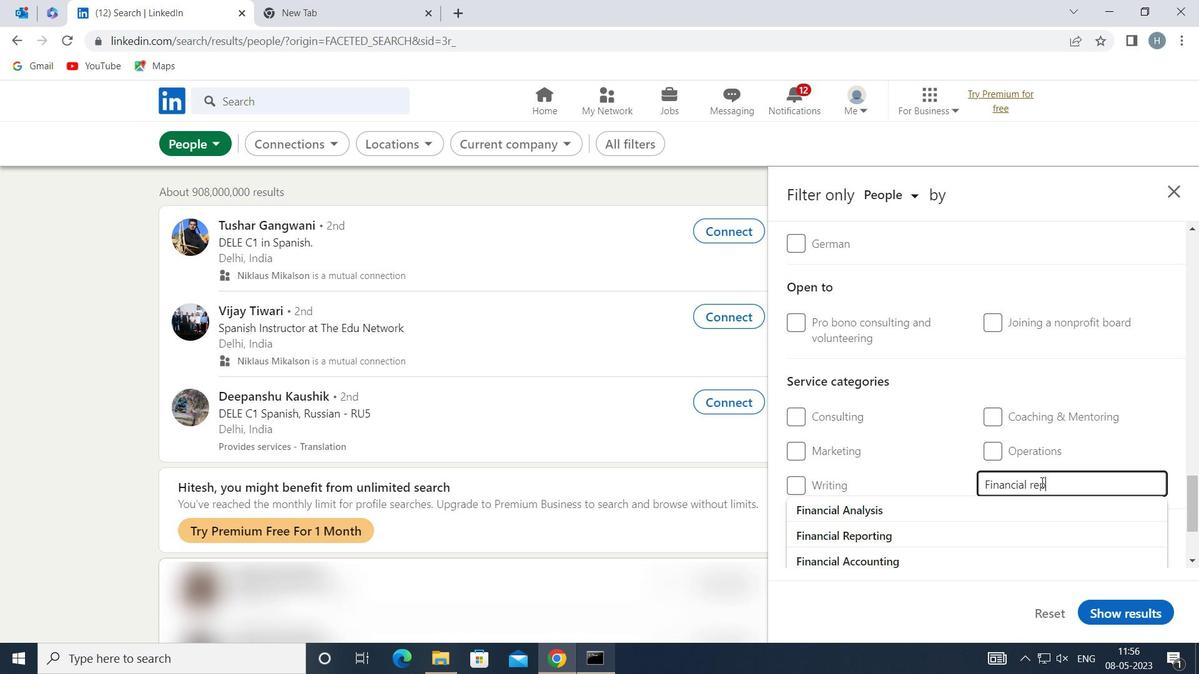 
Action: Mouse moved to (926, 504)
Screenshot: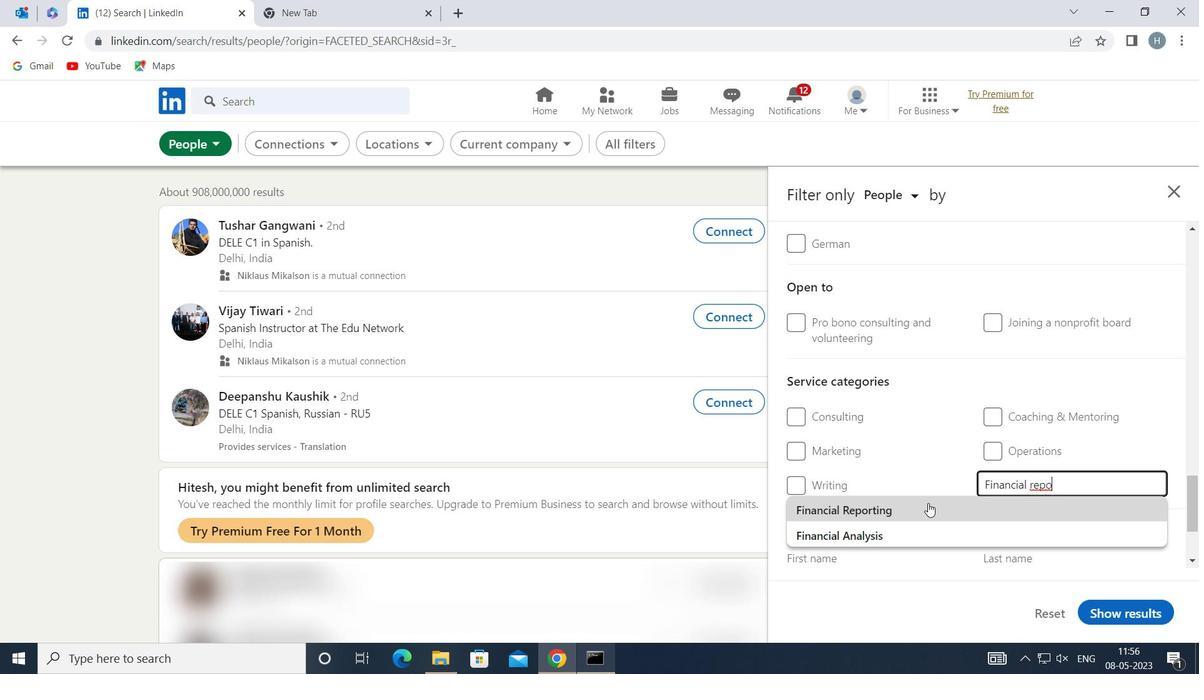
Action: Mouse pressed left at (926, 504)
Screenshot: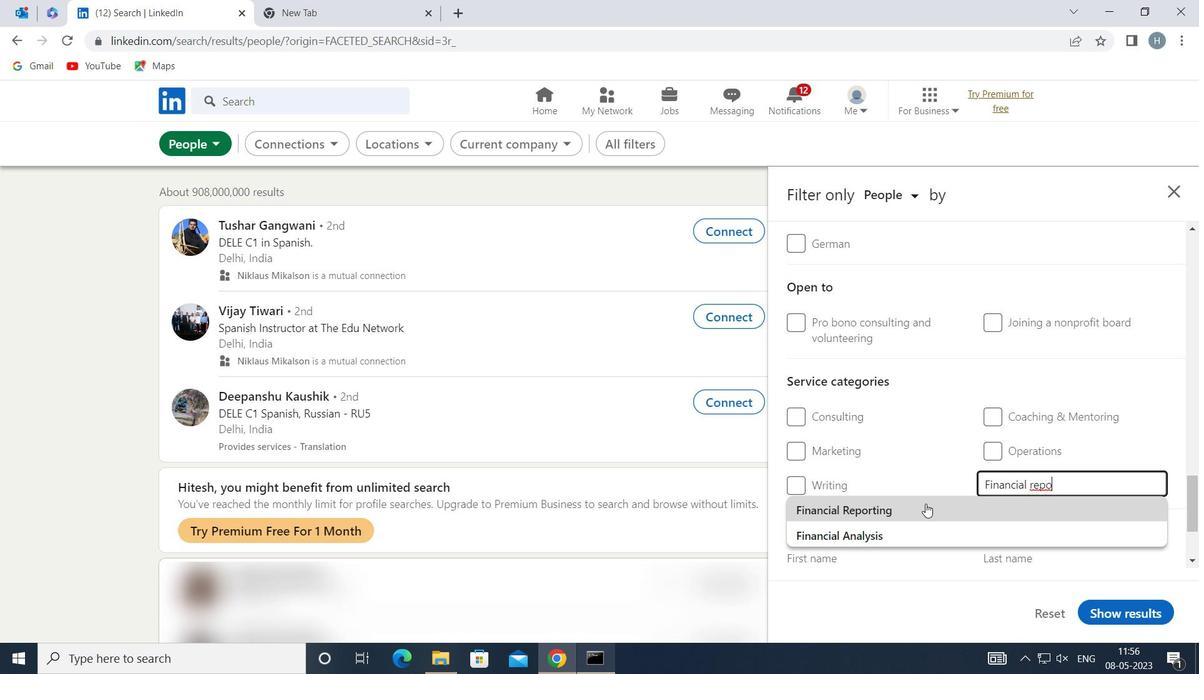 
Action: Mouse moved to (922, 496)
Screenshot: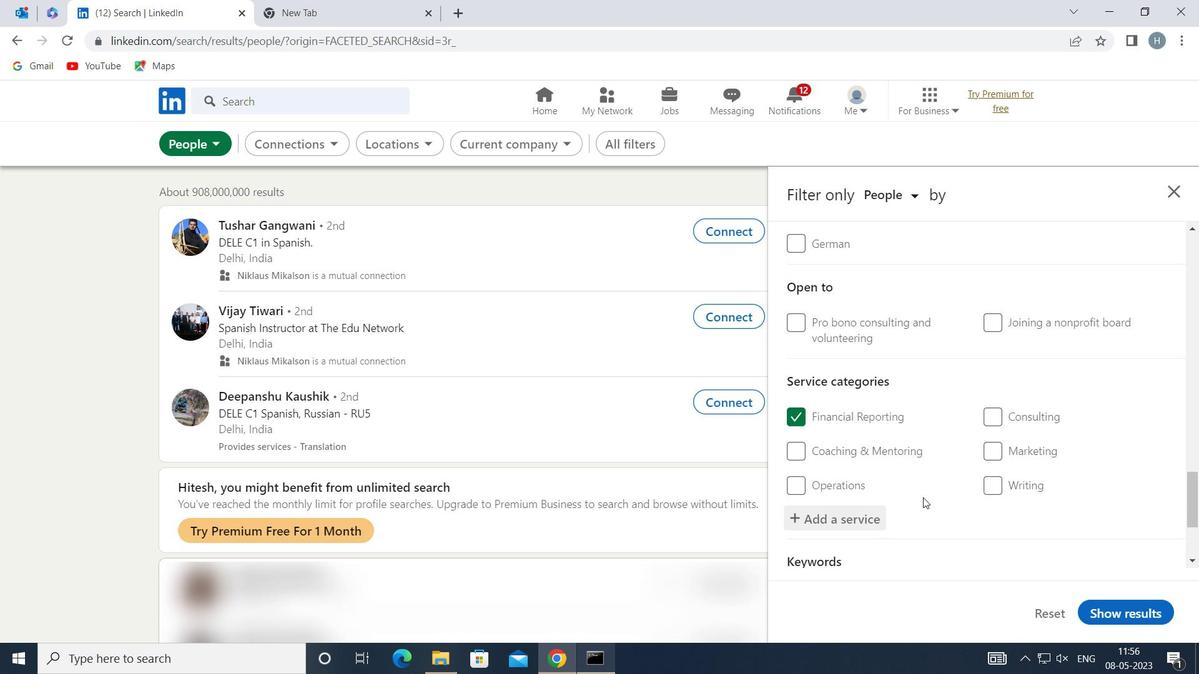 
Action: Mouse scrolled (922, 495) with delta (0, 0)
Screenshot: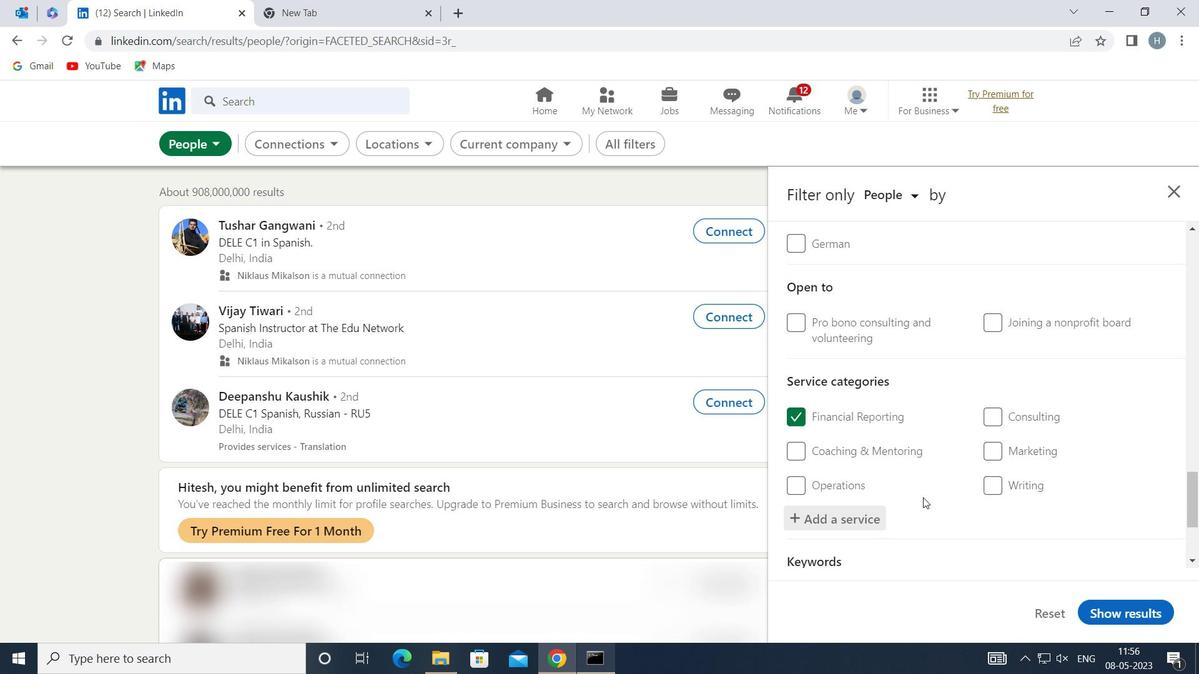 
Action: Mouse moved to (921, 495)
Screenshot: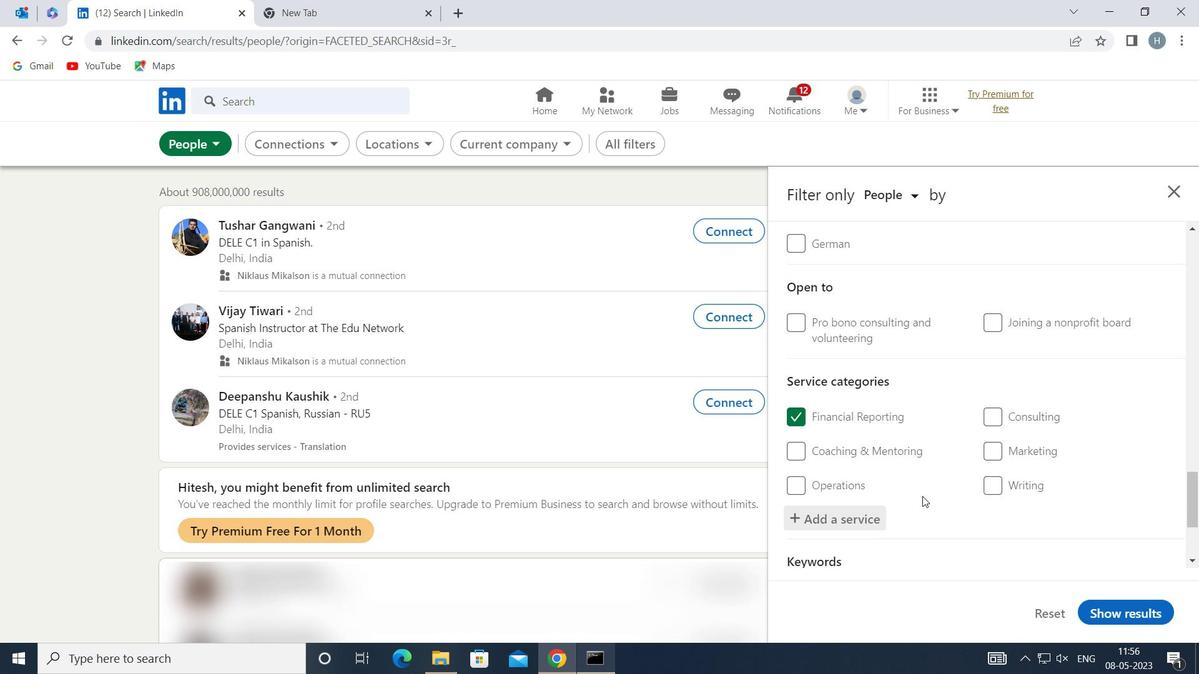 
Action: Mouse scrolled (921, 495) with delta (0, 0)
Screenshot: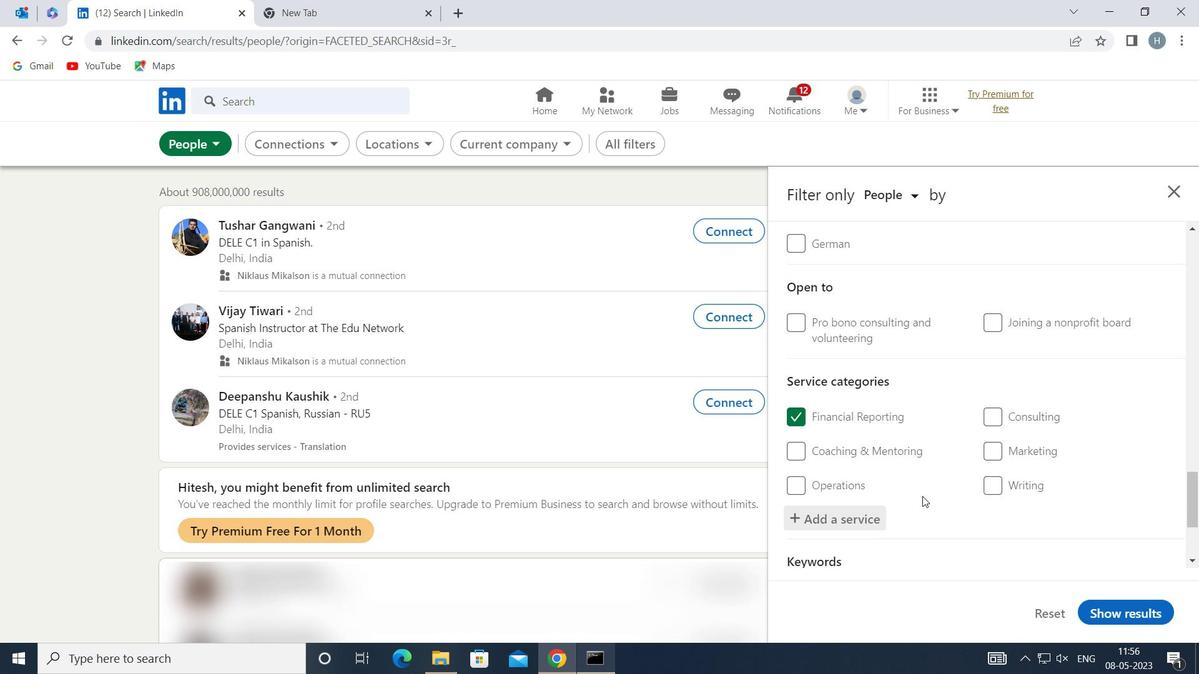 
Action: Mouse moved to (921, 494)
Screenshot: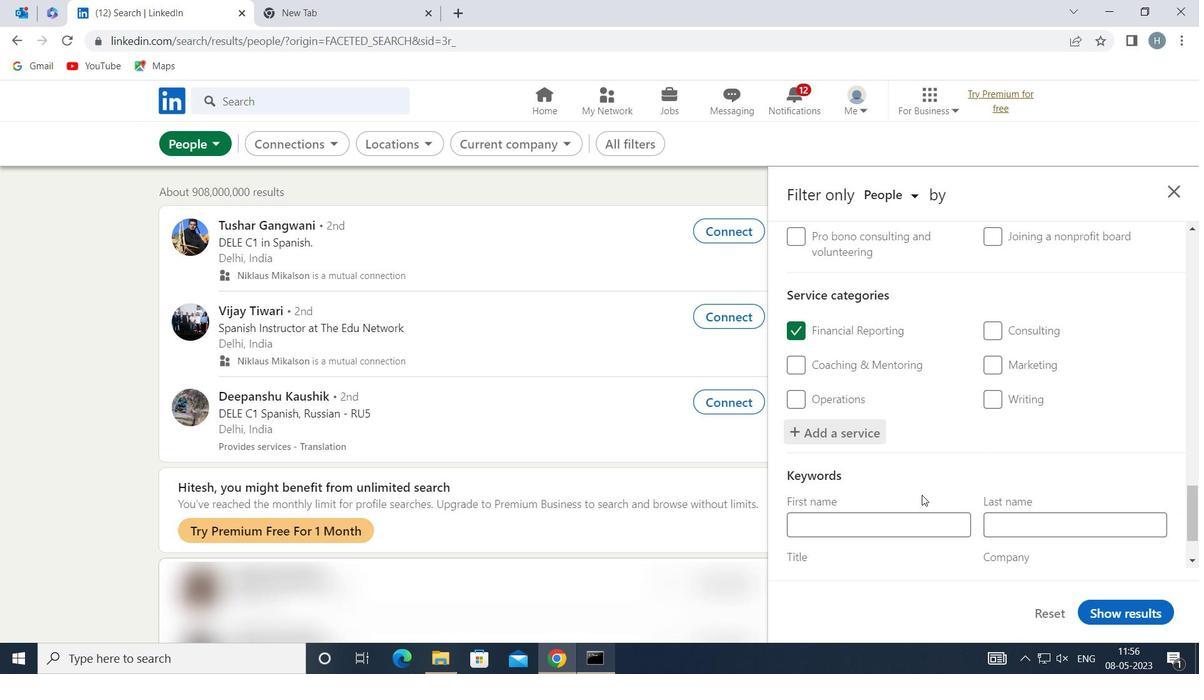 
Action: Mouse scrolled (921, 494) with delta (0, 0)
Screenshot: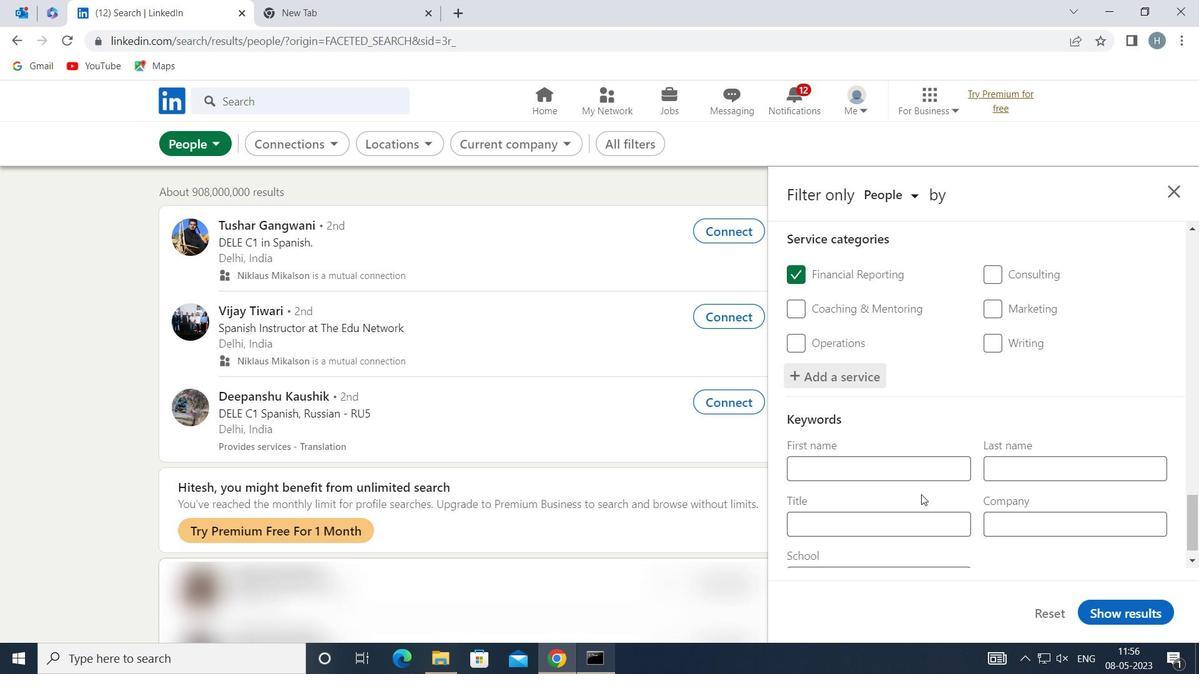 
Action: Mouse scrolled (921, 494) with delta (0, 0)
Screenshot: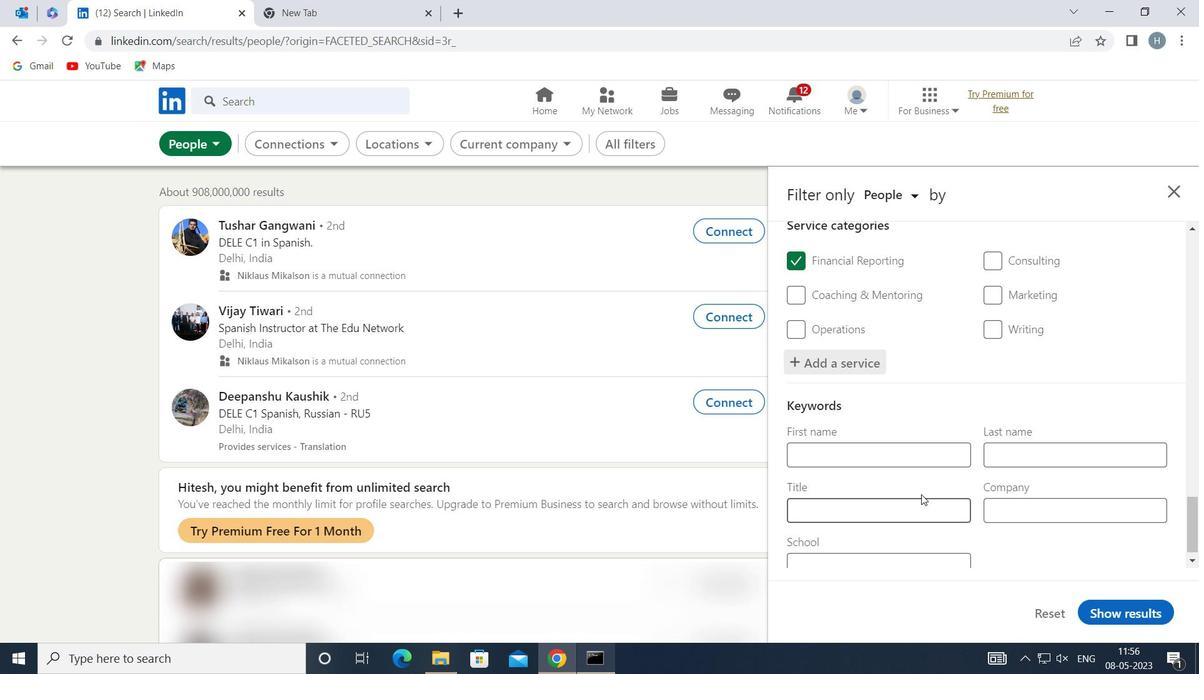 
Action: Mouse moved to (920, 494)
Screenshot: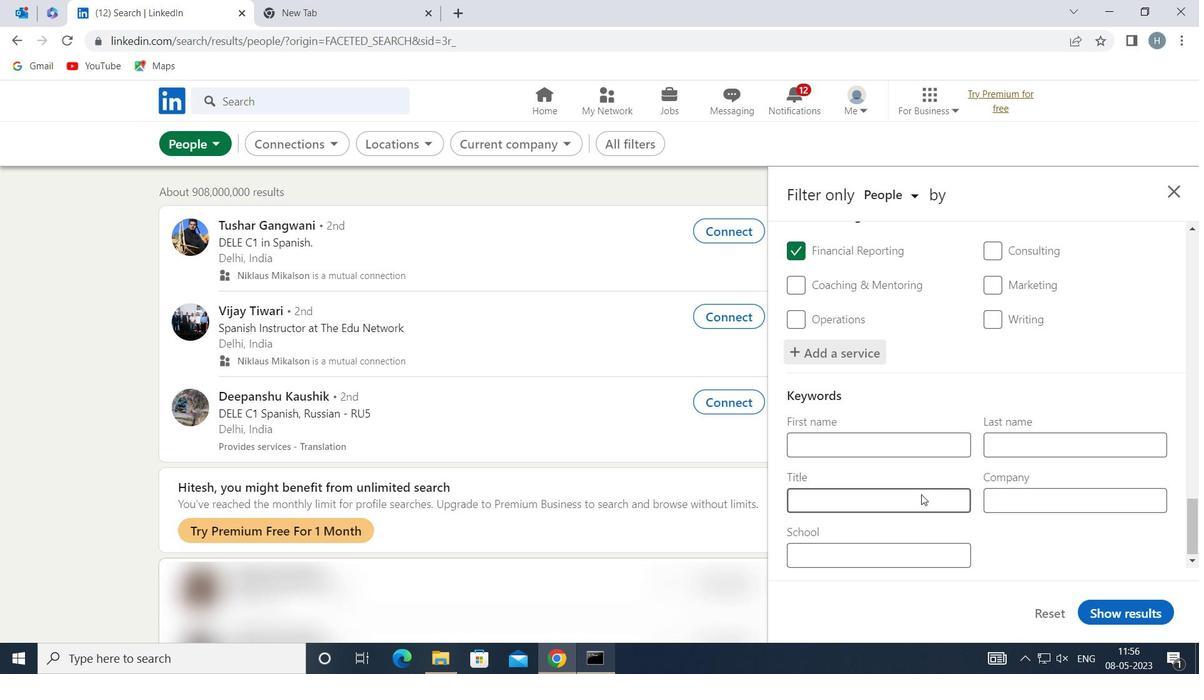 
Action: Mouse pressed left at (920, 494)
Screenshot: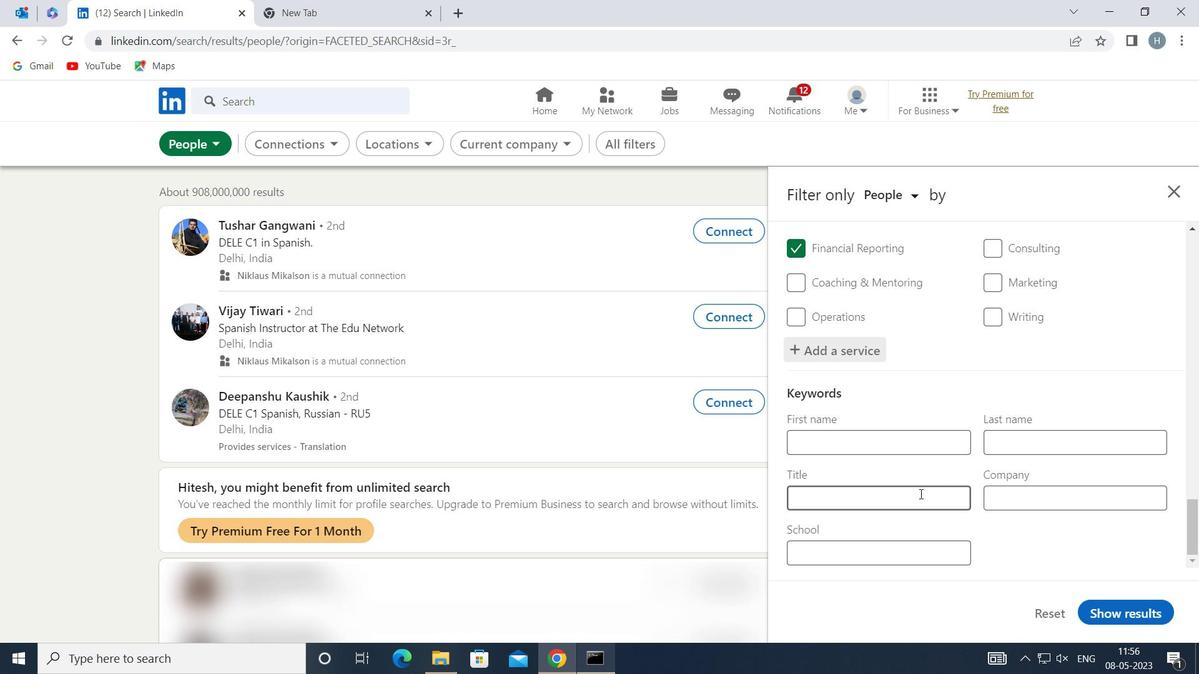 
Action: Key pressed <Key.shift>VIRTUAL<Key.space><Key.shift>ASSISTANT
Screenshot: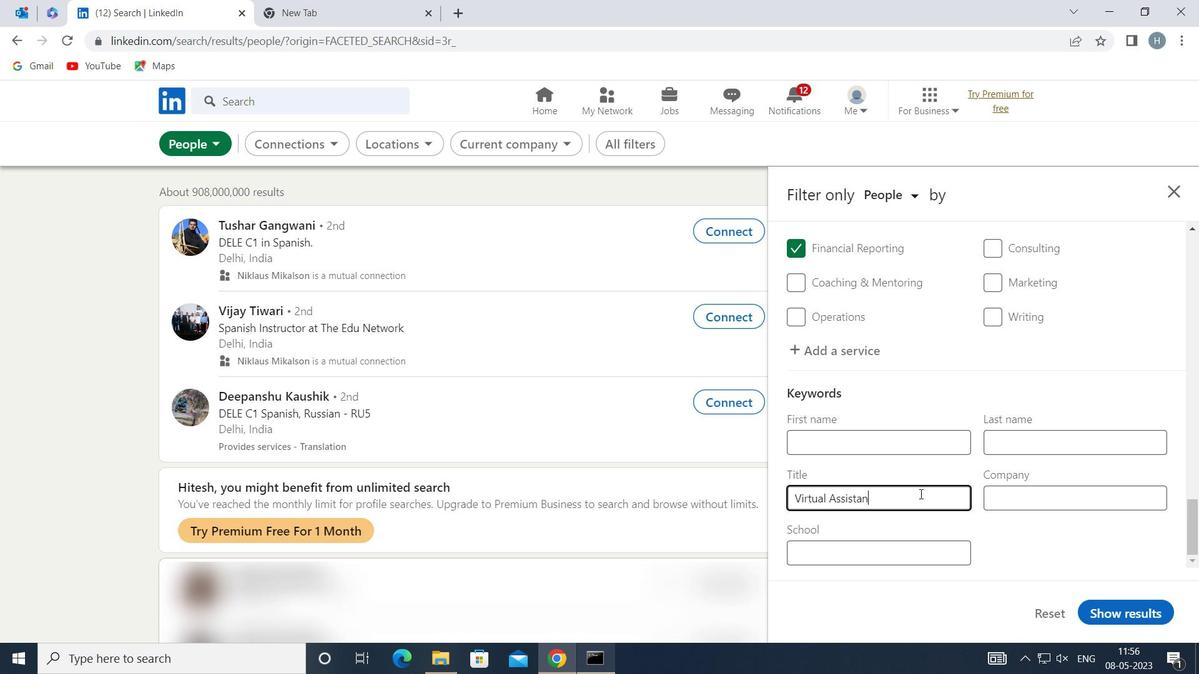 
Action: Mouse moved to (1141, 613)
Screenshot: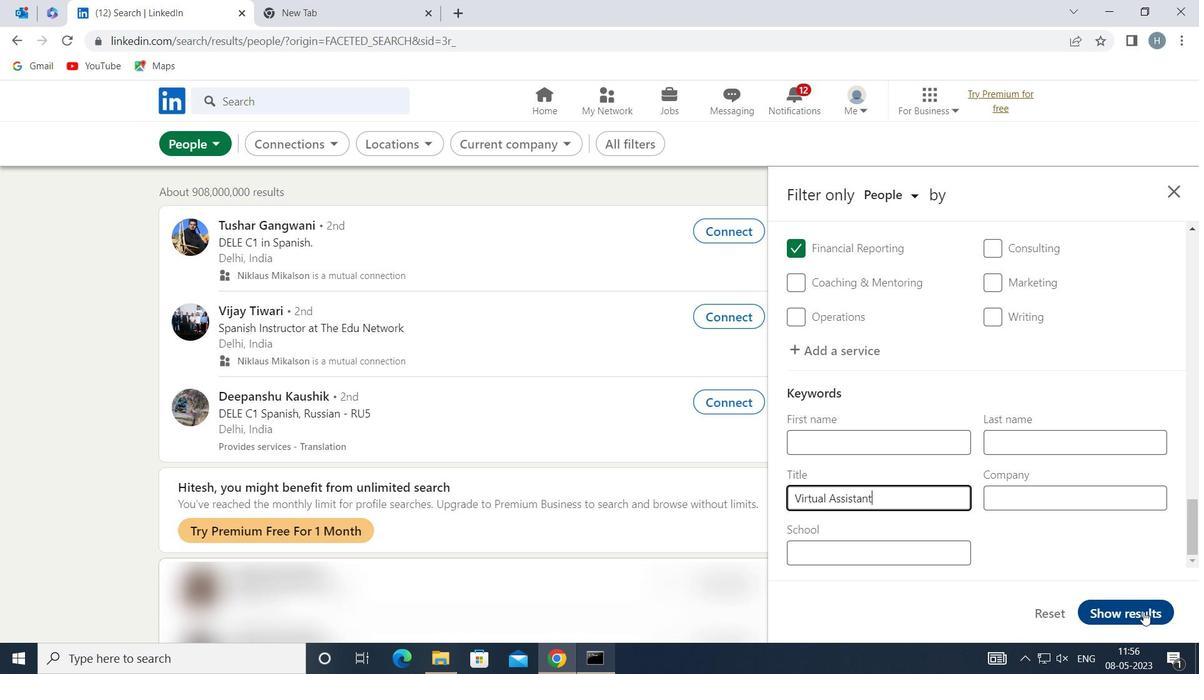 
Action: Mouse pressed left at (1141, 613)
Screenshot: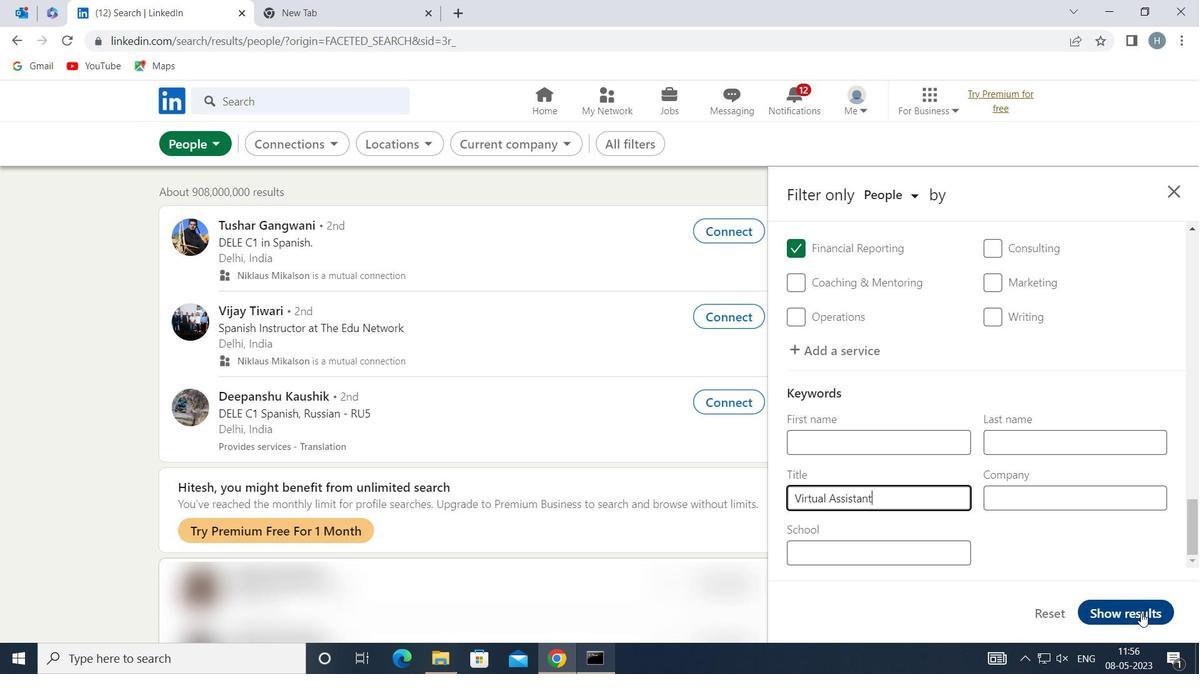 
Action: Mouse moved to (912, 450)
Screenshot: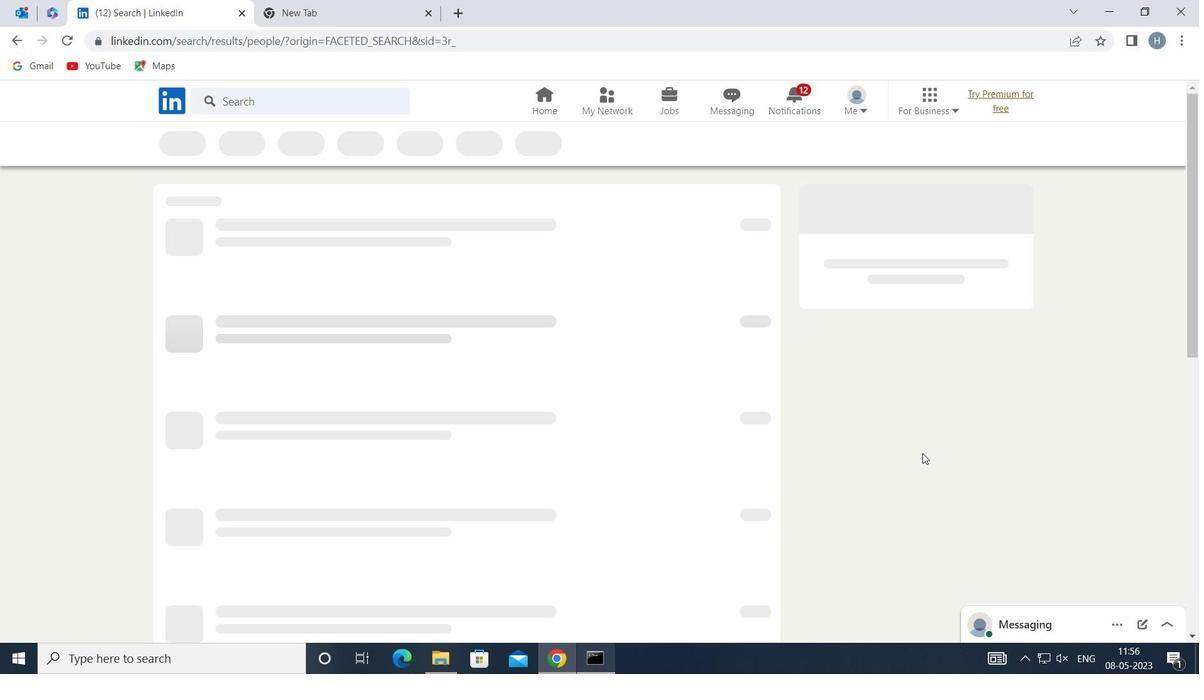 
